 Task: Look for space in San Francisco, Philippines from 9th June, 2023 to 16th June, 2023 for 2 adults in price range Rs.8000 to Rs.16000. Place can be entire place with 2 bedrooms having 2 beds and 1 bathroom. Property type can be house, flat, guest house. Booking option can be shelf check-in. Required host language is English.
Action: Mouse pressed left at (553, 96)
Screenshot: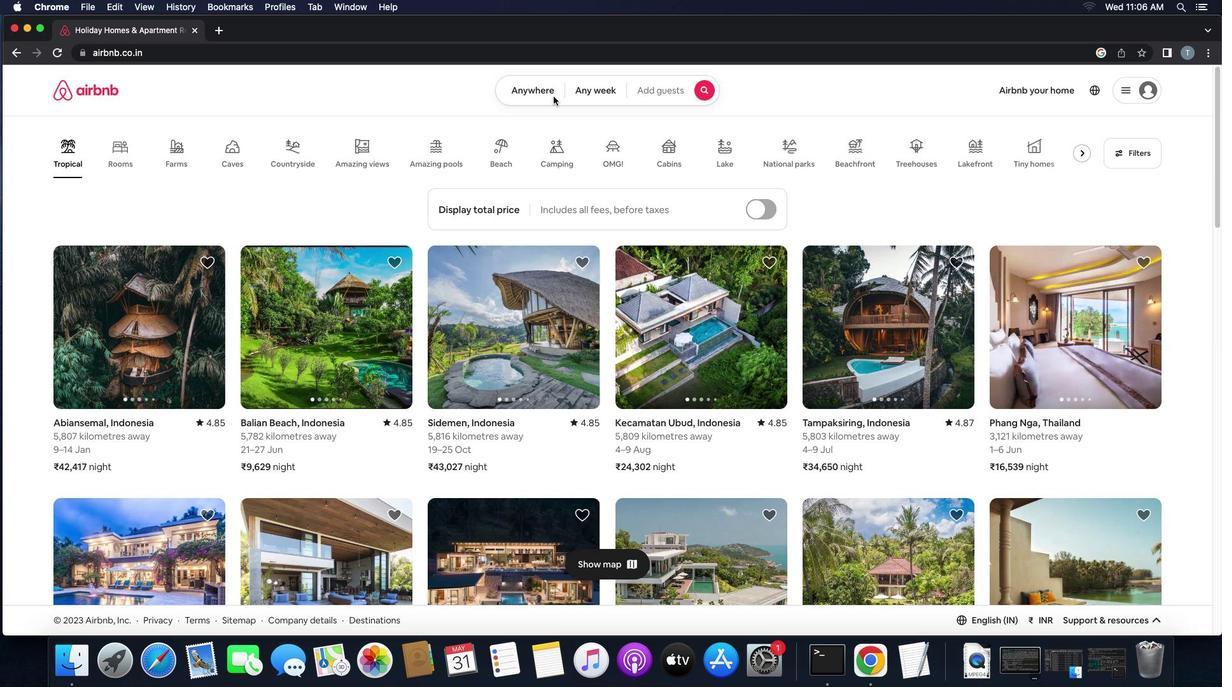 
Action: Mouse pressed left at (553, 96)
Screenshot: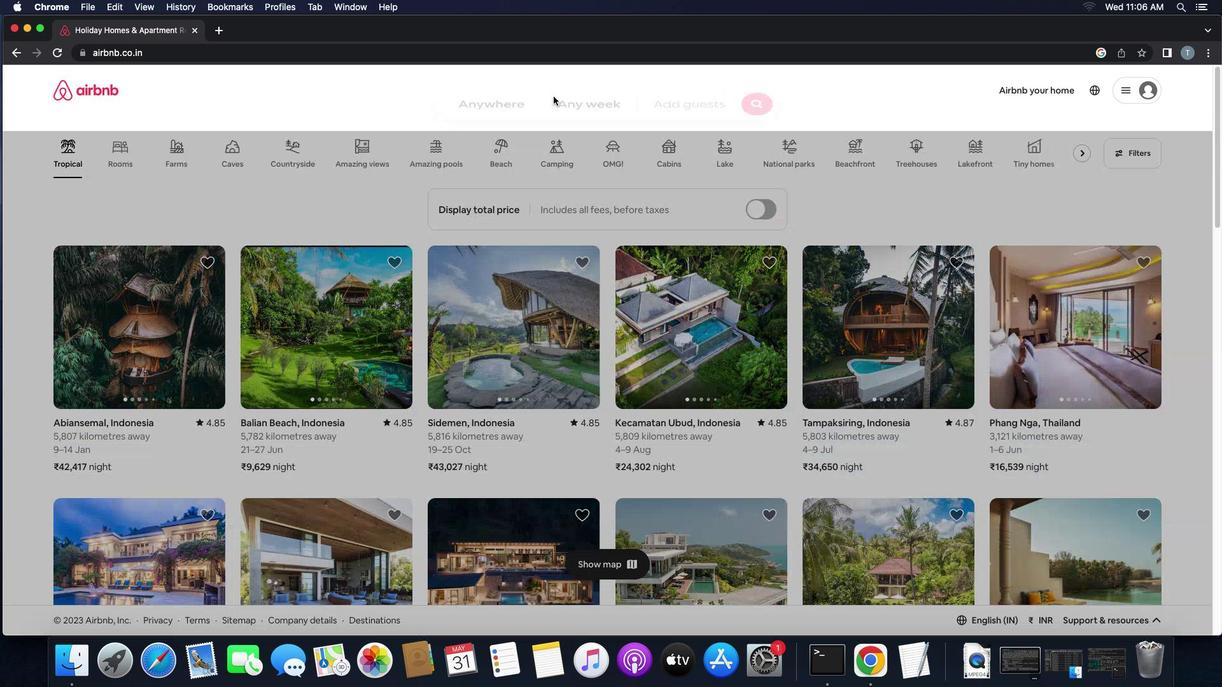 
Action: Mouse moved to (467, 142)
Screenshot: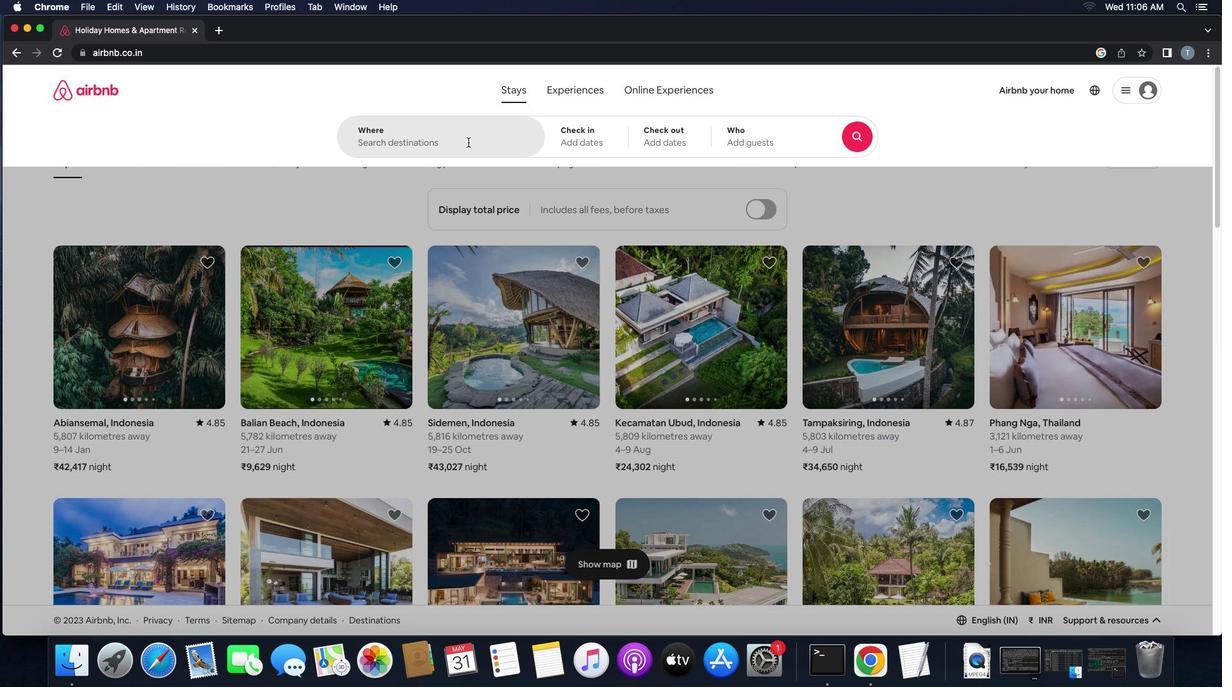 
Action: Mouse pressed left at (467, 142)
Screenshot: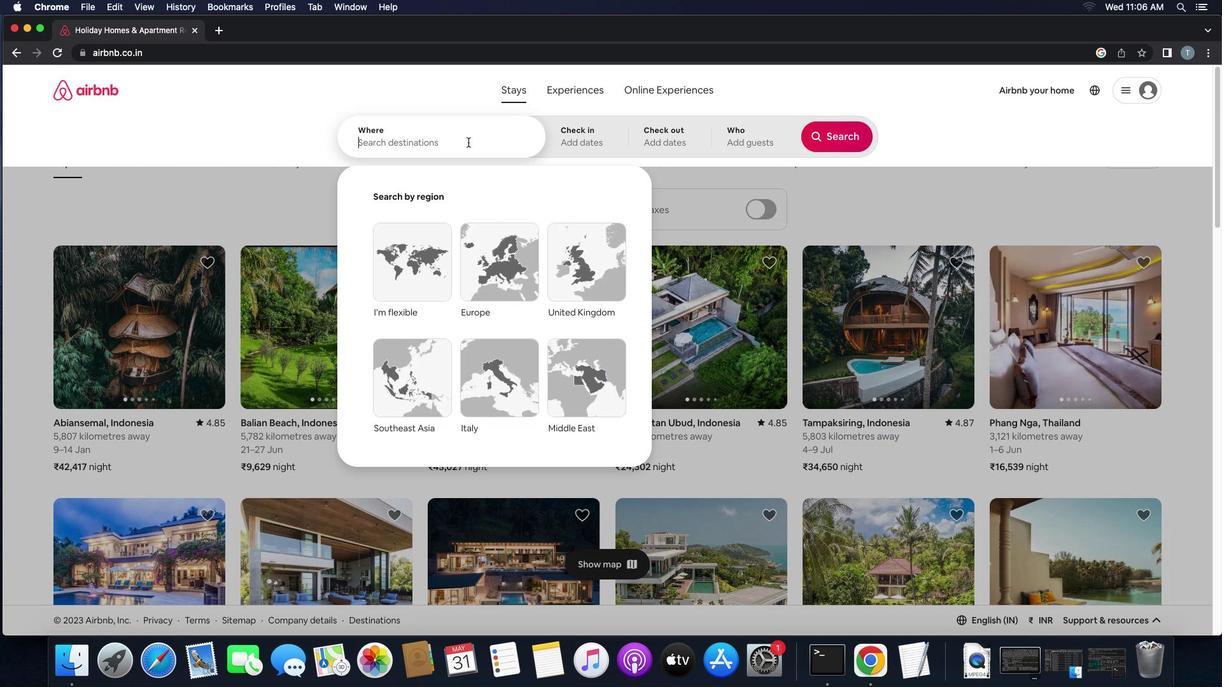 
Action: Key pressed Key.shift'S''a''n'Key.space'f''r''a''n''c''i''s''c''o'',''p''h''i''l''i''p''p''i''n''e''s'Key.enter
Screenshot: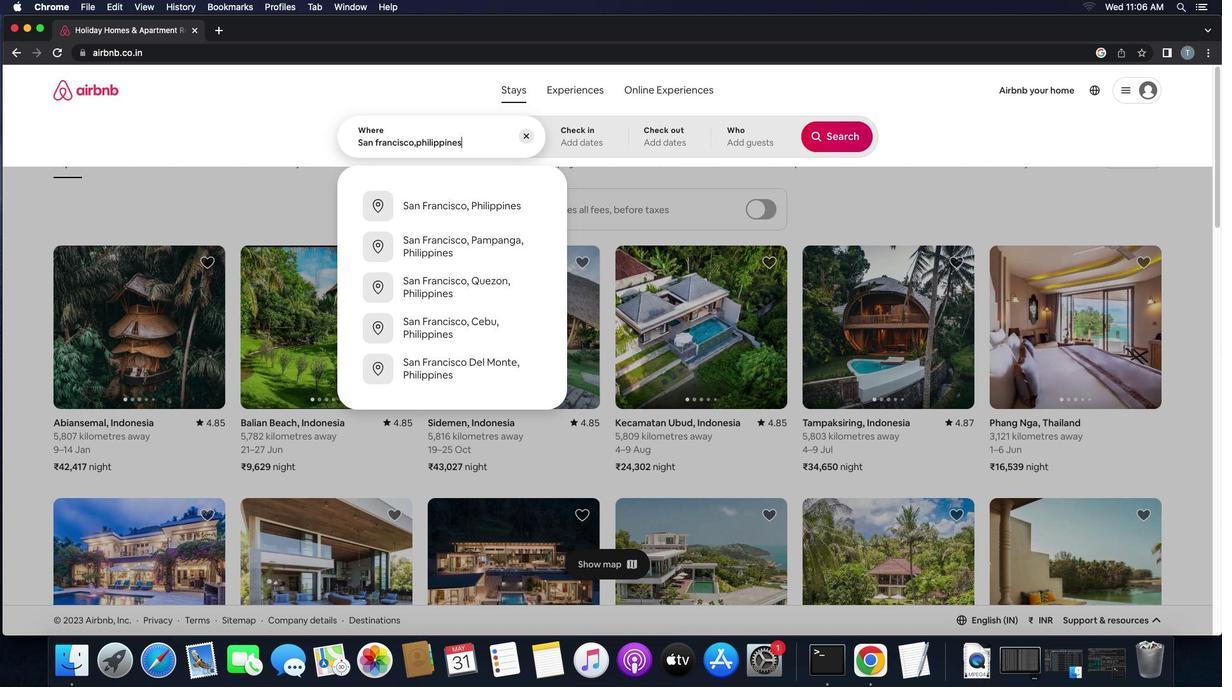 
Action: Mouse moved to (792, 319)
Screenshot: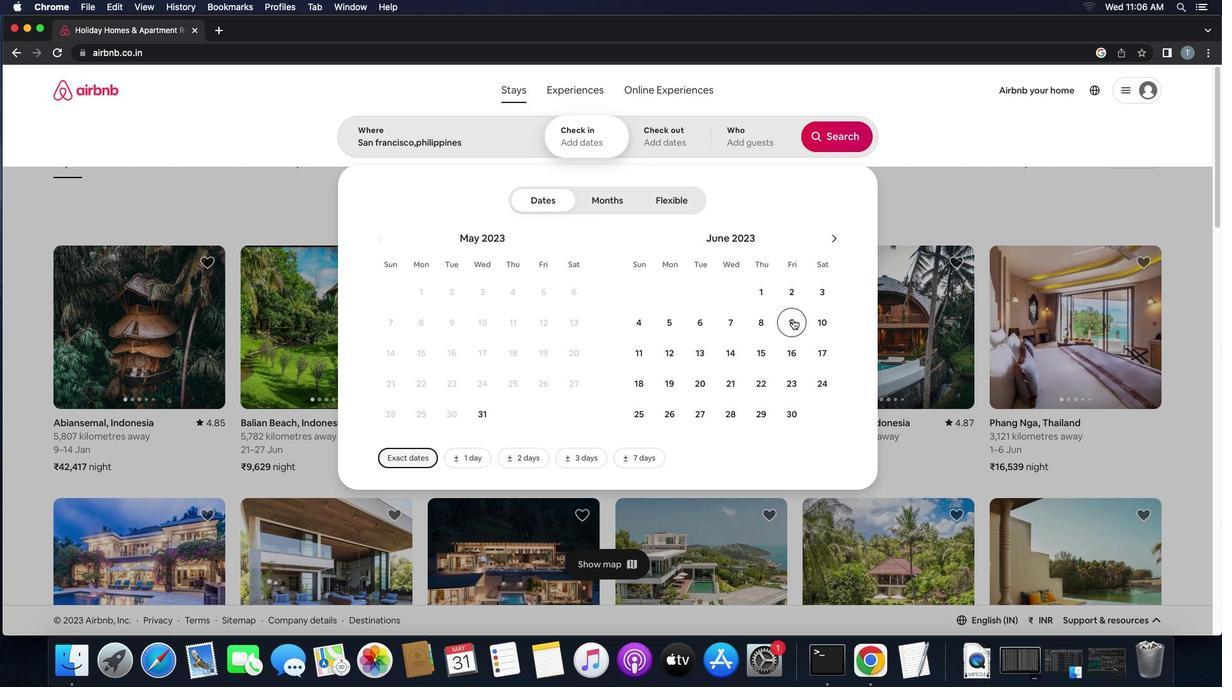 
Action: Mouse pressed left at (792, 319)
Screenshot: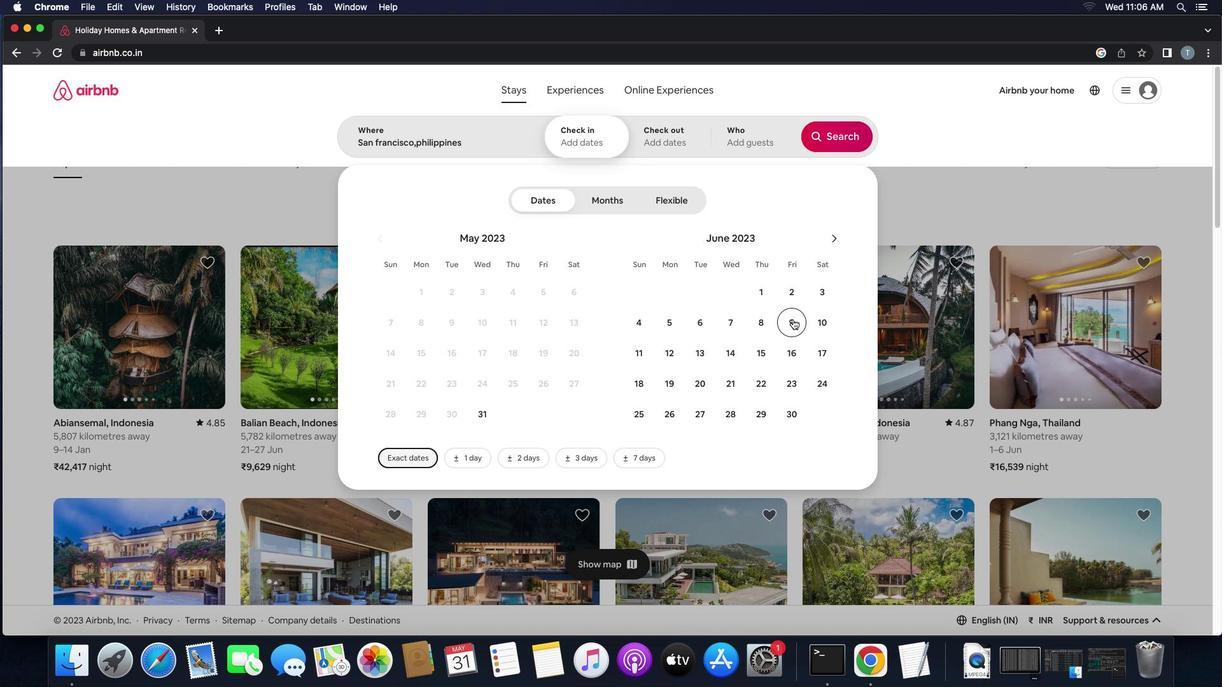 
Action: Mouse moved to (787, 351)
Screenshot: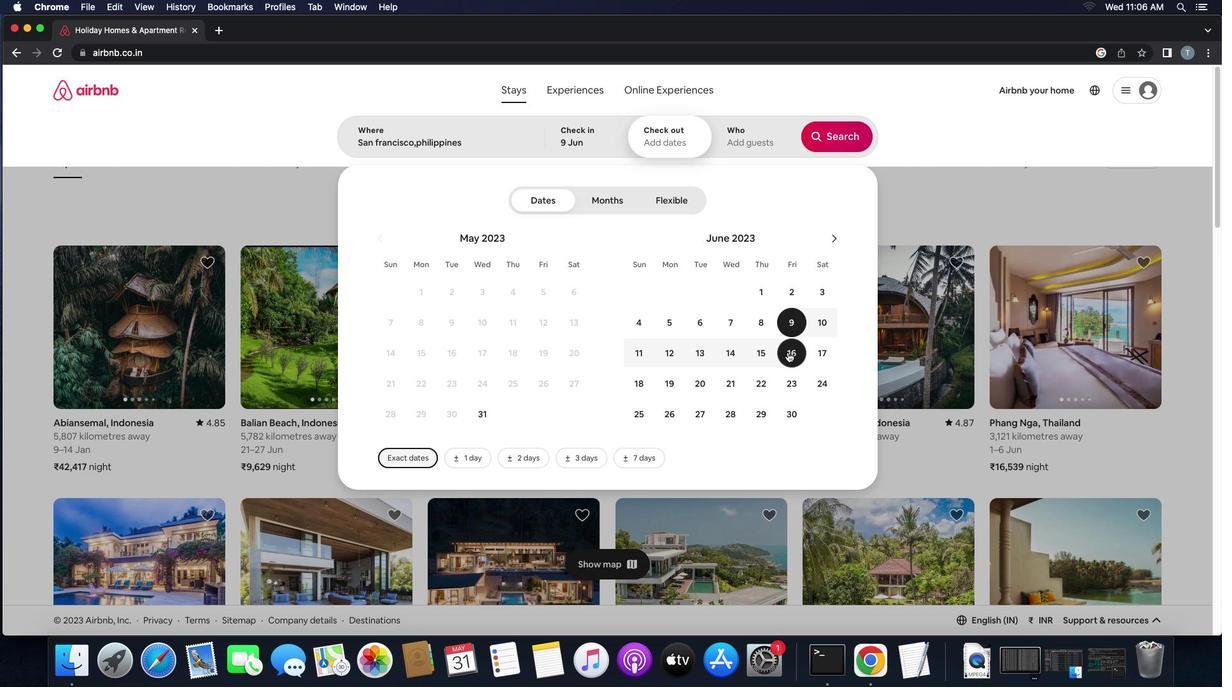 
Action: Mouse pressed left at (787, 351)
Screenshot: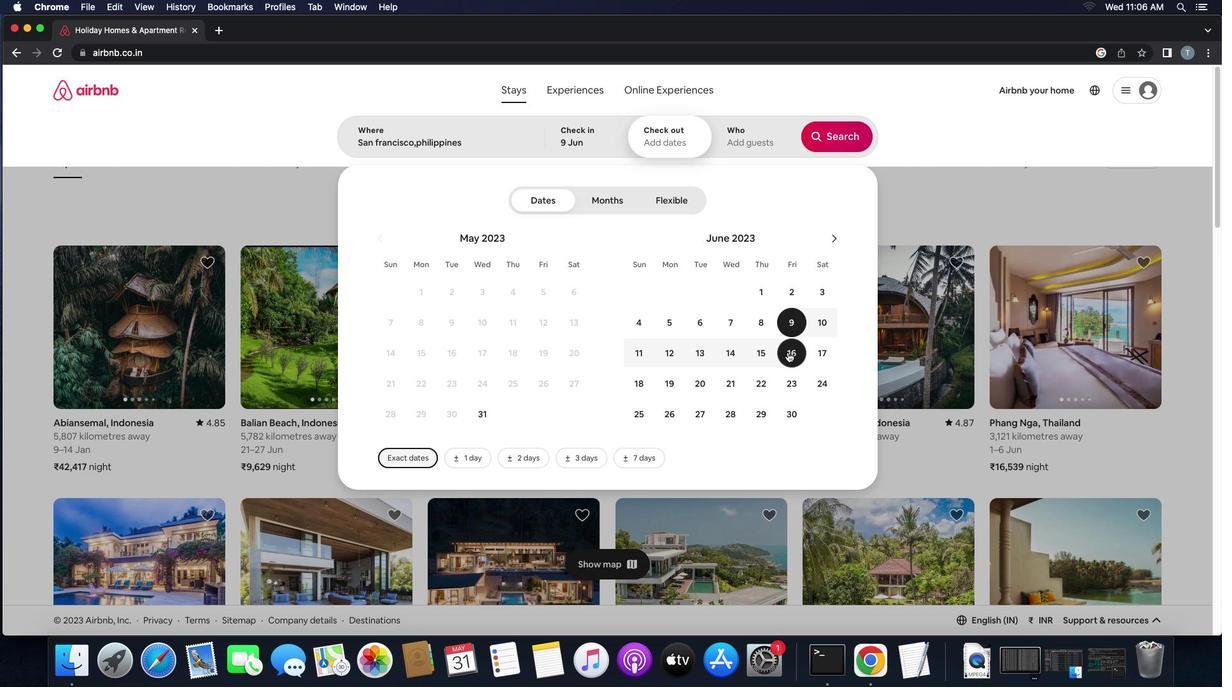
Action: Mouse moved to (749, 151)
Screenshot: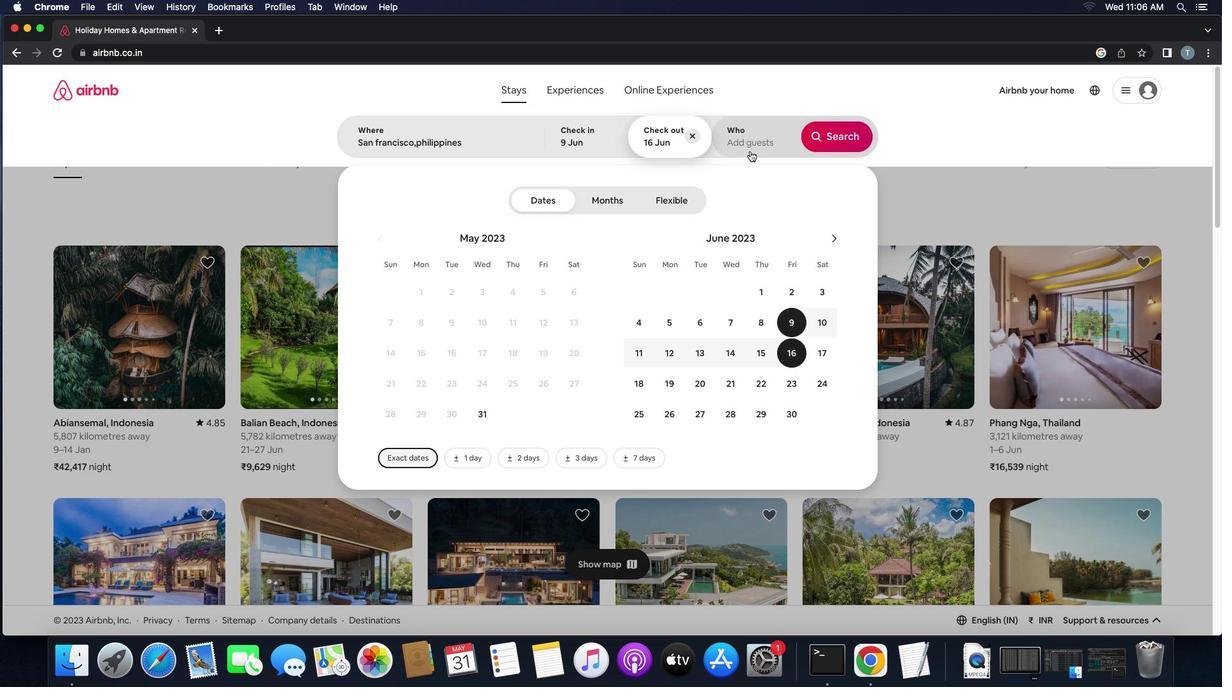 
Action: Mouse pressed left at (749, 151)
Screenshot: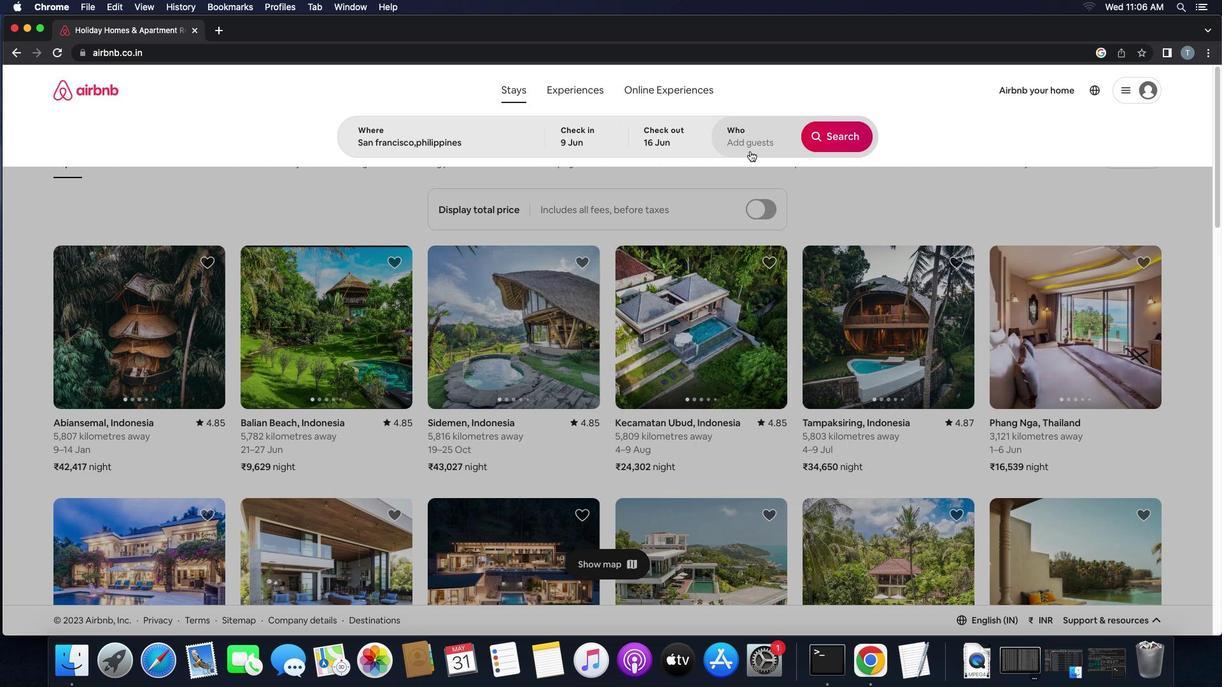 
Action: Mouse moved to (843, 203)
Screenshot: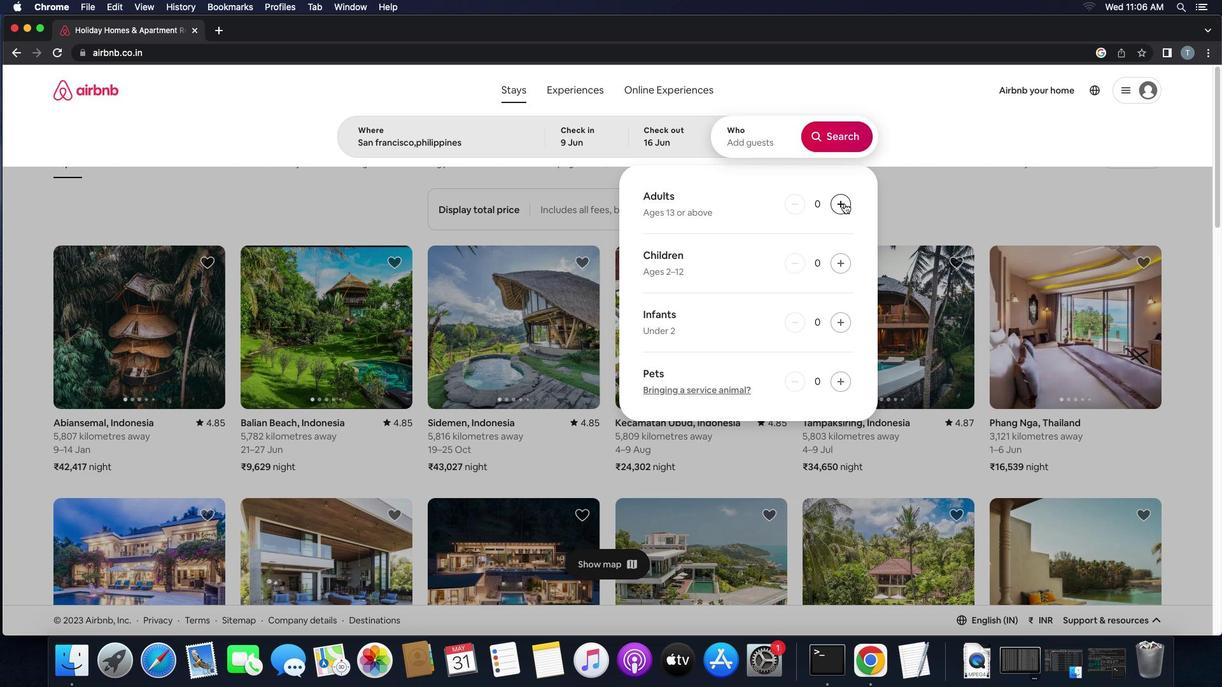 
Action: Mouse pressed left at (843, 203)
Screenshot: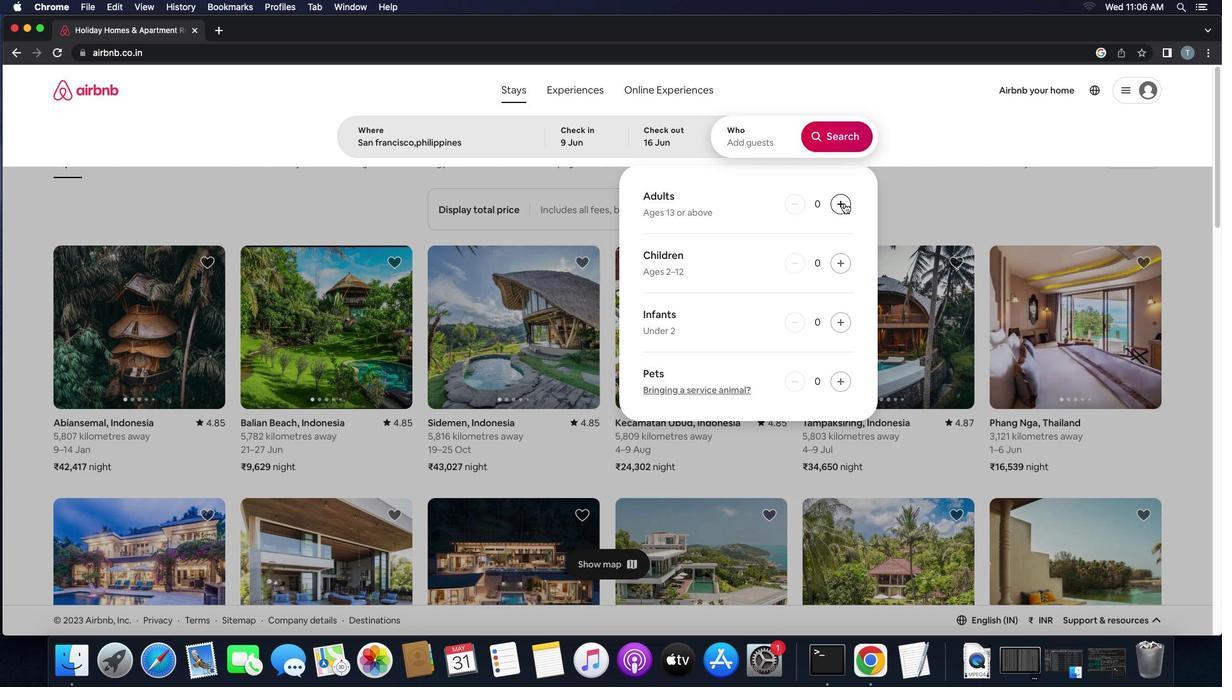 
Action: Mouse pressed left at (843, 203)
Screenshot: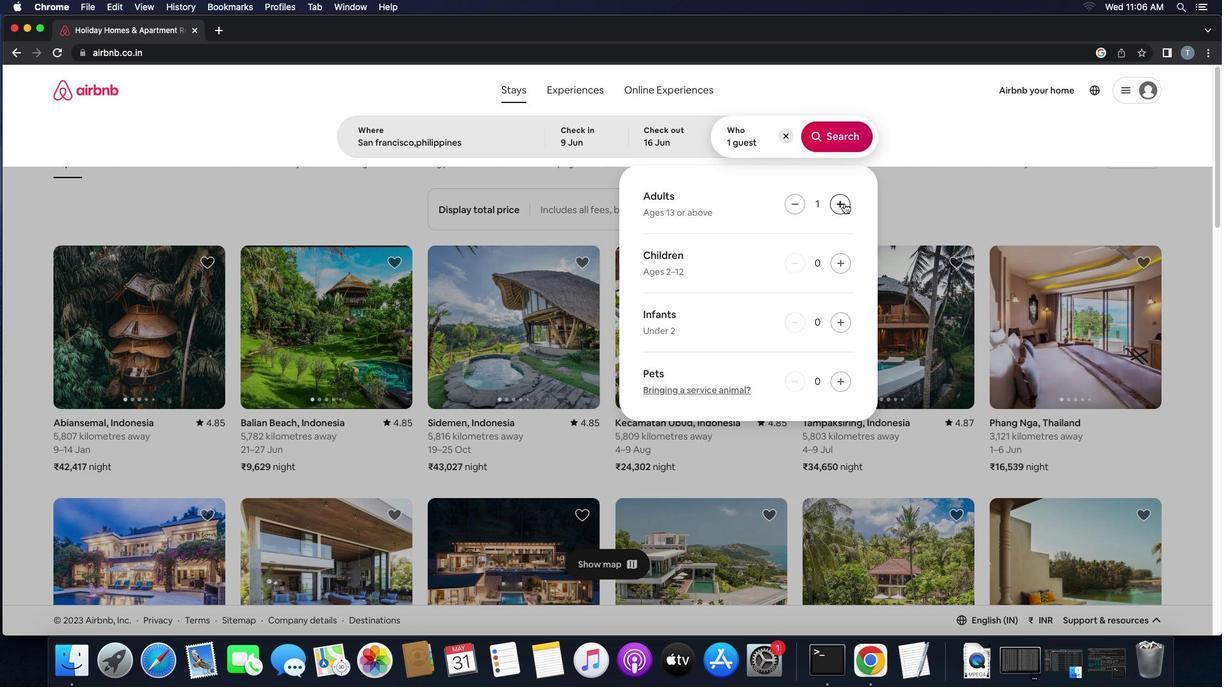 
Action: Mouse moved to (828, 141)
Screenshot: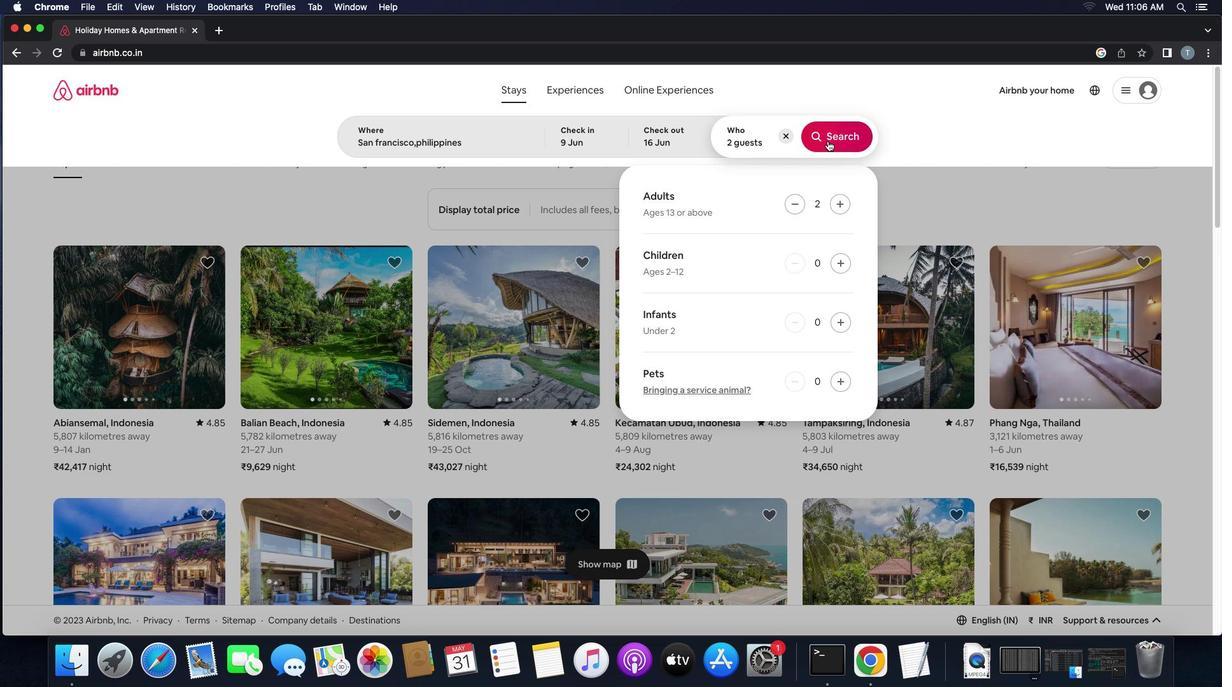 
Action: Mouse pressed left at (828, 141)
Screenshot: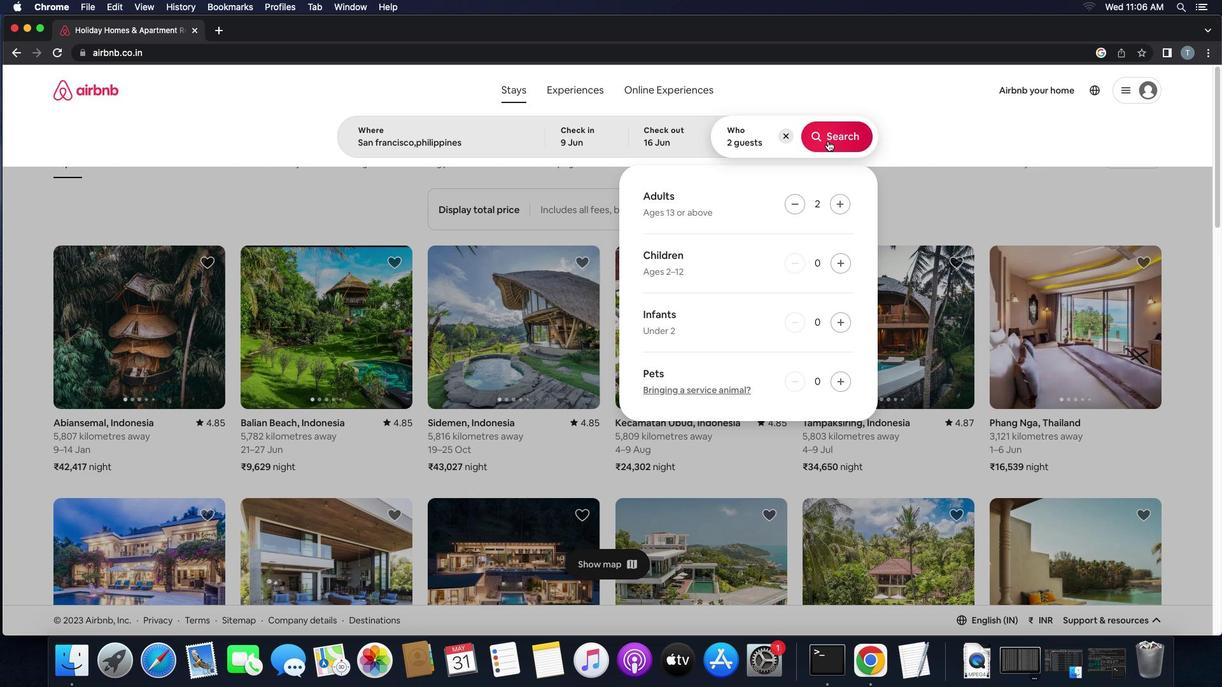 
Action: Mouse moved to (1165, 138)
Screenshot: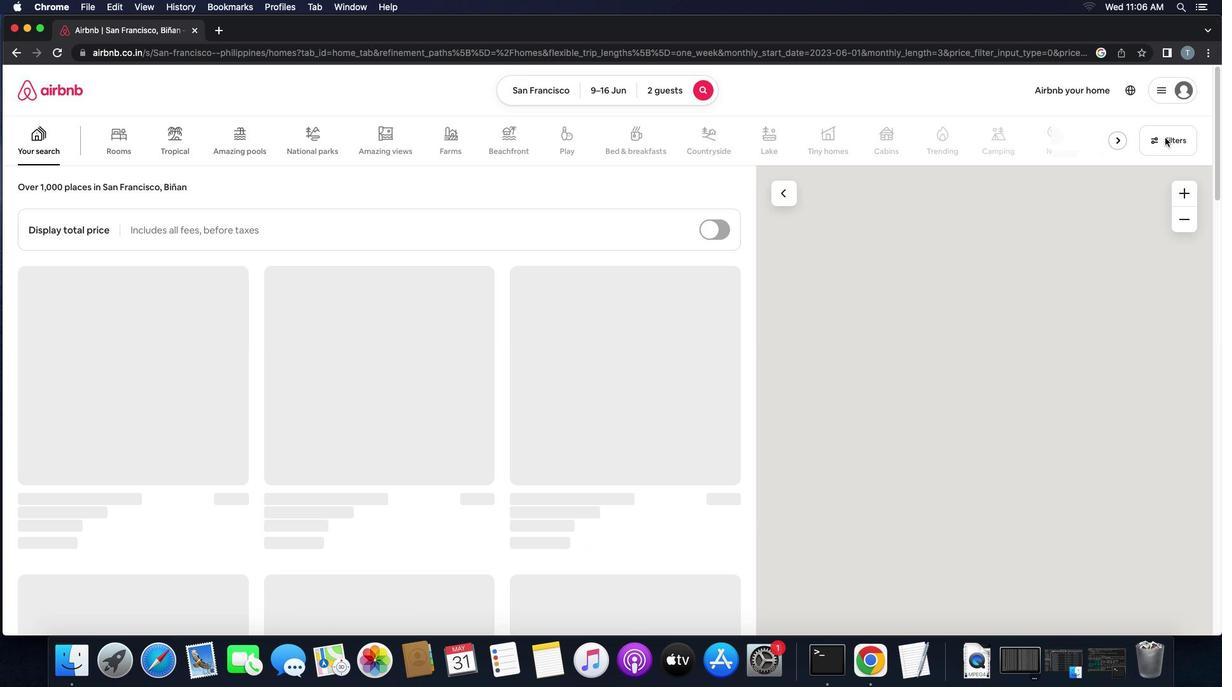 
Action: Mouse pressed left at (1165, 138)
Screenshot: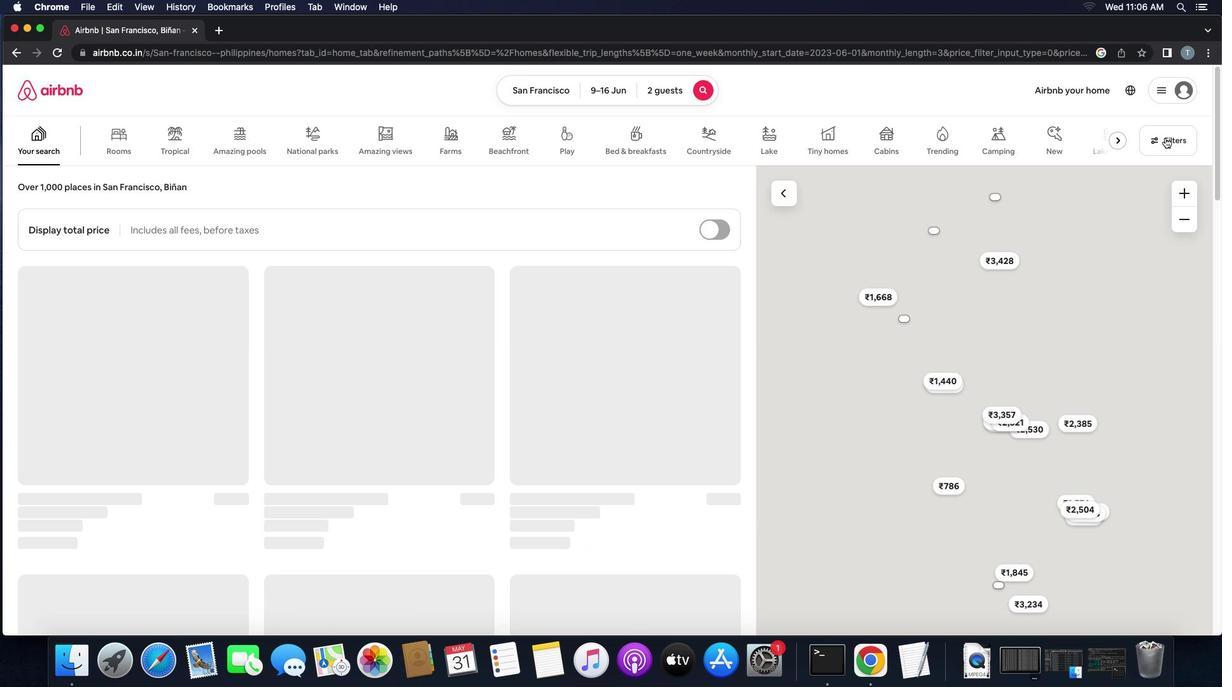 
Action: Mouse moved to (476, 297)
Screenshot: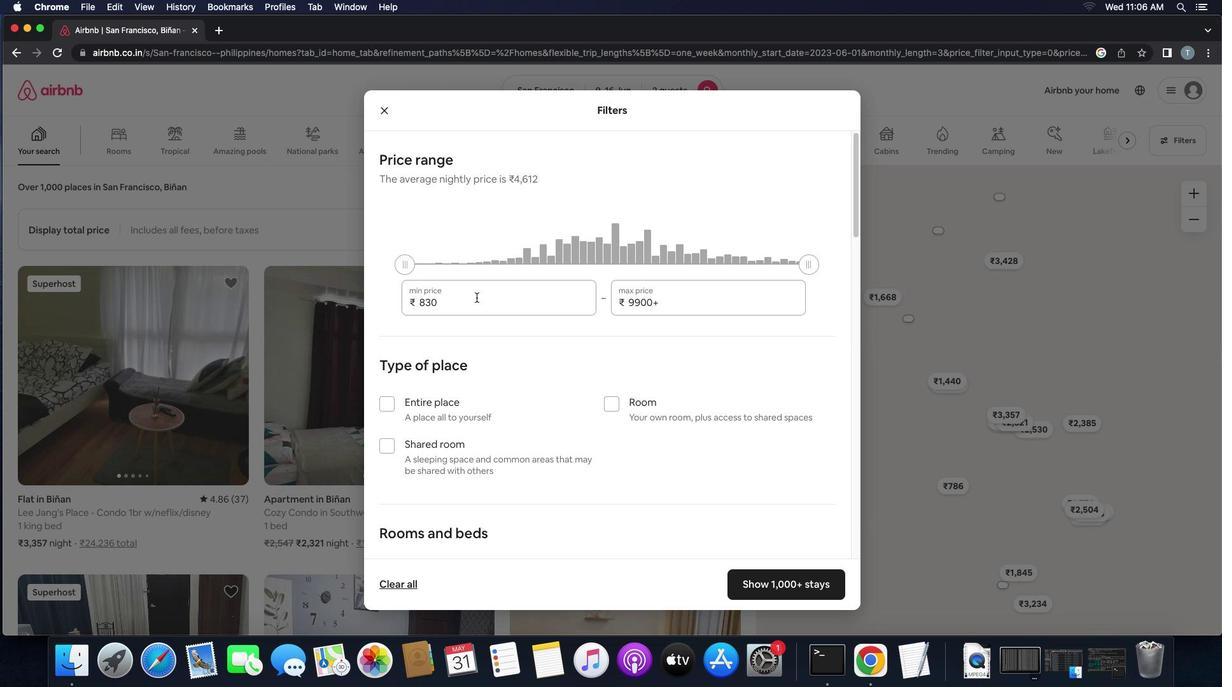 
Action: Mouse pressed left at (476, 297)
Screenshot: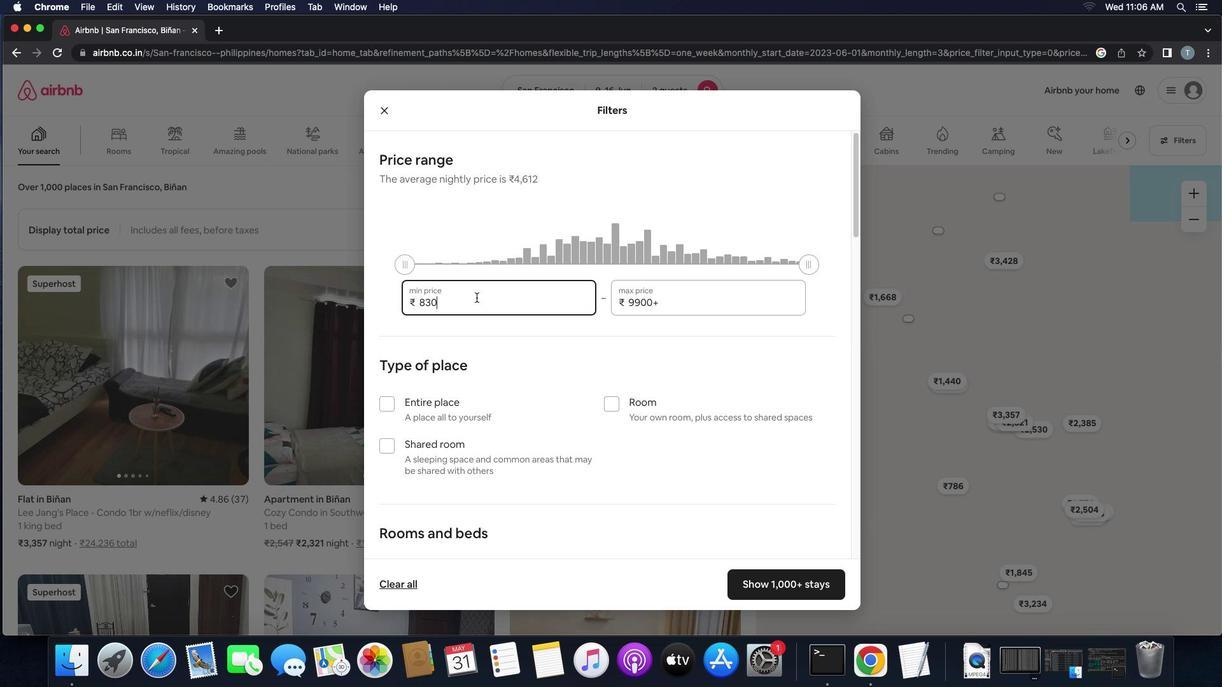 
Action: Mouse moved to (476, 299)
Screenshot: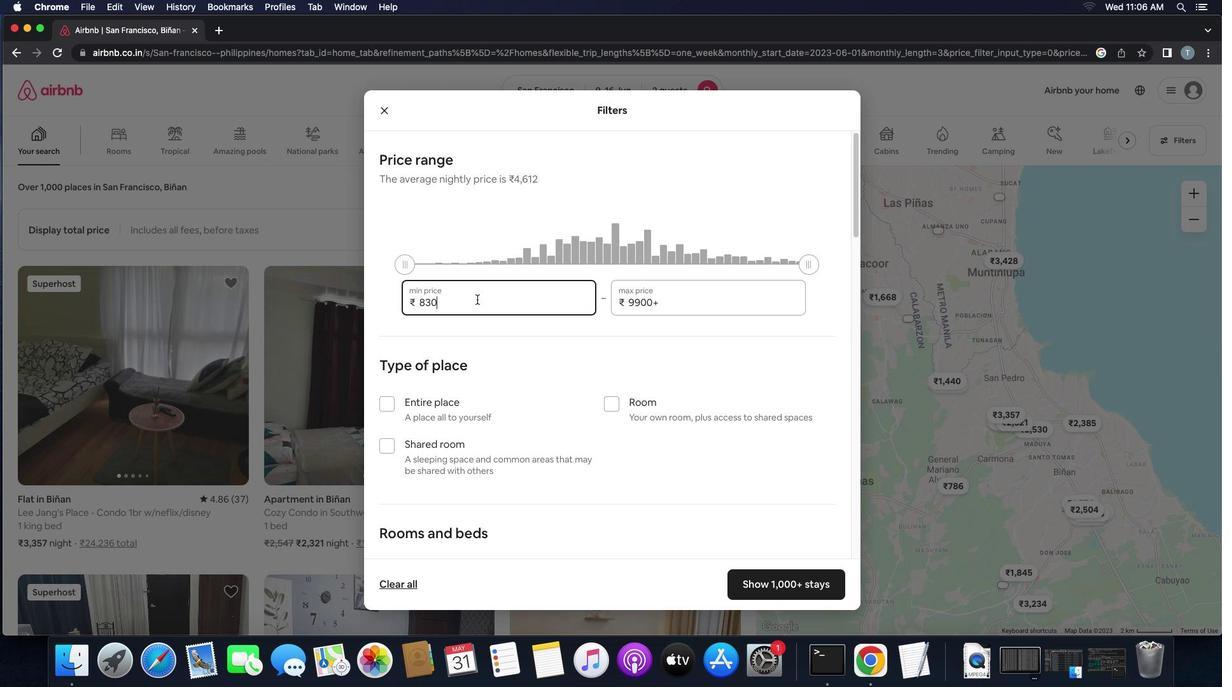 
Action: Key pressed Key.backspaceKey.backspaceKey.backspace'8''0''0''0'
Screenshot: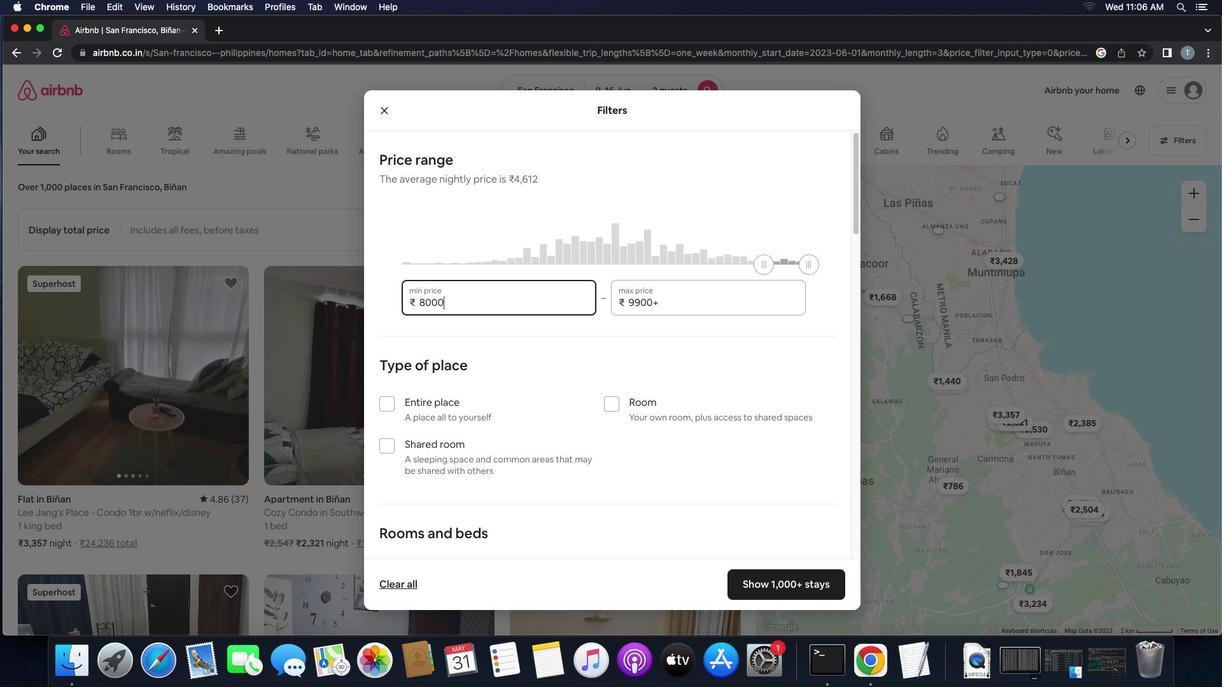 
Action: Mouse moved to (688, 299)
Screenshot: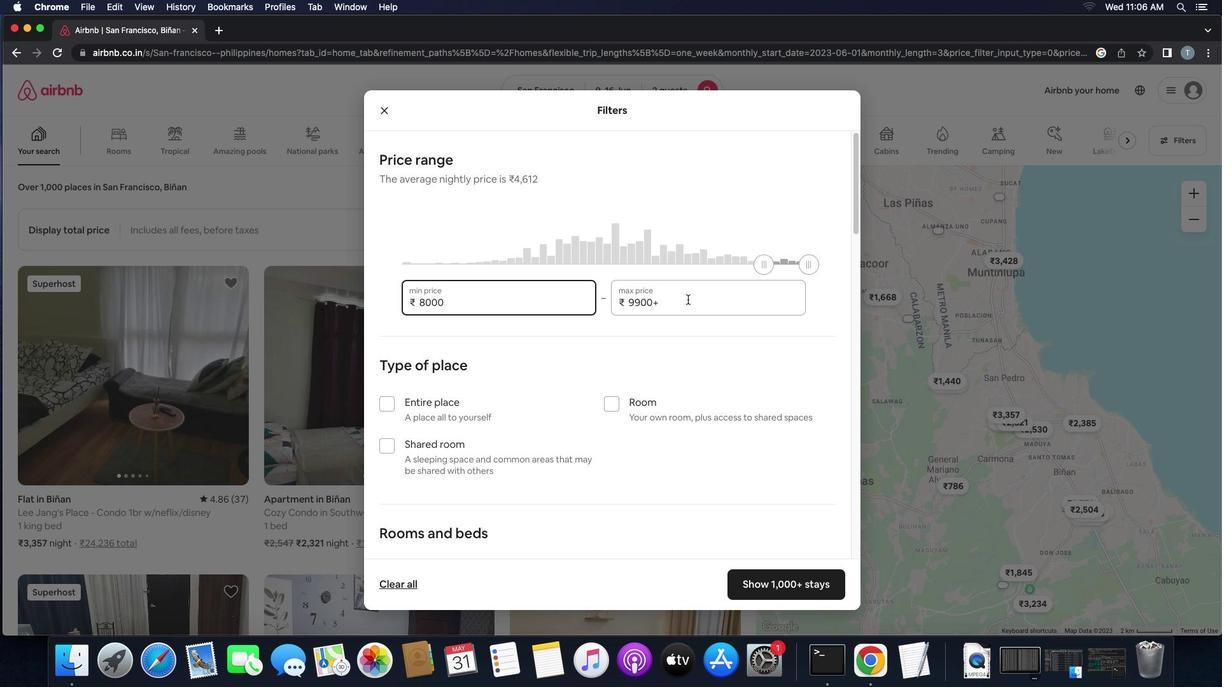 
Action: Mouse pressed left at (688, 299)
Screenshot: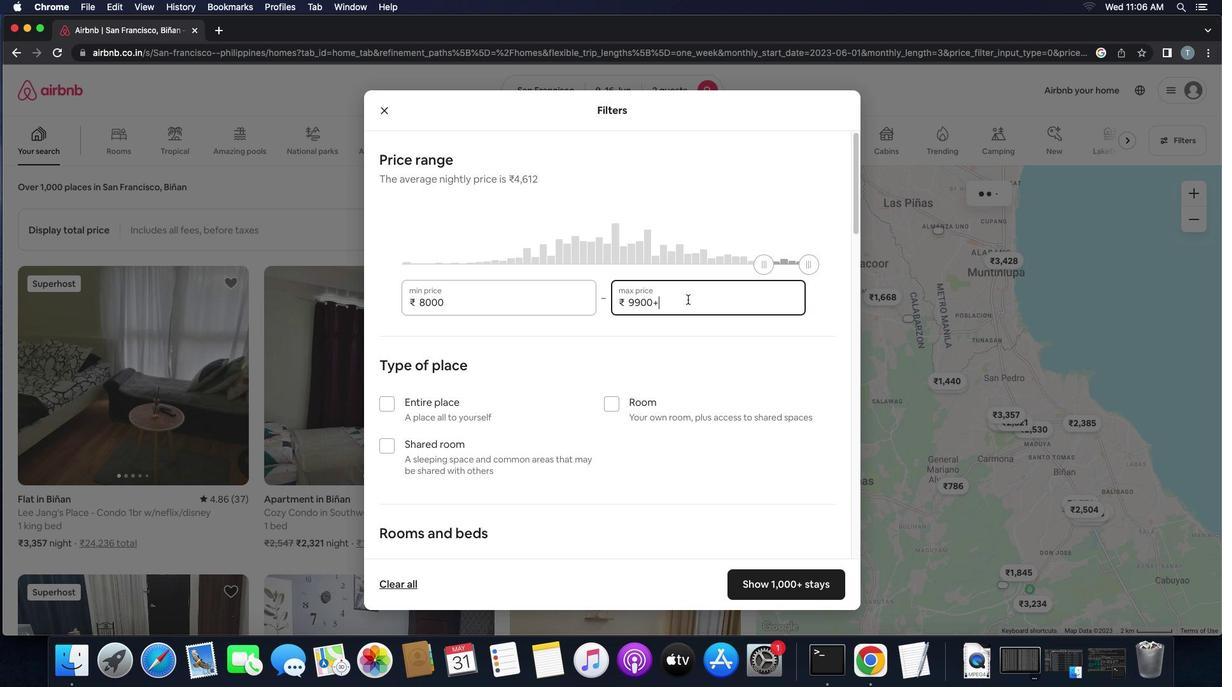 
Action: Key pressed Key.backspaceKey.backspaceKey.backspaceKey.backspaceKey.backspace'1''6''0''0''0'
Screenshot: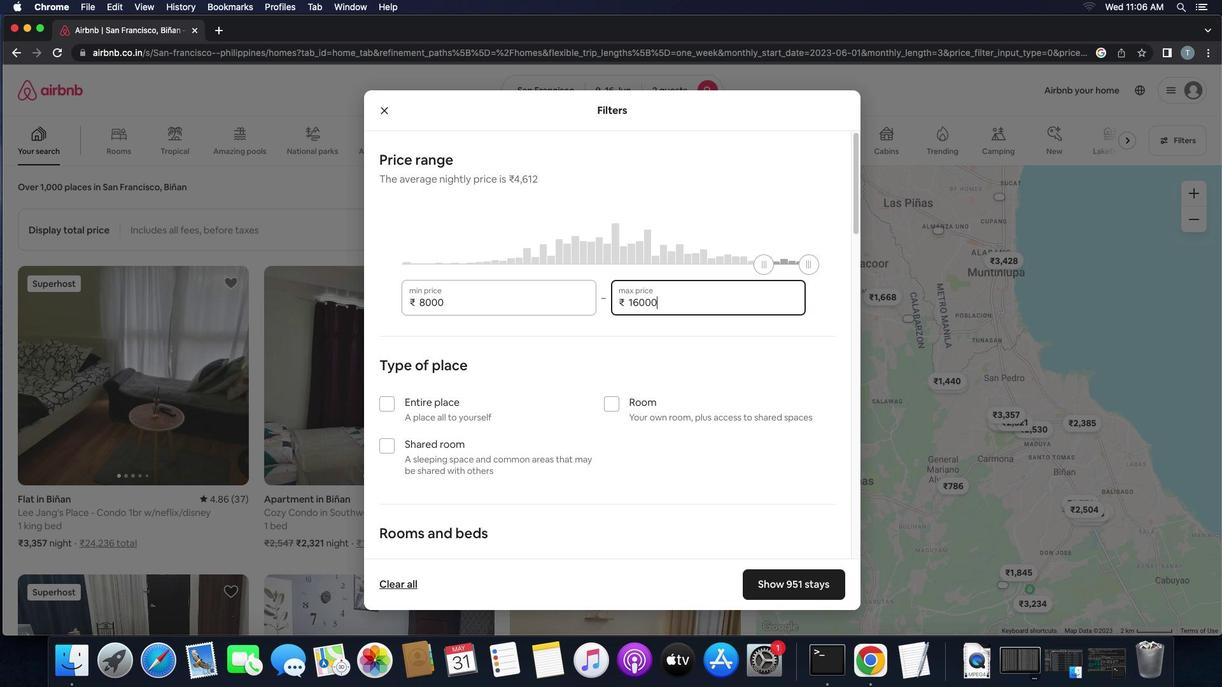 
Action: Mouse moved to (623, 397)
Screenshot: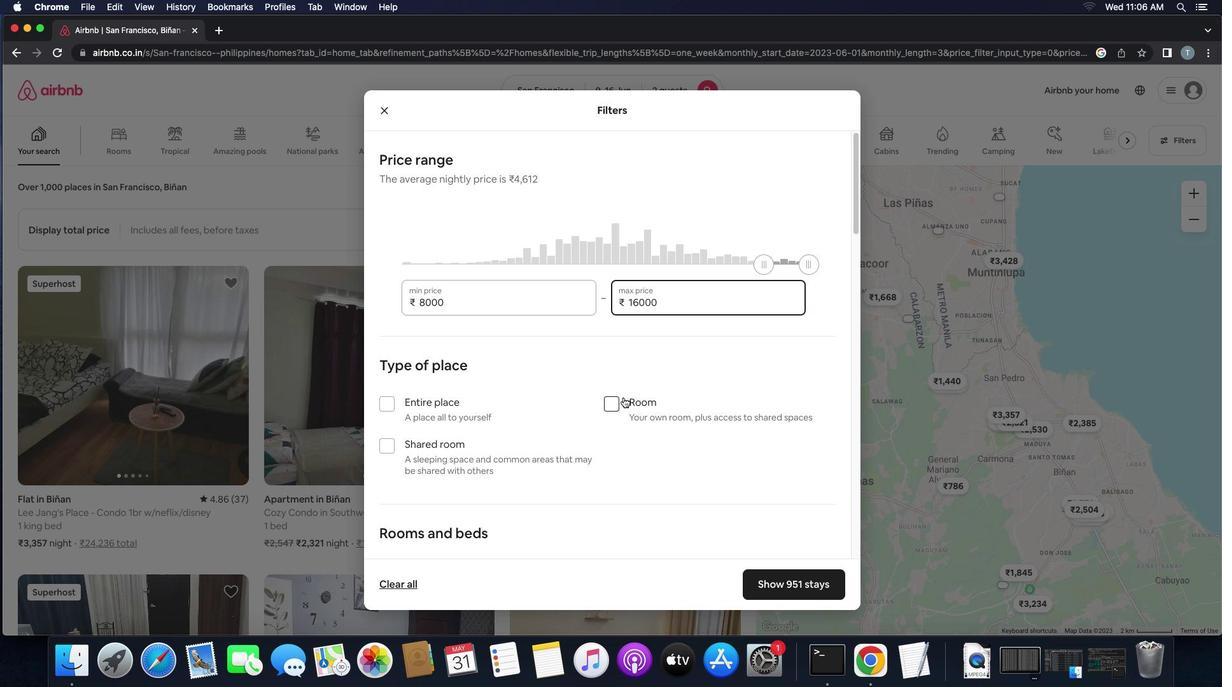 
Action: Mouse scrolled (623, 397) with delta (0, 0)
Screenshot: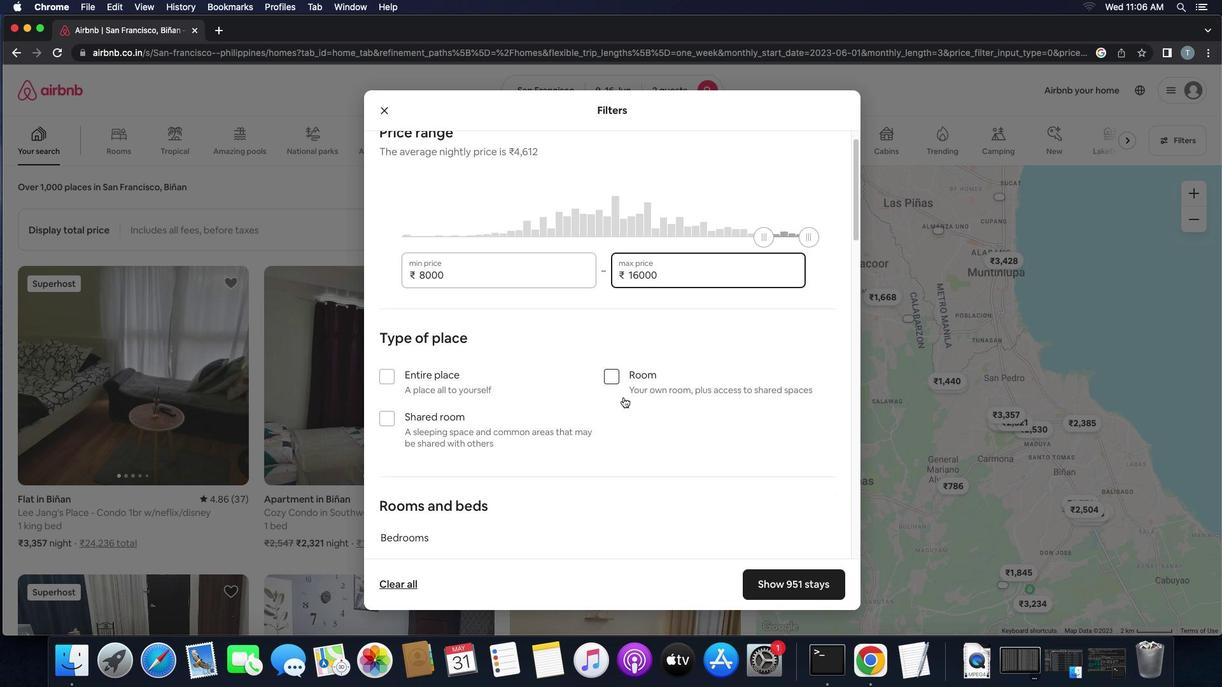 
Action: Mouse scrolled (623, 397) with delta (0, 0)
Screenshot: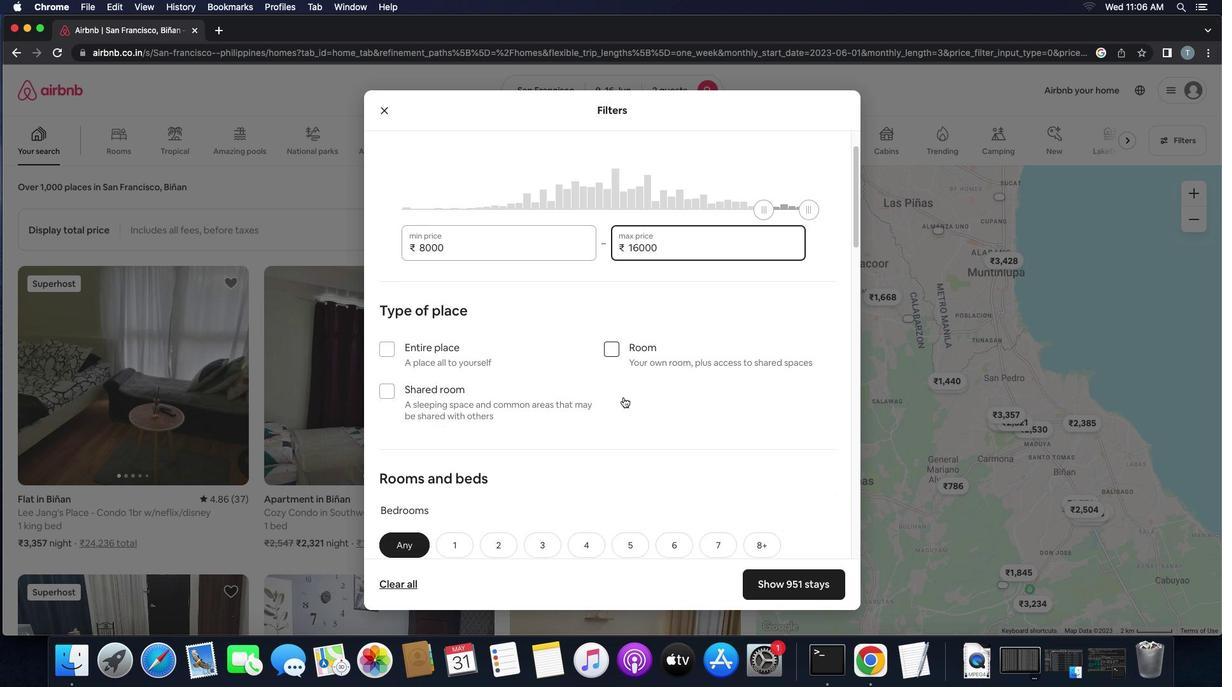 
Action: Mouse scrolled (623, 397) with delta (0, -1)
Screenshot: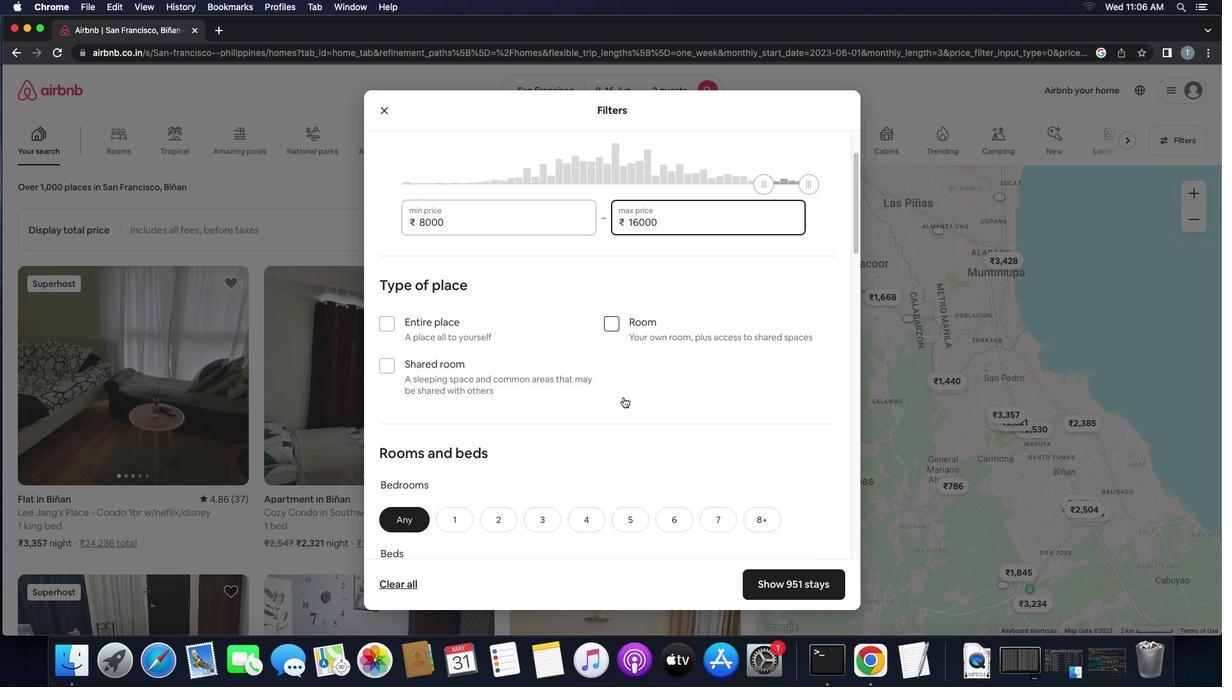 
Action: Mouse moved to (383, 305)
Screenshot: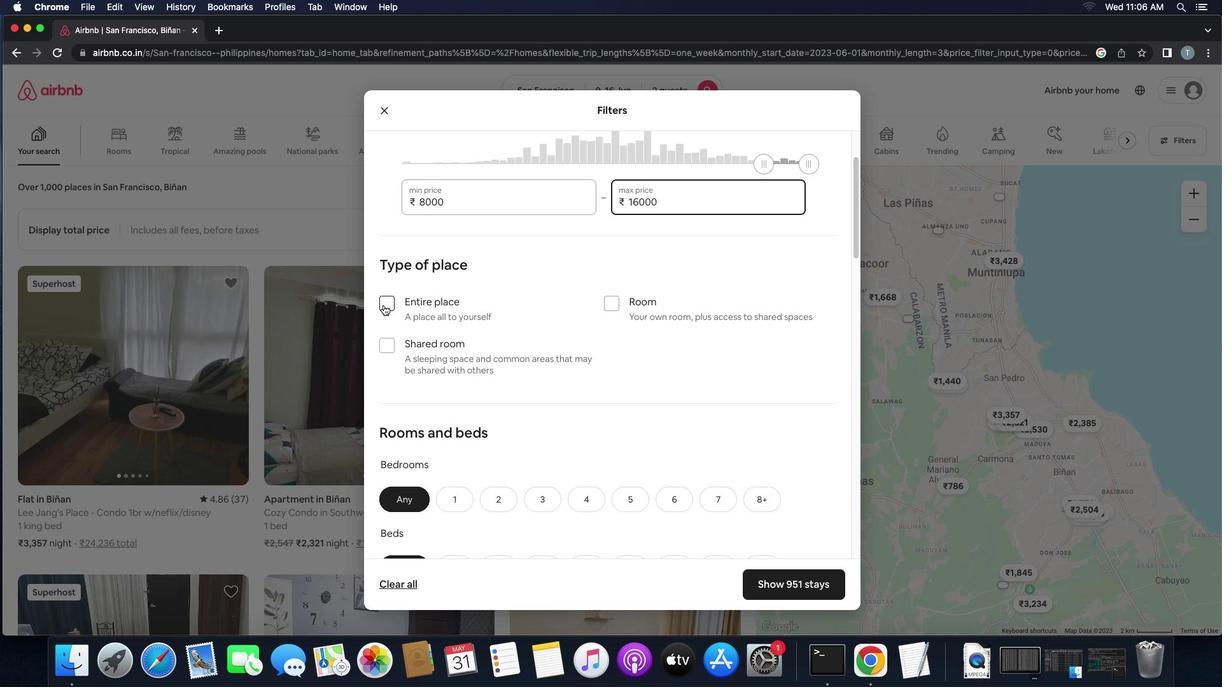 
Action: Mouse pressed left at (383, 305)
Screenshot: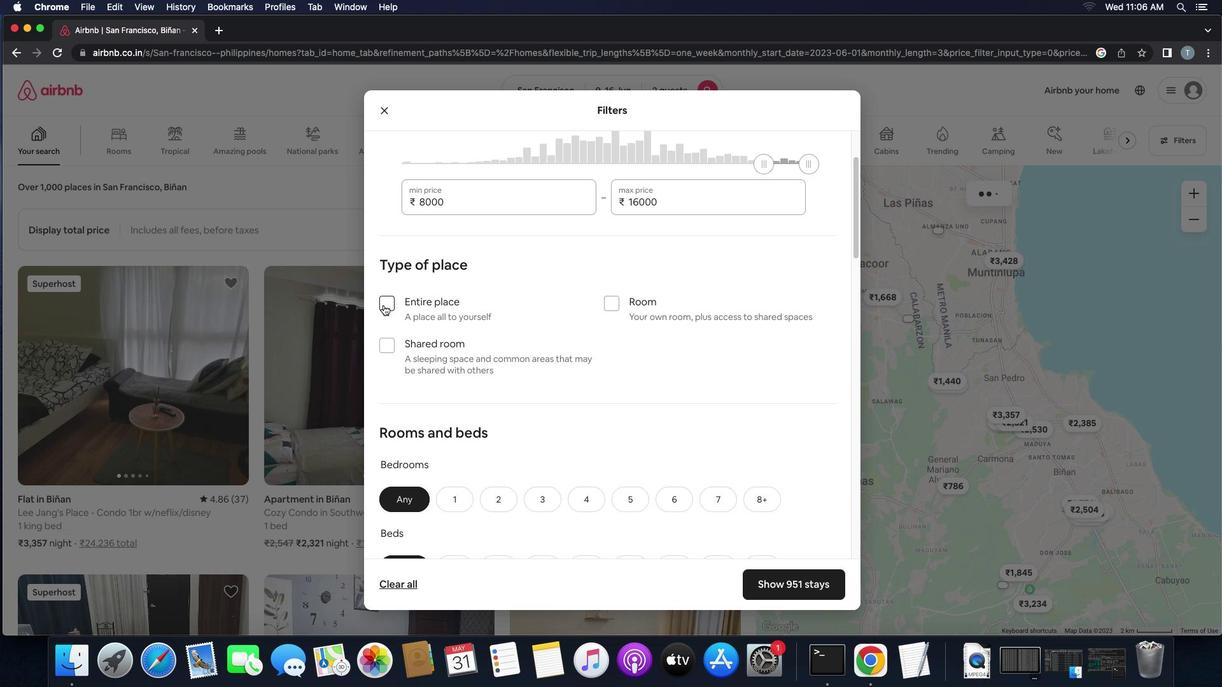 
Action: Mouse moved to (533, 331)
Screenshot: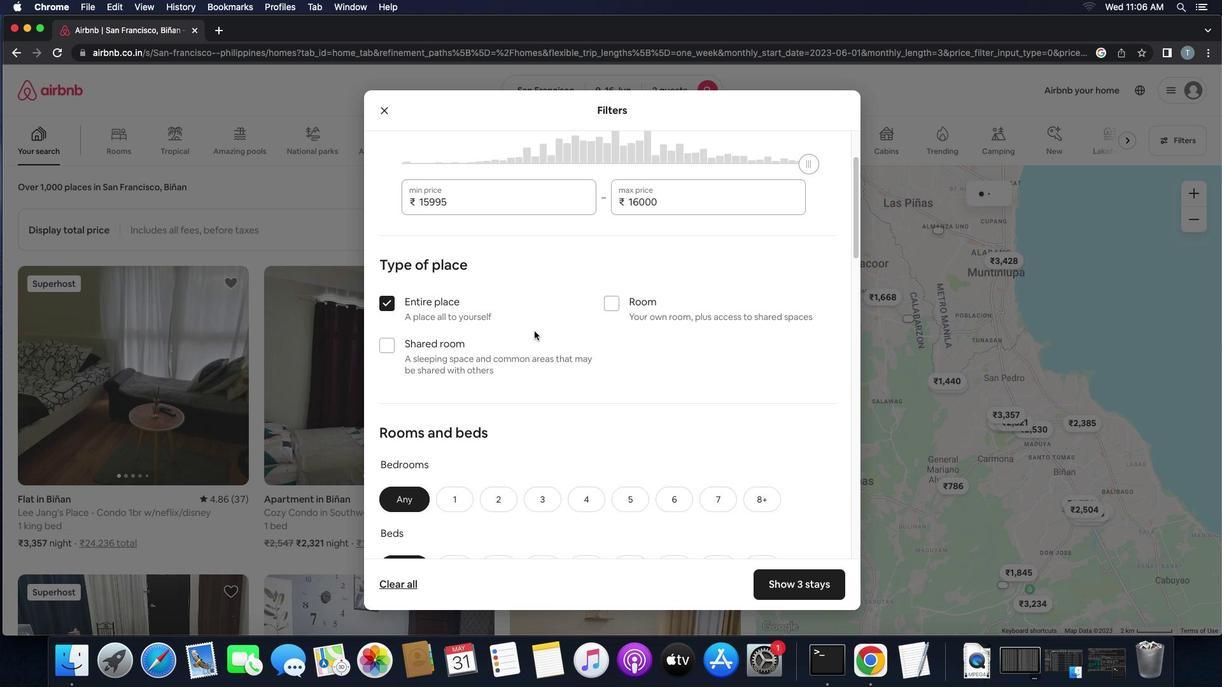 
Action: Mouse scrolled (533, 331) with delta (0, 0)
Screenshot: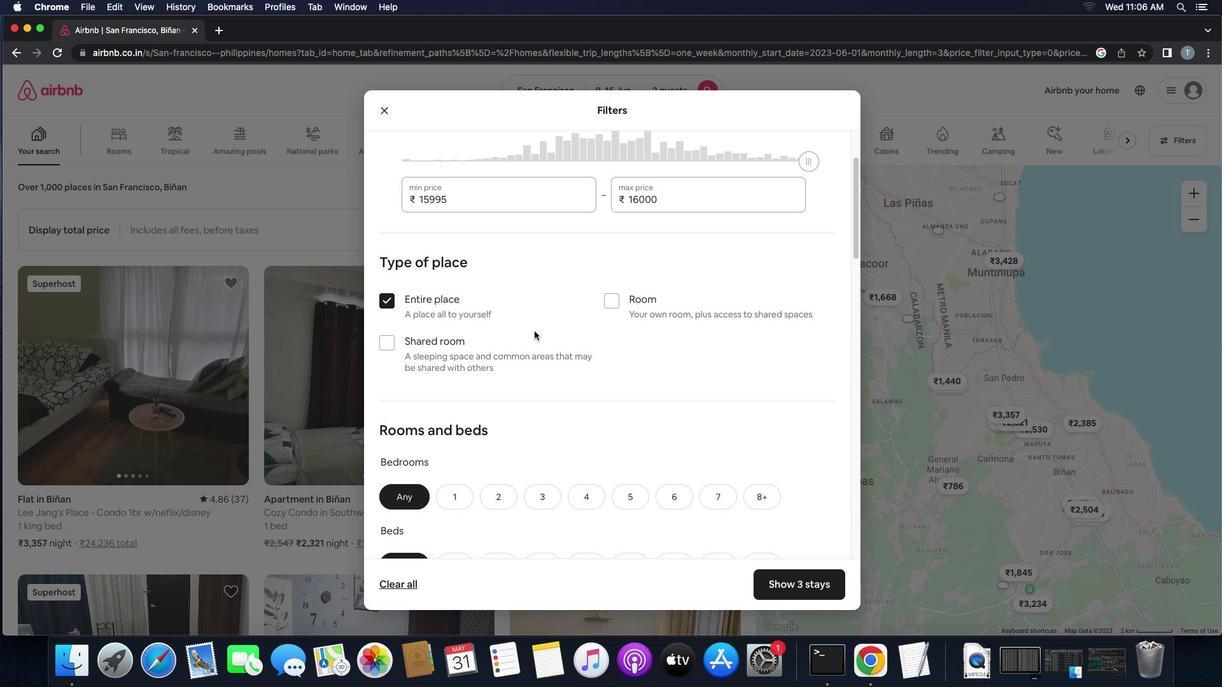 
Action: Mouse scrolled (533, 331) with delta (0, 0)
Screenshot: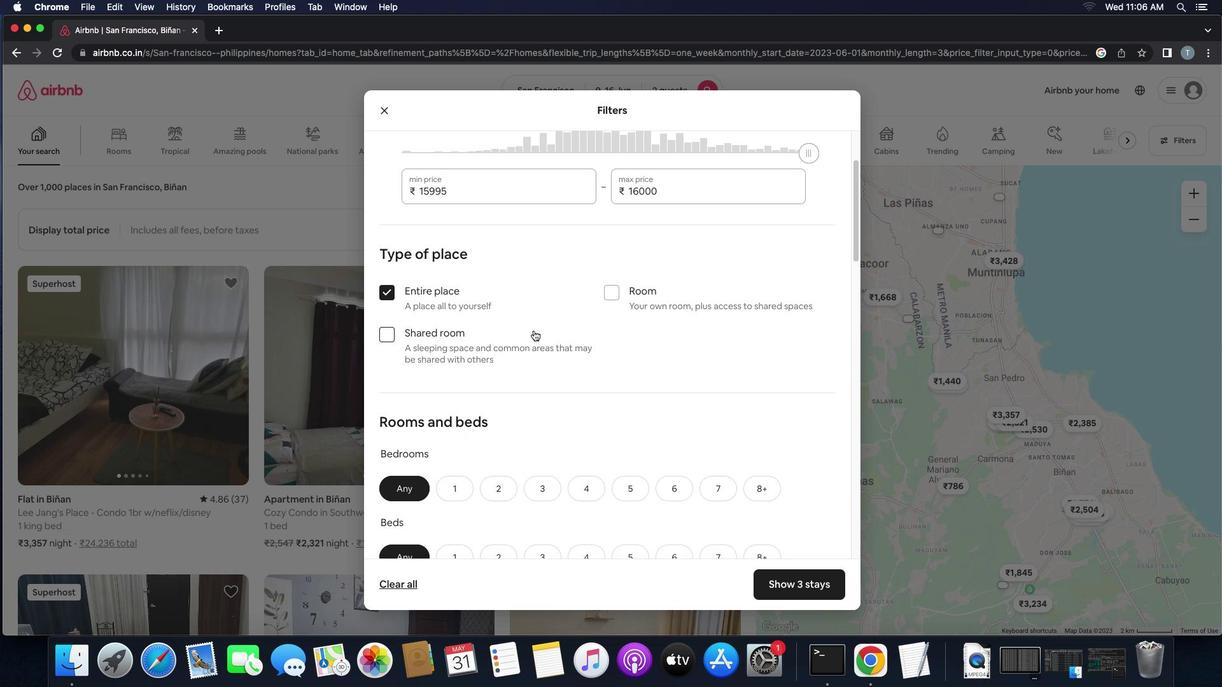 
Action: Mouse moved to (533, 330)
Screenshot: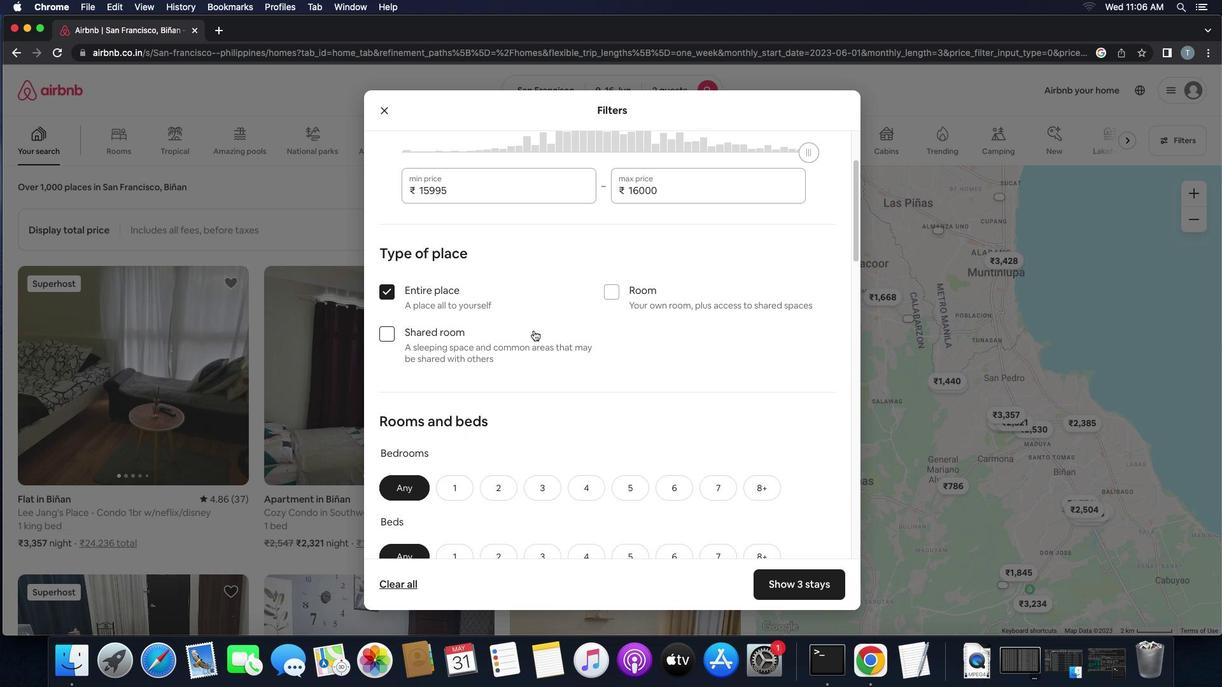 
Action: Mouse scrolled (533, 330) with delta (0, 0)
Screenshot: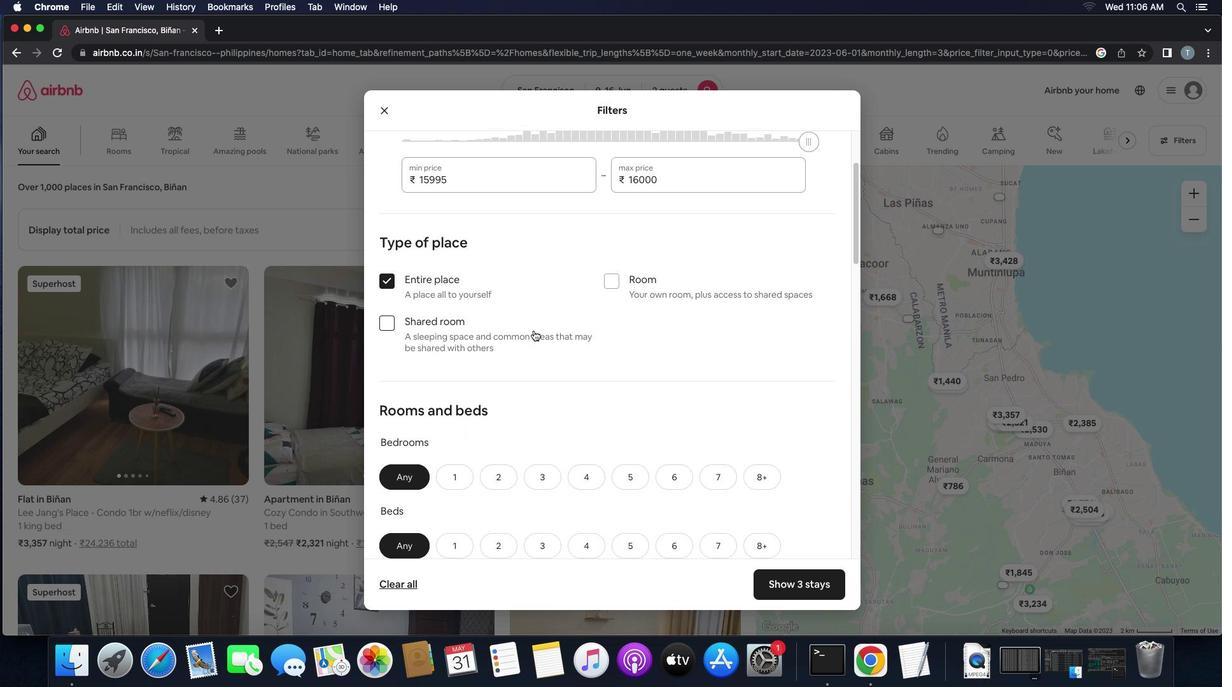 
Action: Mouse scrolled (533, 330) with delta (0, 0)
Screenshot: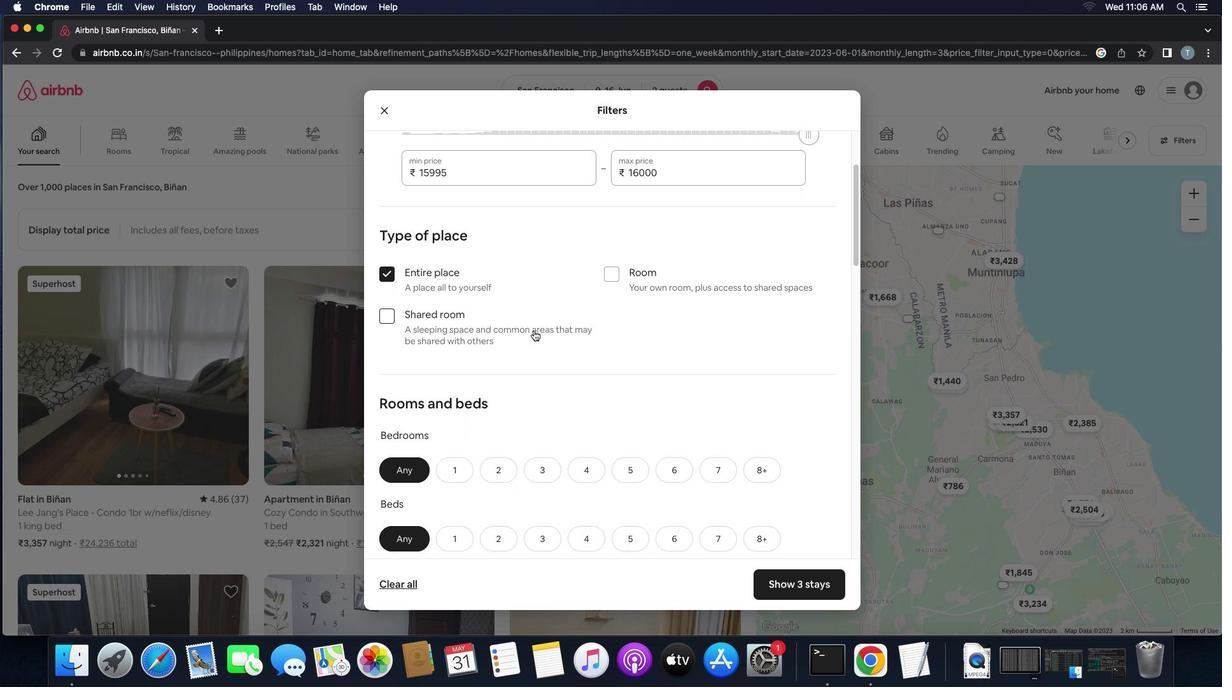 
Action: Mouse scrolled (533, 330) with delta (0, 0)
Screenshot: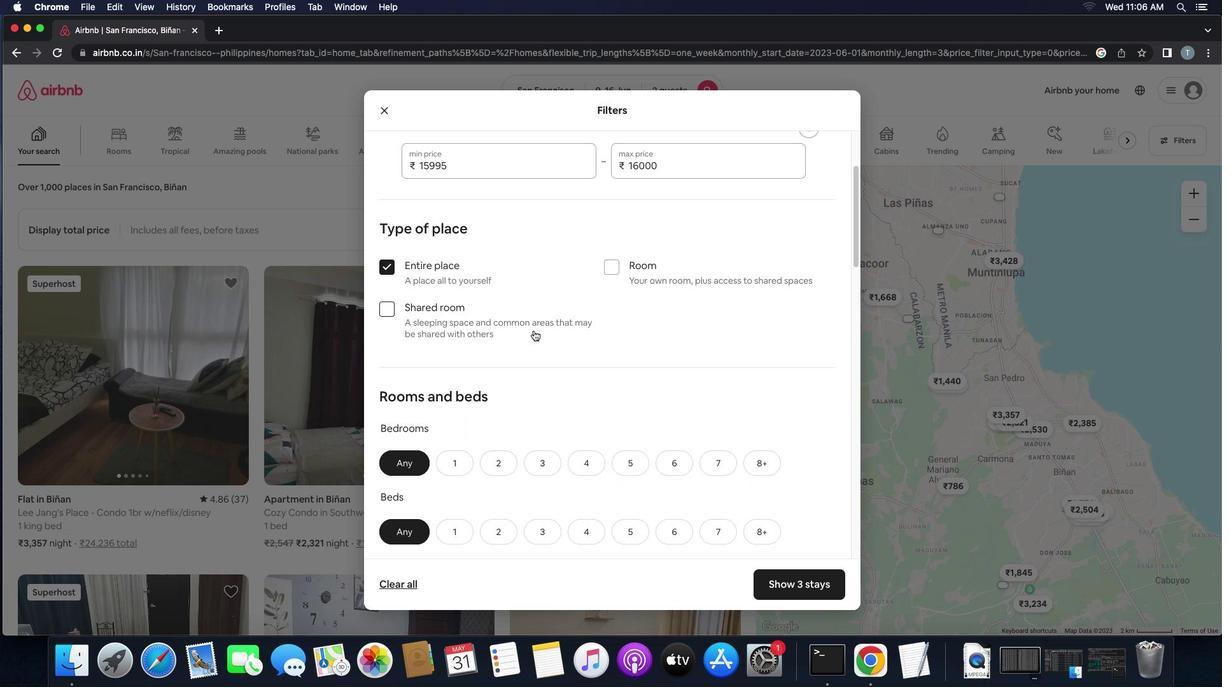 
Action: Mouse scrolled (533, 330) with delta (0, 0)
Screenshot: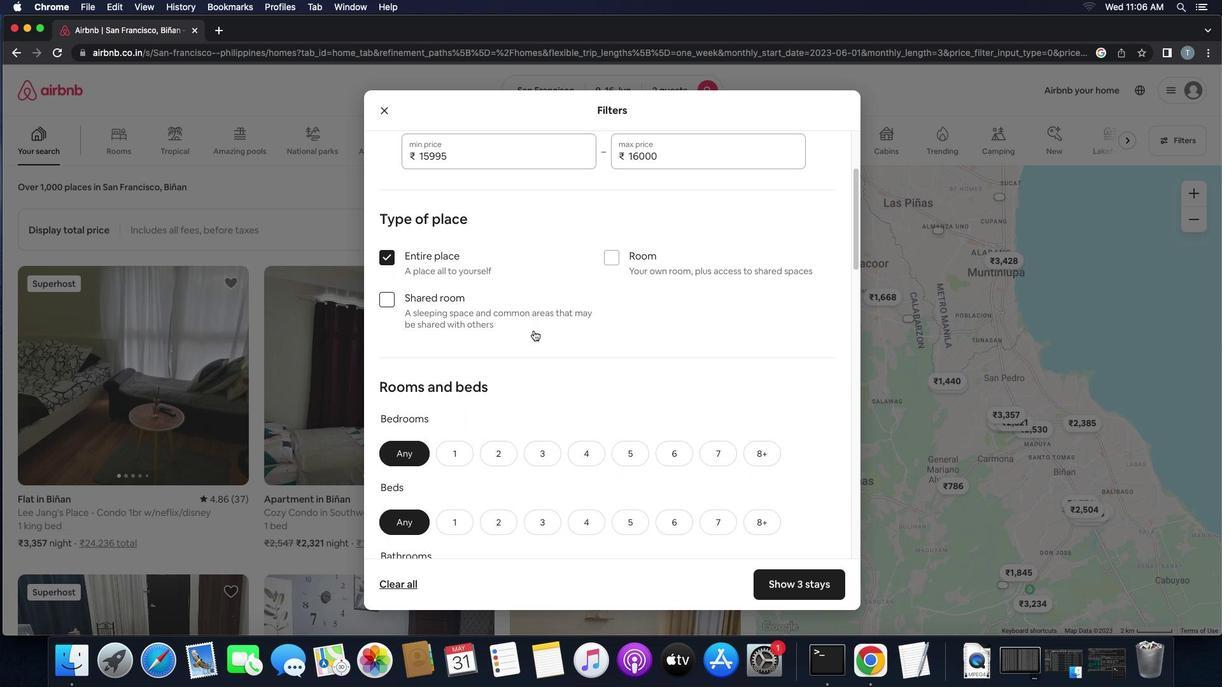 
Action: Mouse scrolled (533, 330) with delta (0, 0)
Screenshot: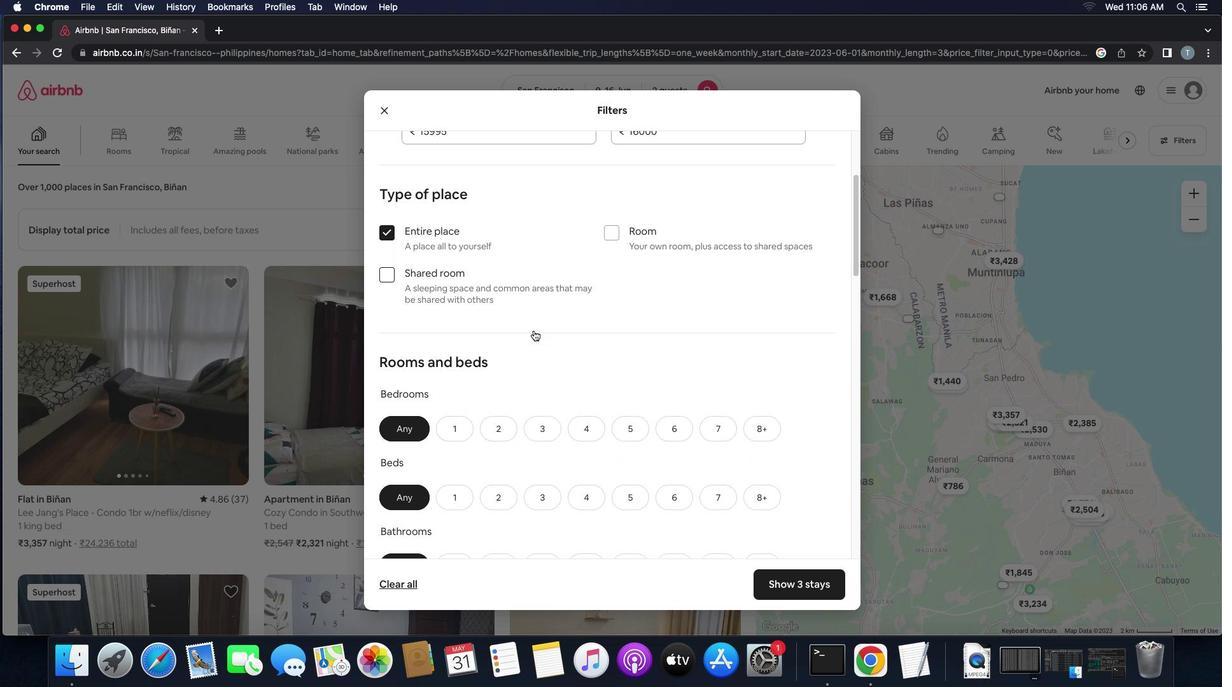 
Action: Mouse scrolled (533, 330) with delta (0, 0)
Screenshot: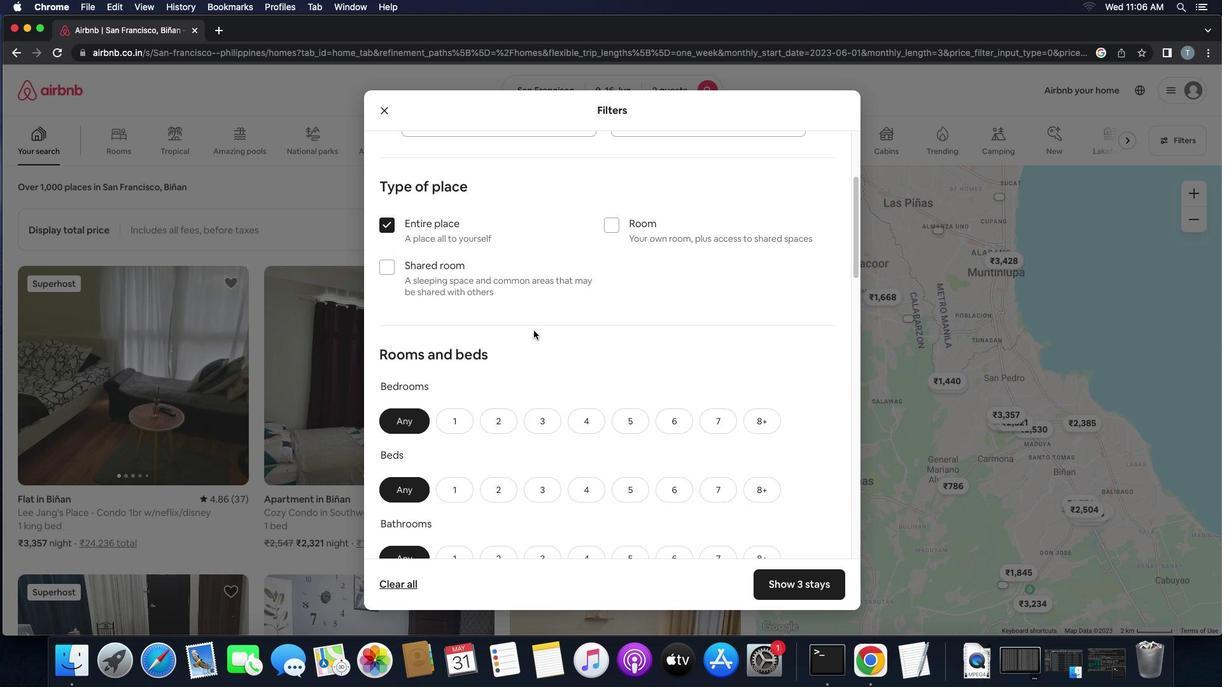 
Action: Mouse scrolled (533, 330) with delta (0, 0)
Screenshot: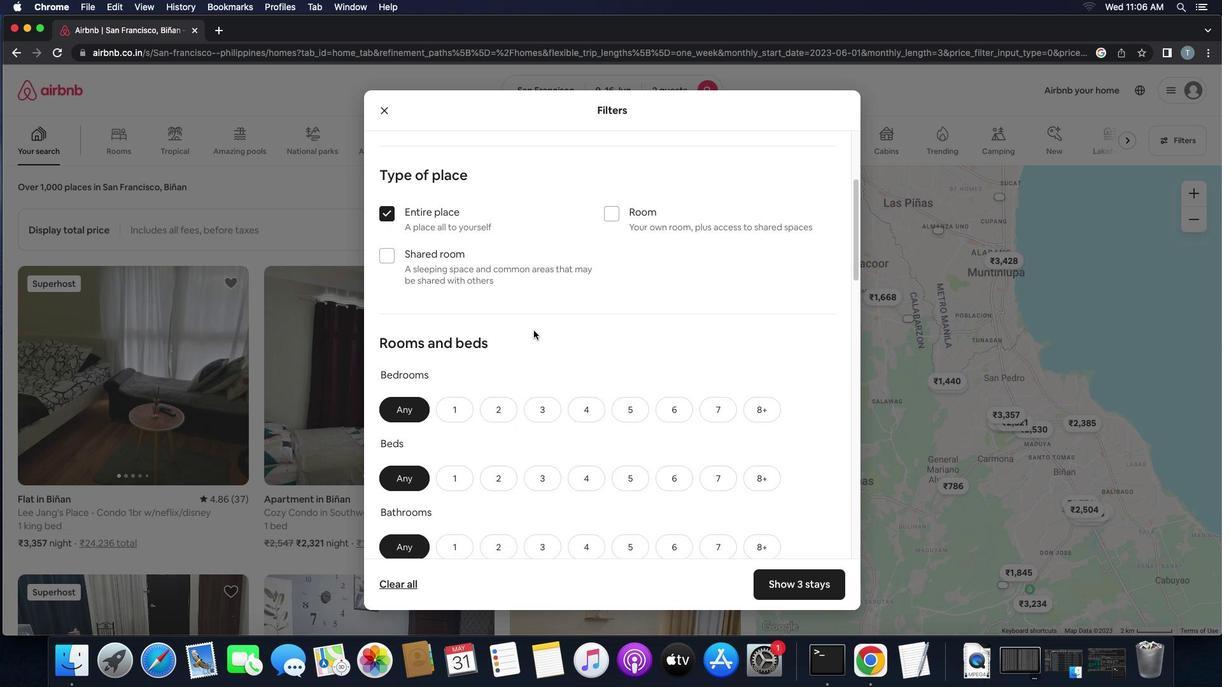 
Action: Mouse scrolled (533, 330) with delta (0, 0)
Screenshot: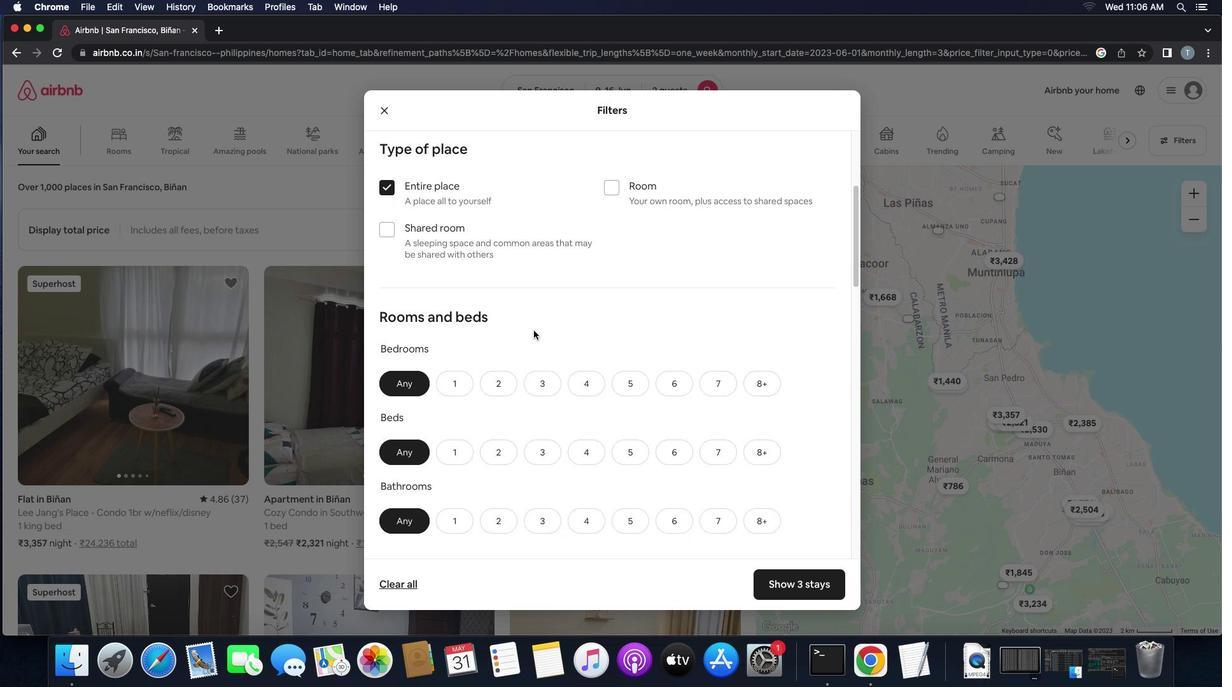 
Action: Mouse scrolled (533, 330) with delta (0, 0)
Screenshot: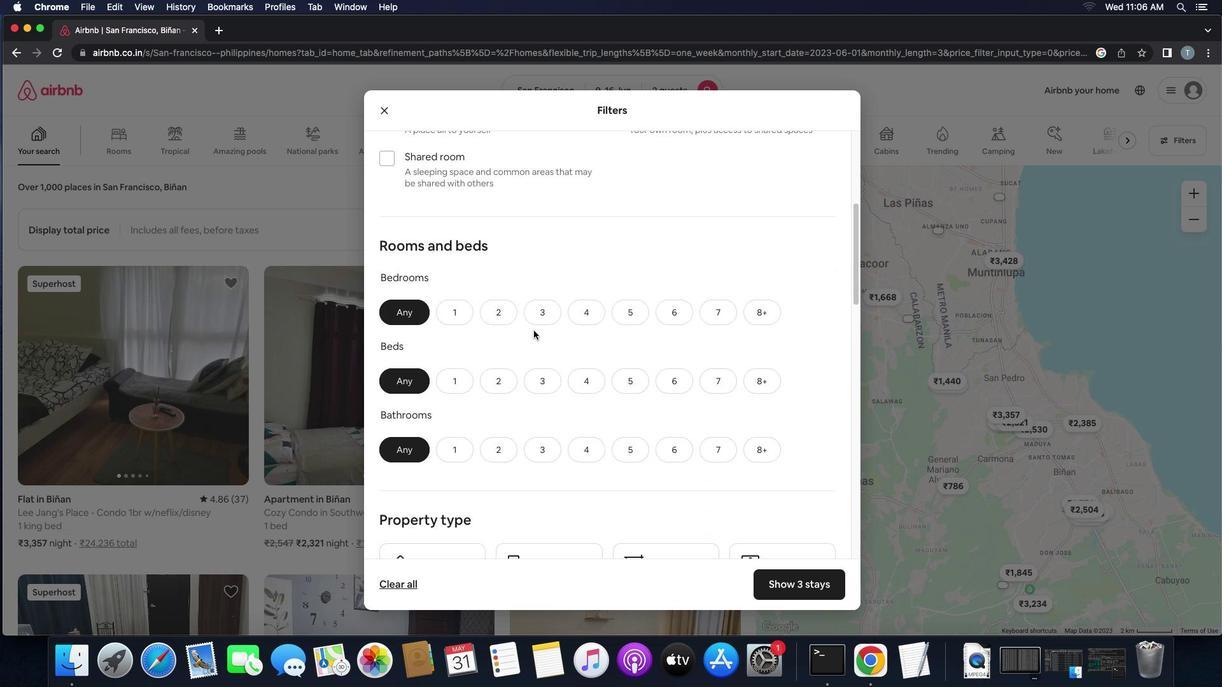 
Action: Mouse scrolled (533, 330) with delta (0, 0)
Screenshot: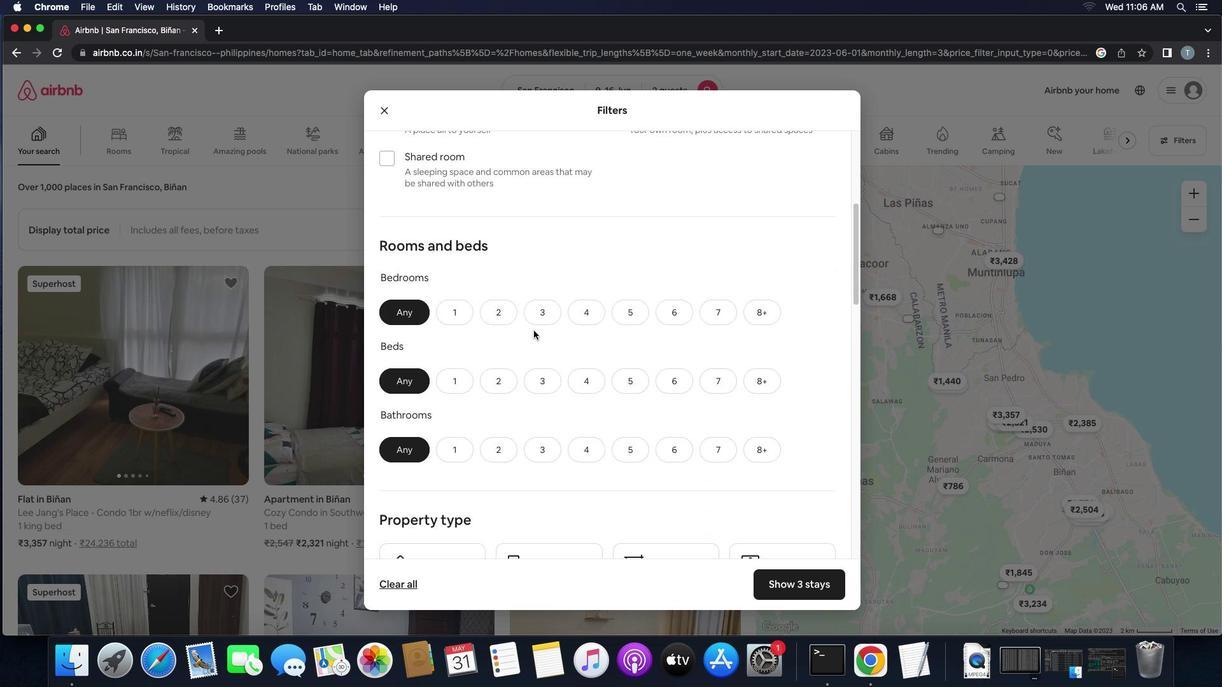 
Action: Mouse scrolled (533, 330) with delta (0, -1)
Screenshot: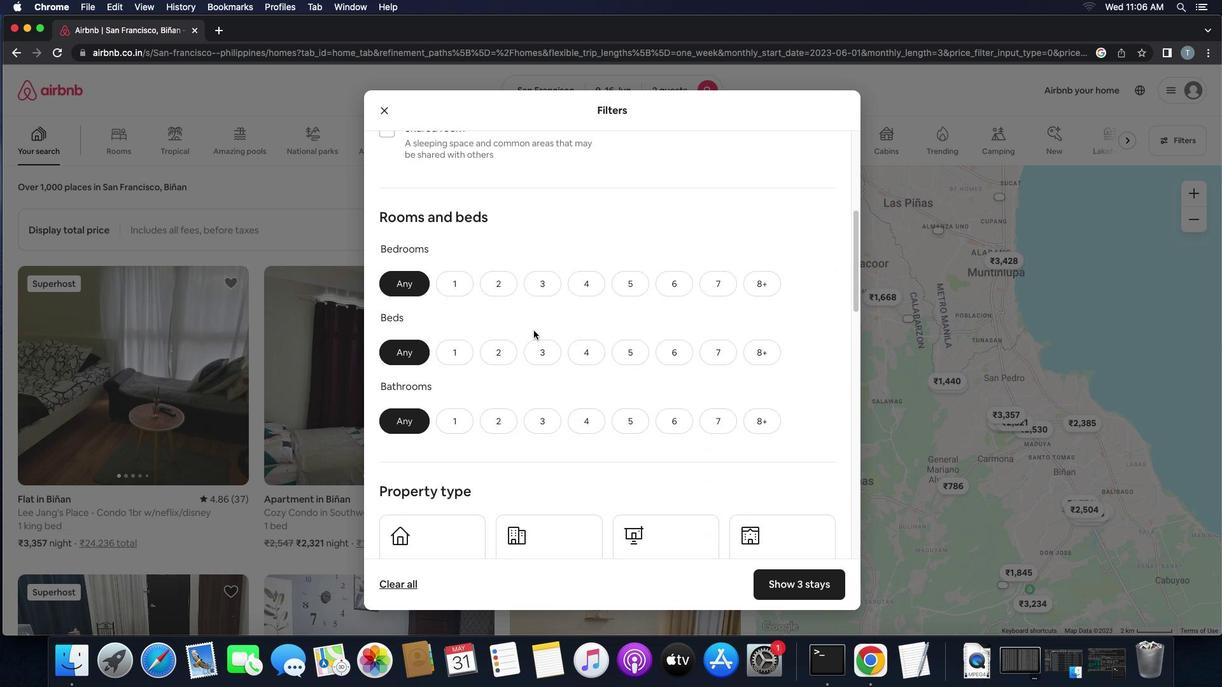 
Action: Mouse moved to (497, 275)
Screenshot: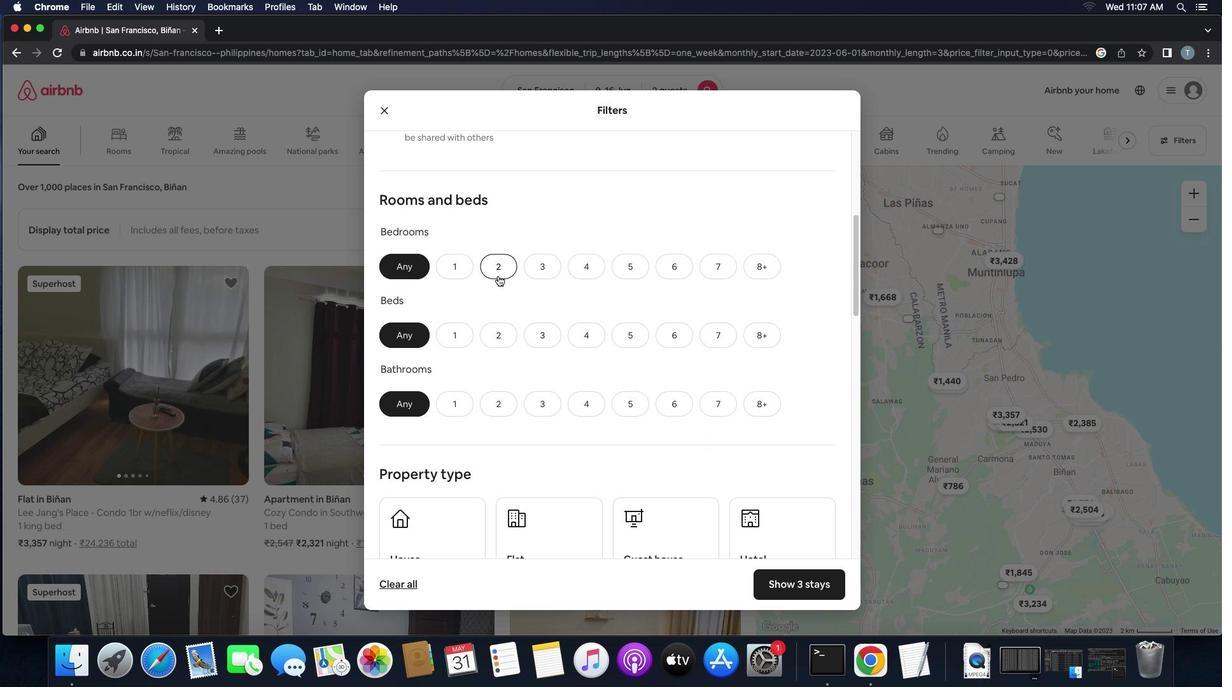 
Action: Mouse pressed left at (497, 275)
Screenshot: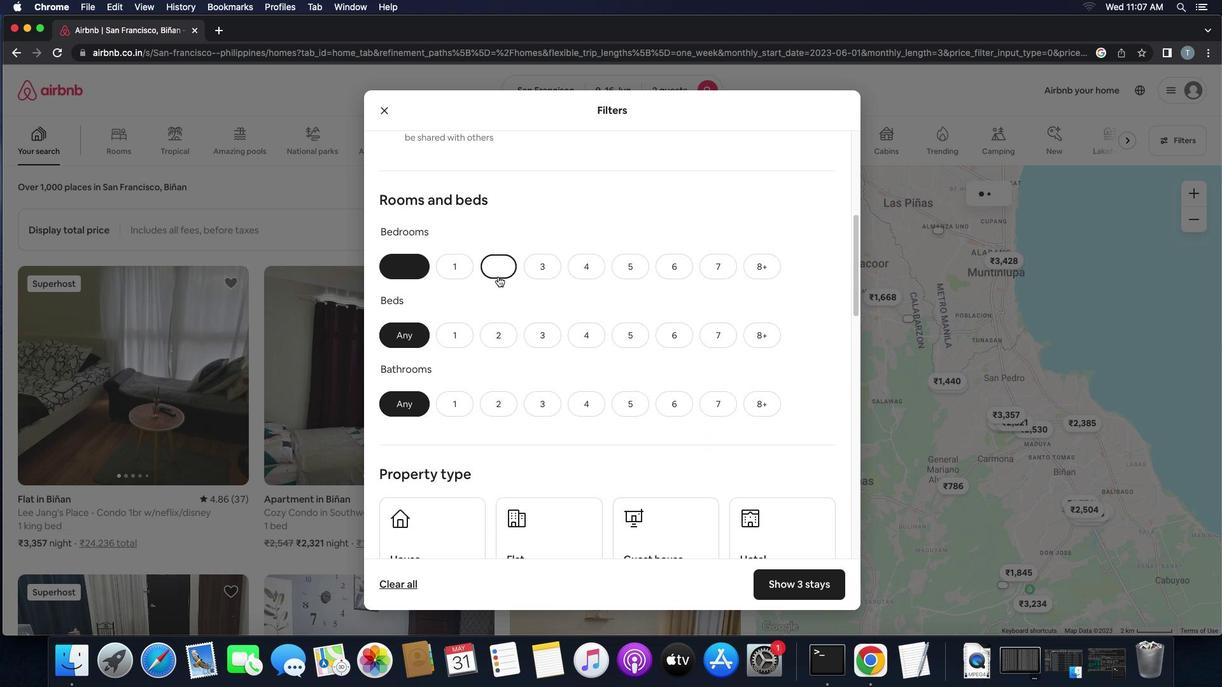 
Action: Mouse moved to (499, 334)
Screenshot: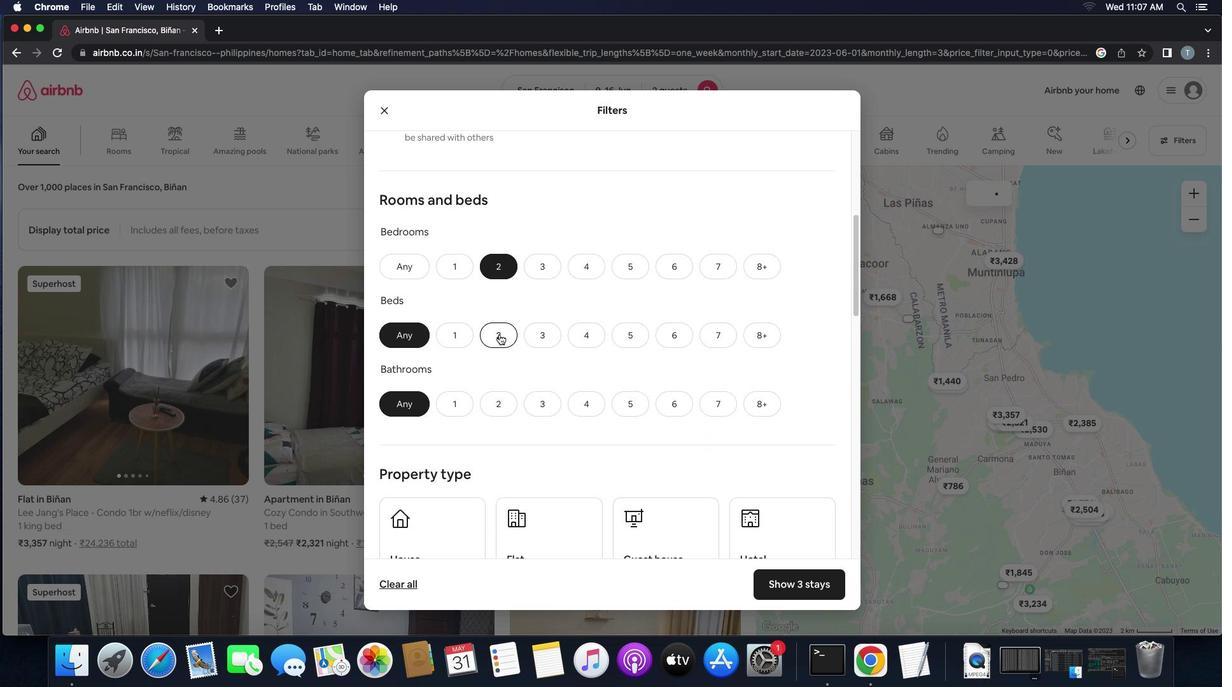 
Action: Mouse pressed left at (499, 334)
Screenshot: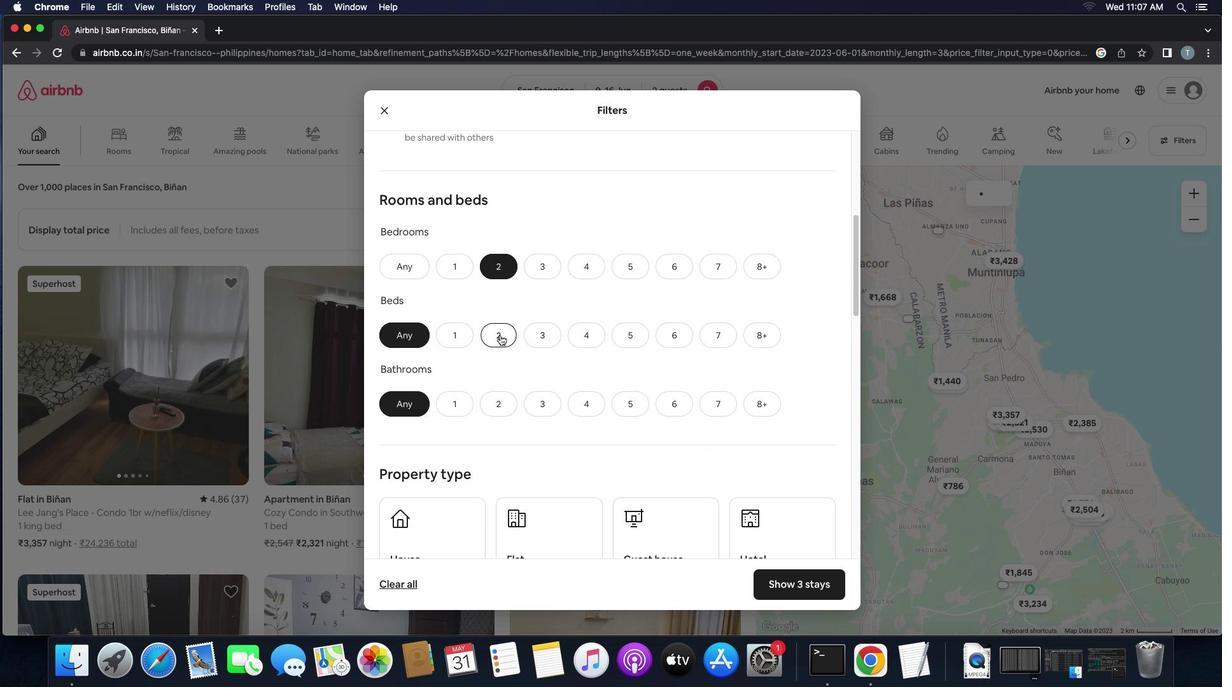 
Action: Mouse moved to (525, 335)
Screenshot: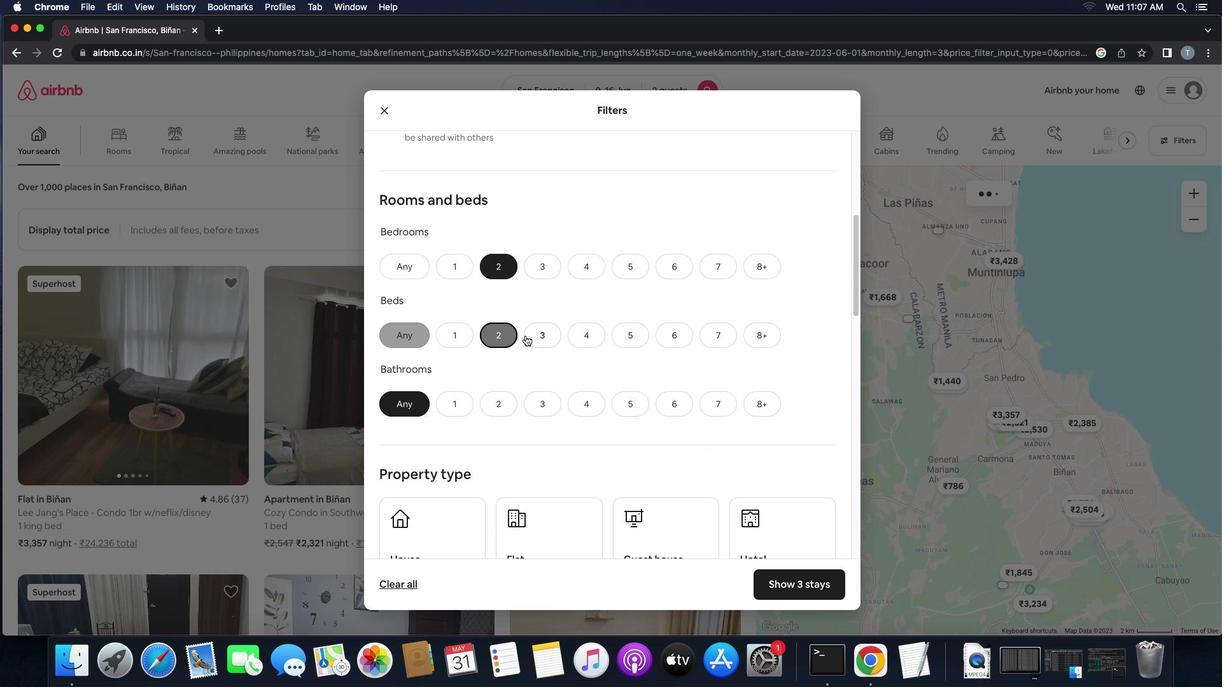
Action: Mouse scrolled (525, 335) with delta (0, 0)
Screenshot: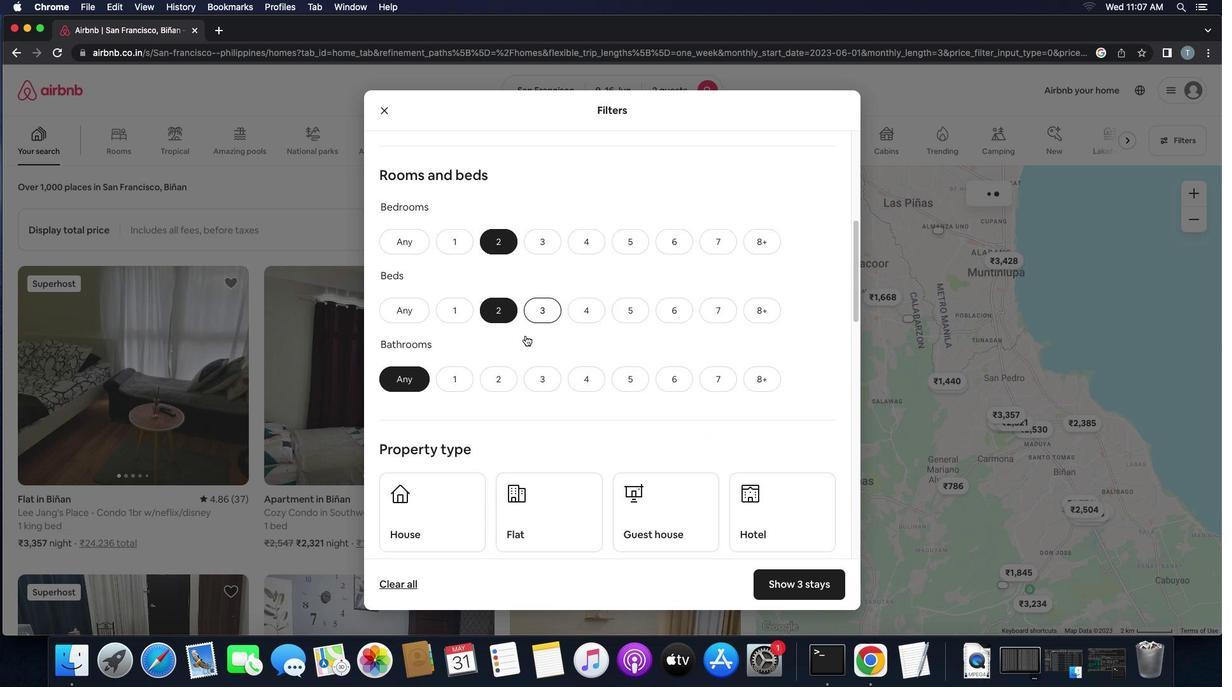 
Action: Mouse scrolled (525, 335) with delta (0, 0)
Screenshot: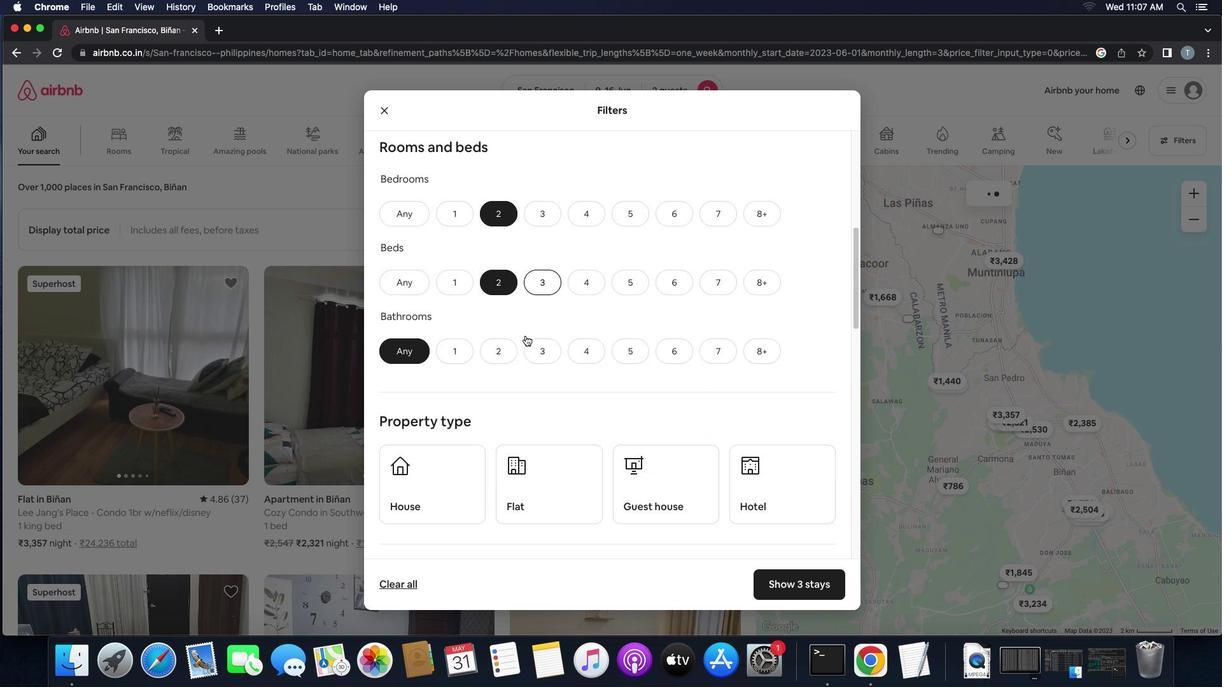 
Action: Mouse scrolled (525, 335) with delta (0, -1)
Screenshot: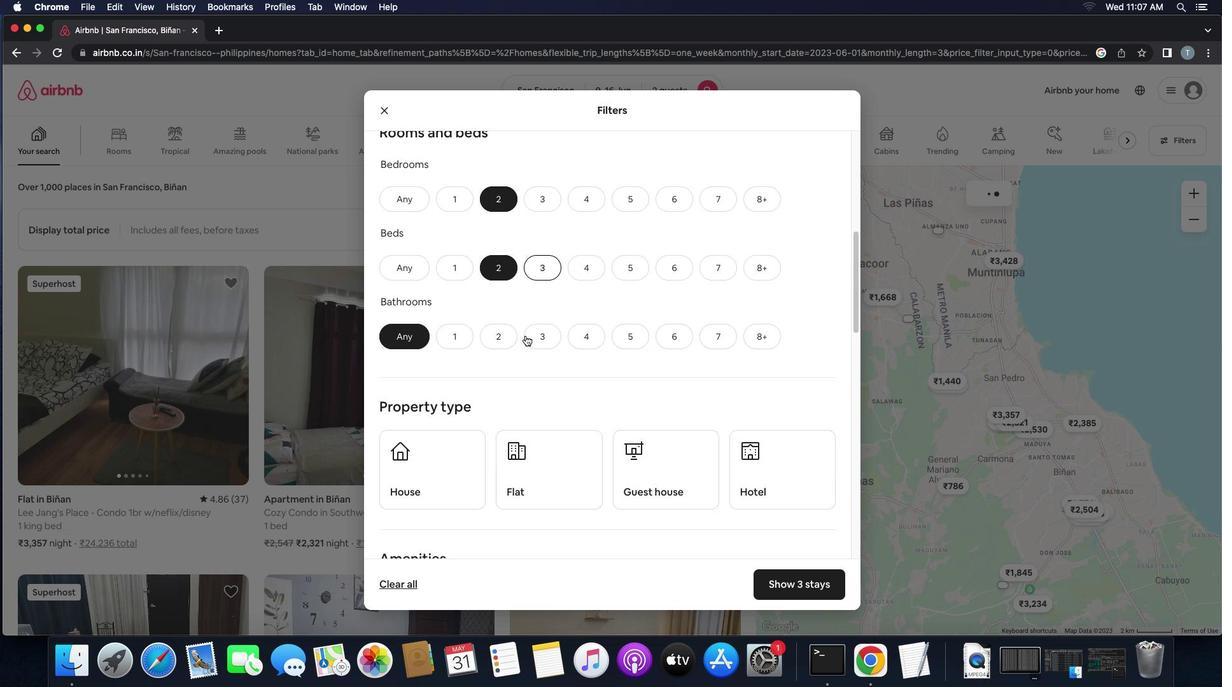 
Action: Mouse moved to (457, 308)
Screenshot: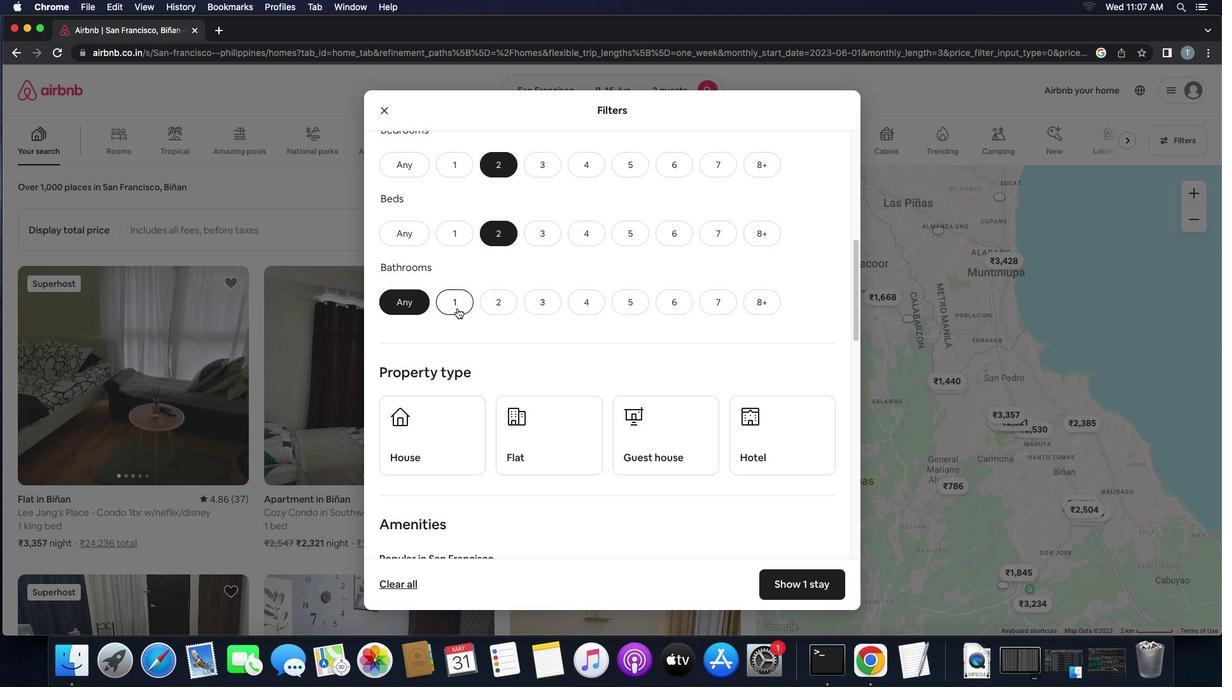 
Action: Mouse pressed left at (457, 308)
Screenshot: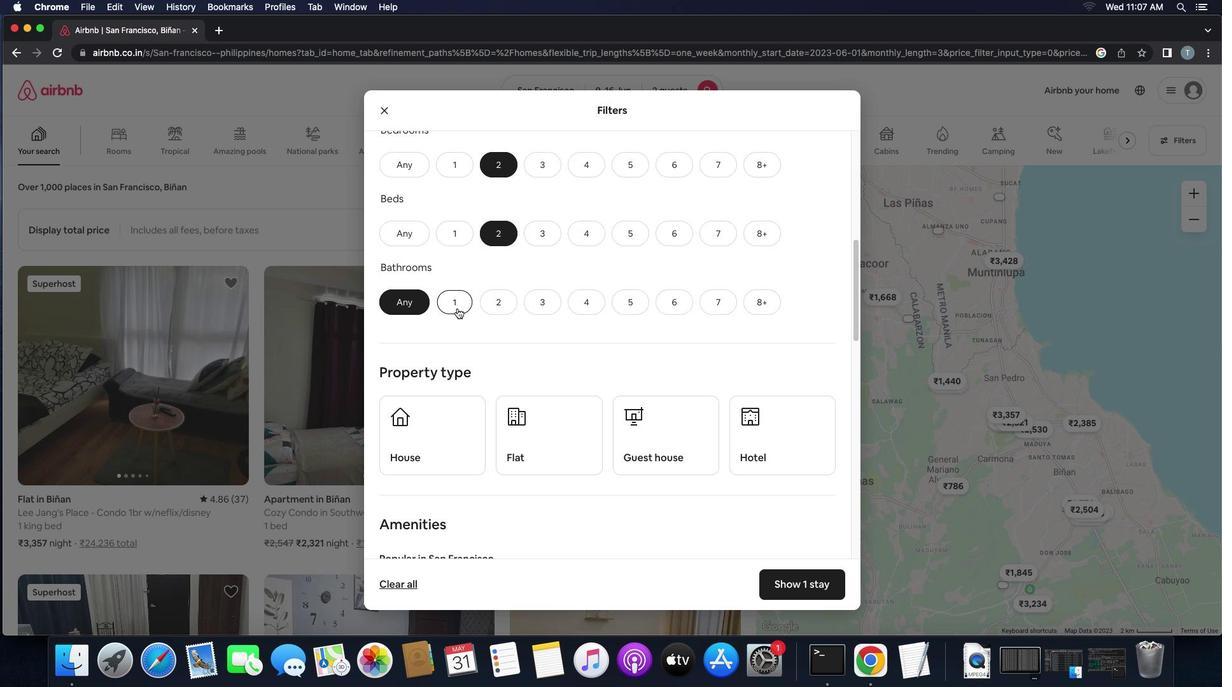 
Action: Mouse moved to (618, 355)
Screenshot: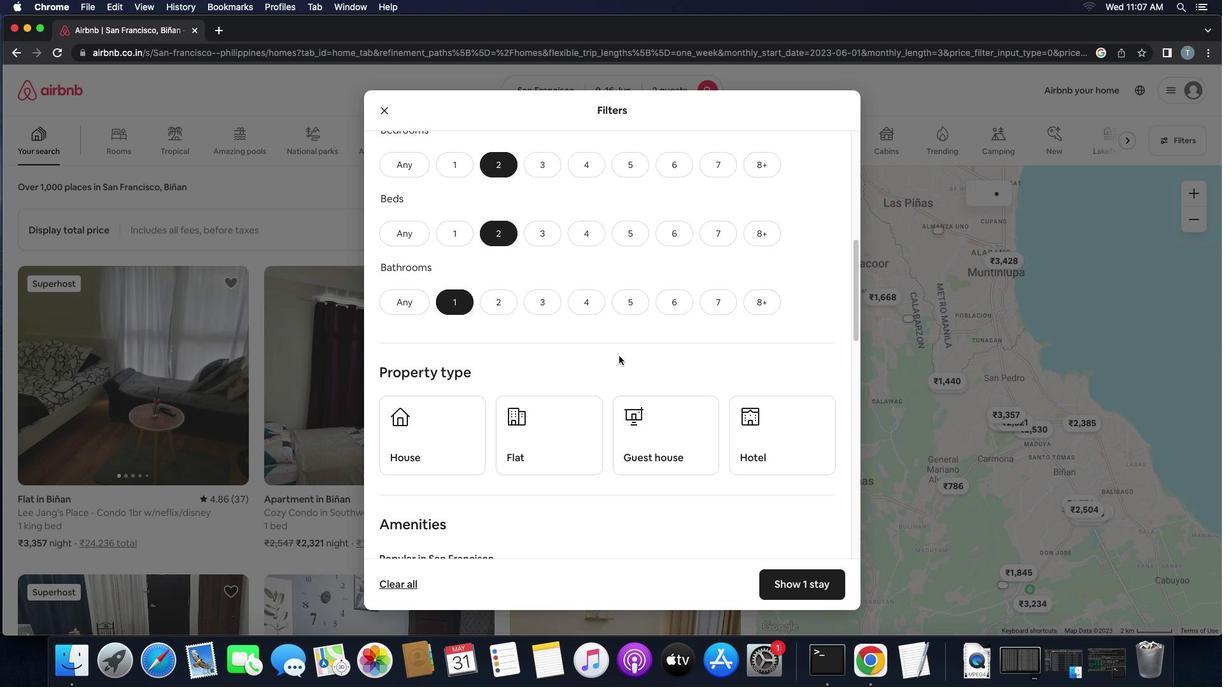 
Action: Mouse scrolled (618, 355) with delta (0, 0)
Screenshot: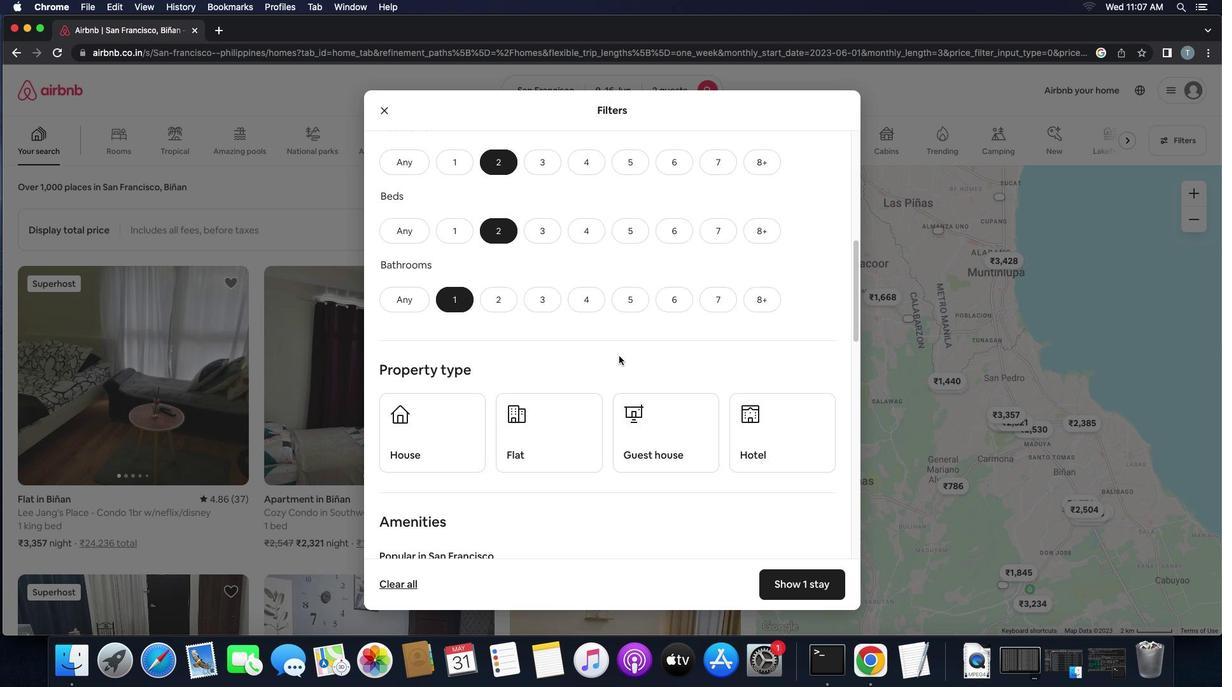 
Action: Mouse scrolled (618, 355) with delta (0, 0)
Screenshot: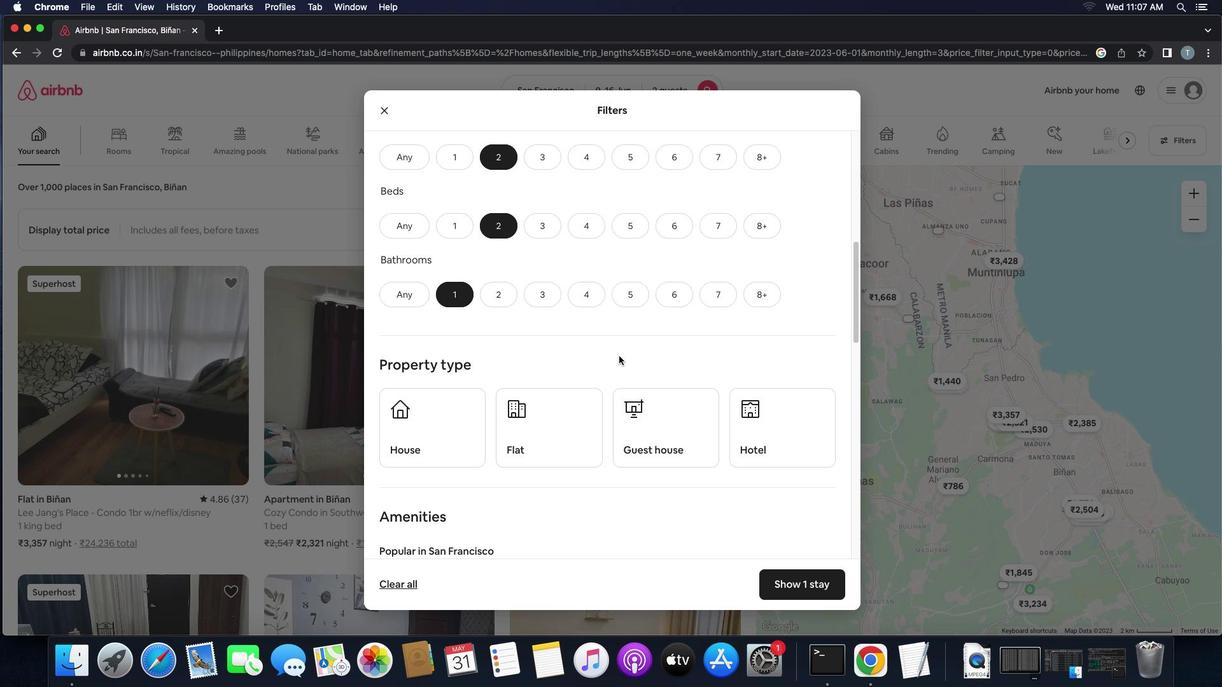 
Action: Mouse scrolled (618, 355) with delta (0, 0)
Screenshot: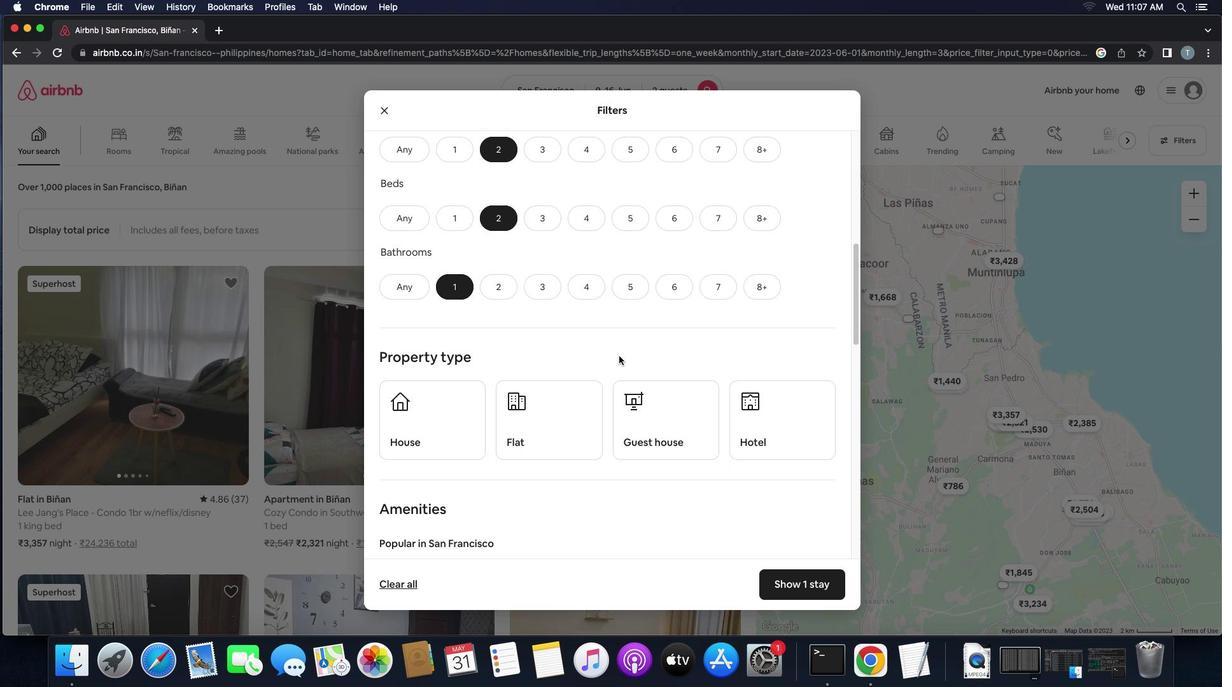 
Action: Mouse scrolled (618, 355) with delta (0, 0)
Screenshot: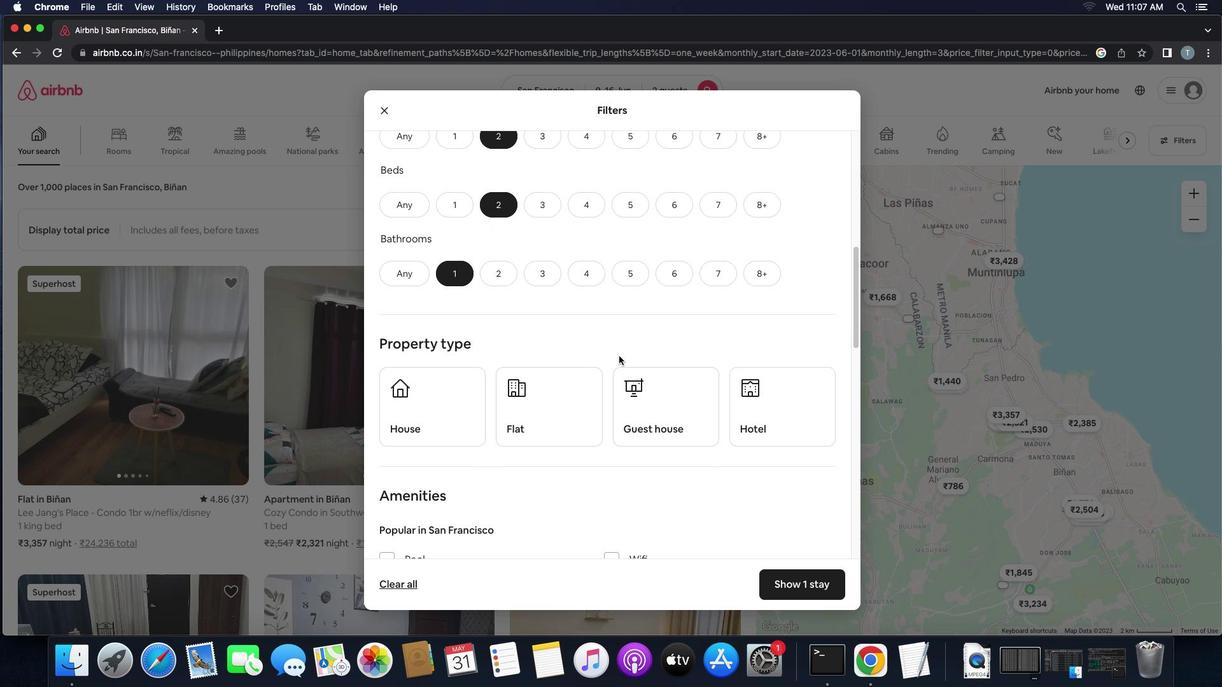 
Action: Mouse scrolled (618, 355) with delta (0, 0)
Screenshot: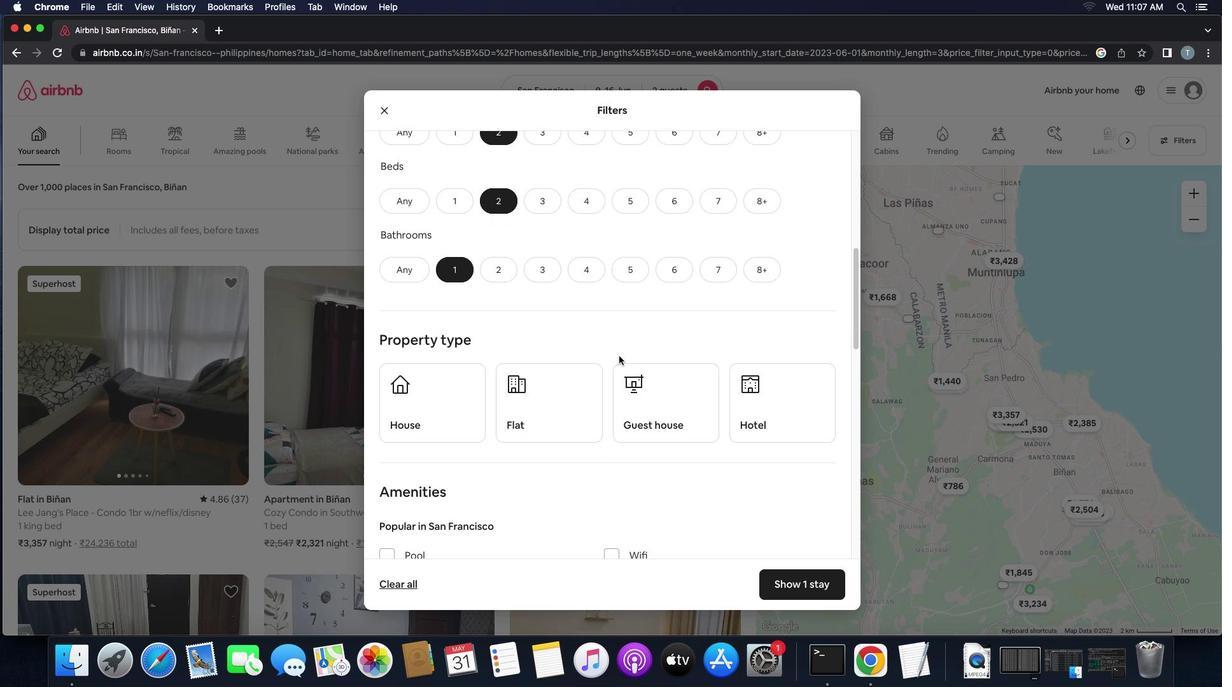 
Action: Mouse scrolled (618, 355) with delta (0, 0)
Screenshot: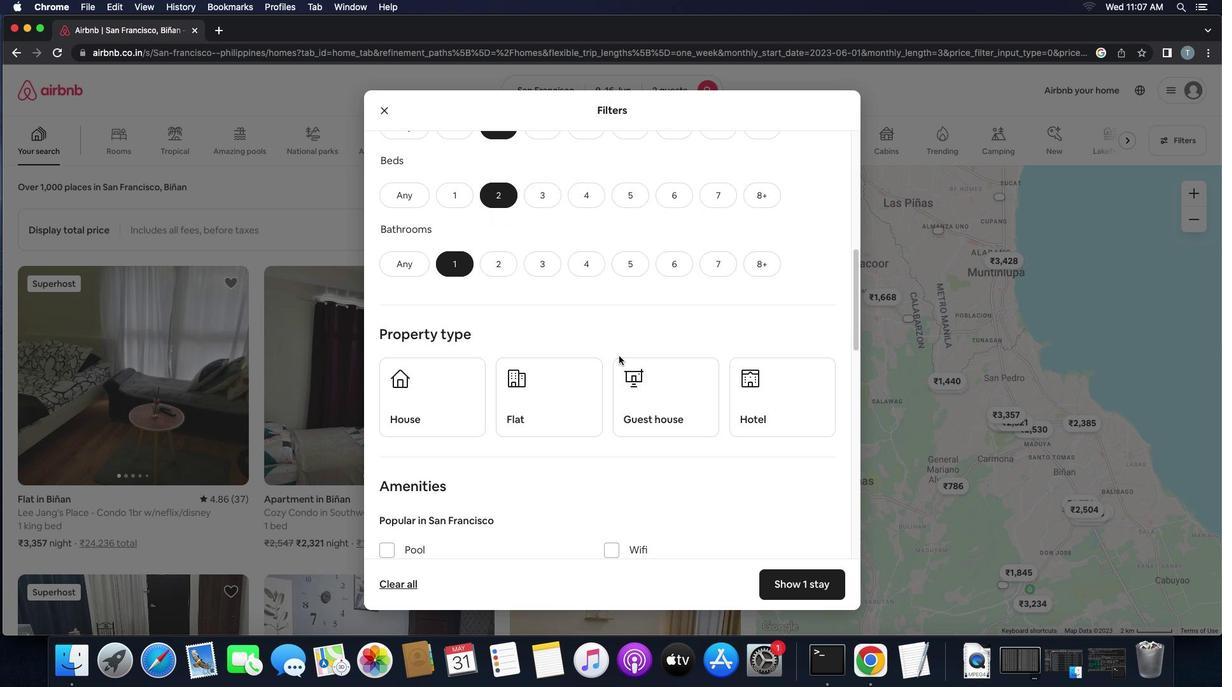 
Action: Mouse scrolled (618, 355) with delta (0, 0)
Screenshot: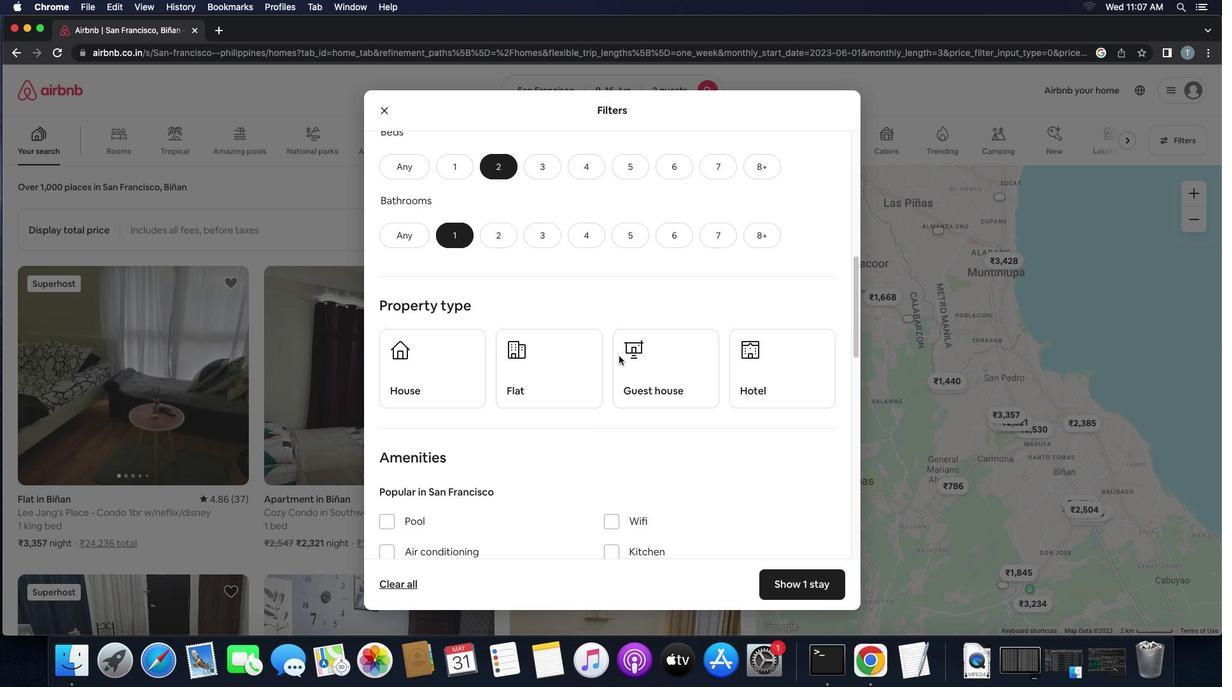 
Action: Mouse scrolled (618, 355) with delta (0, 0)
Screenshot: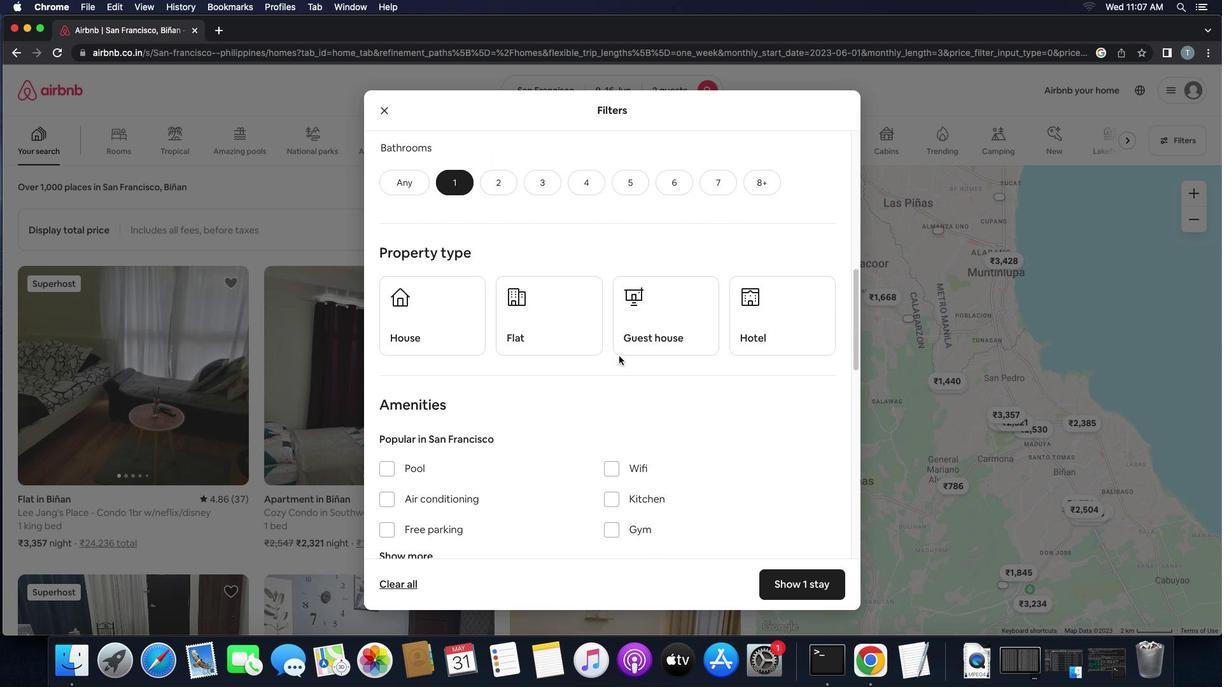 
Action: Mouse scrolled (618, 355) with delta (0, -1)
Screenshot: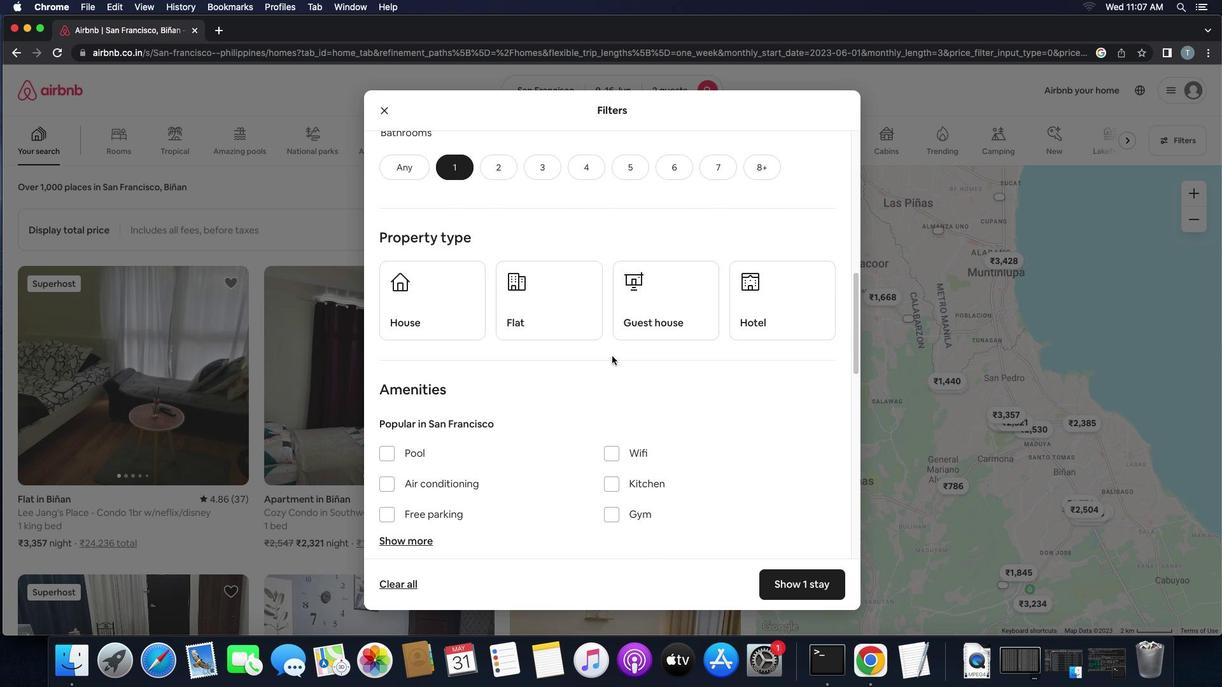 
Action: Mouse moved to (456, 295)
Screenshot: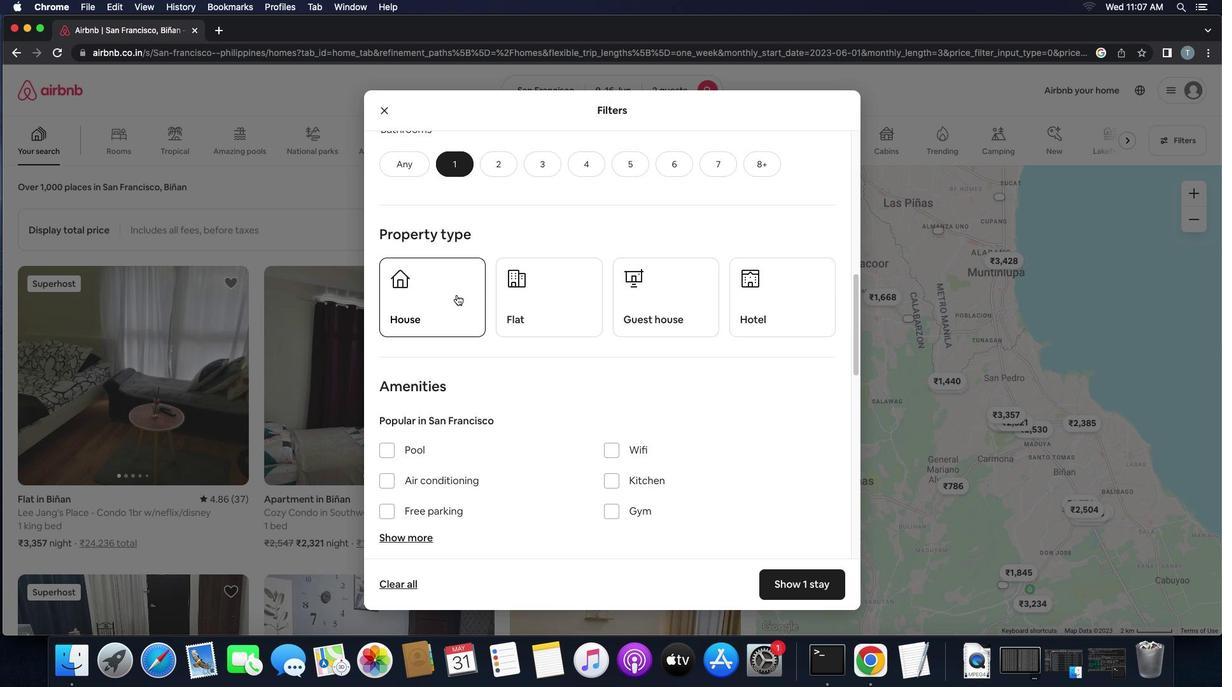 
Action: Mouse pressed left at (456, 295)
Screenshot: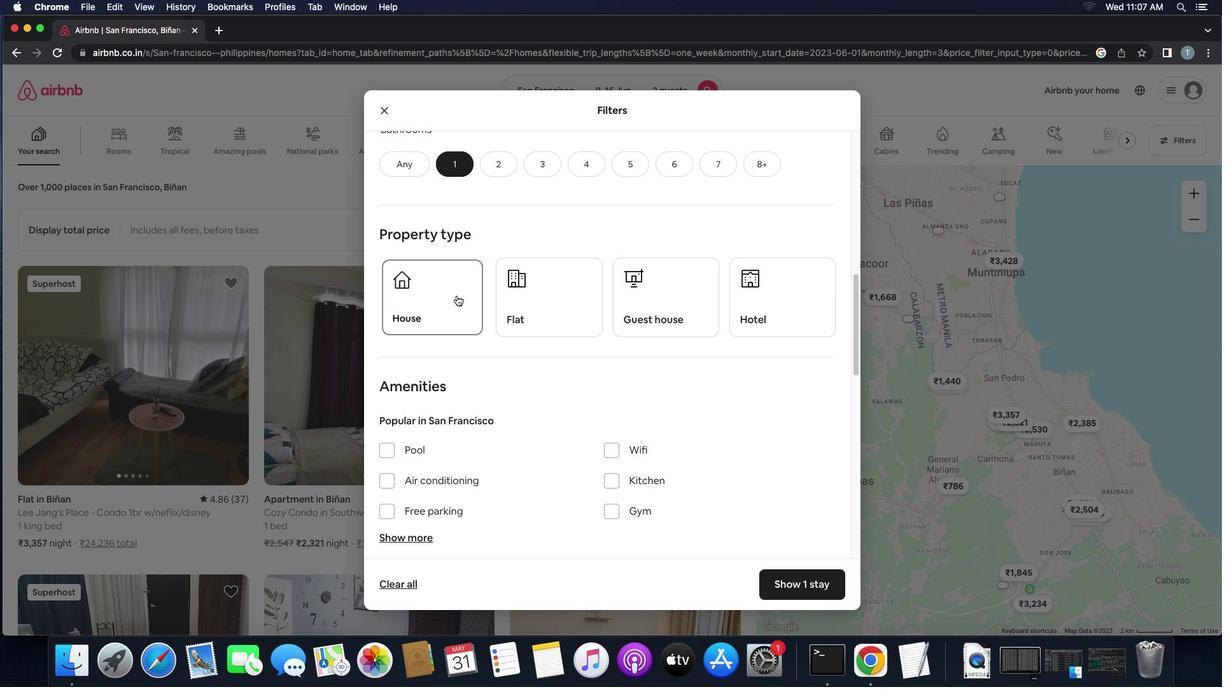 
Action: Mouse moved to (518, 306)
Screenshot: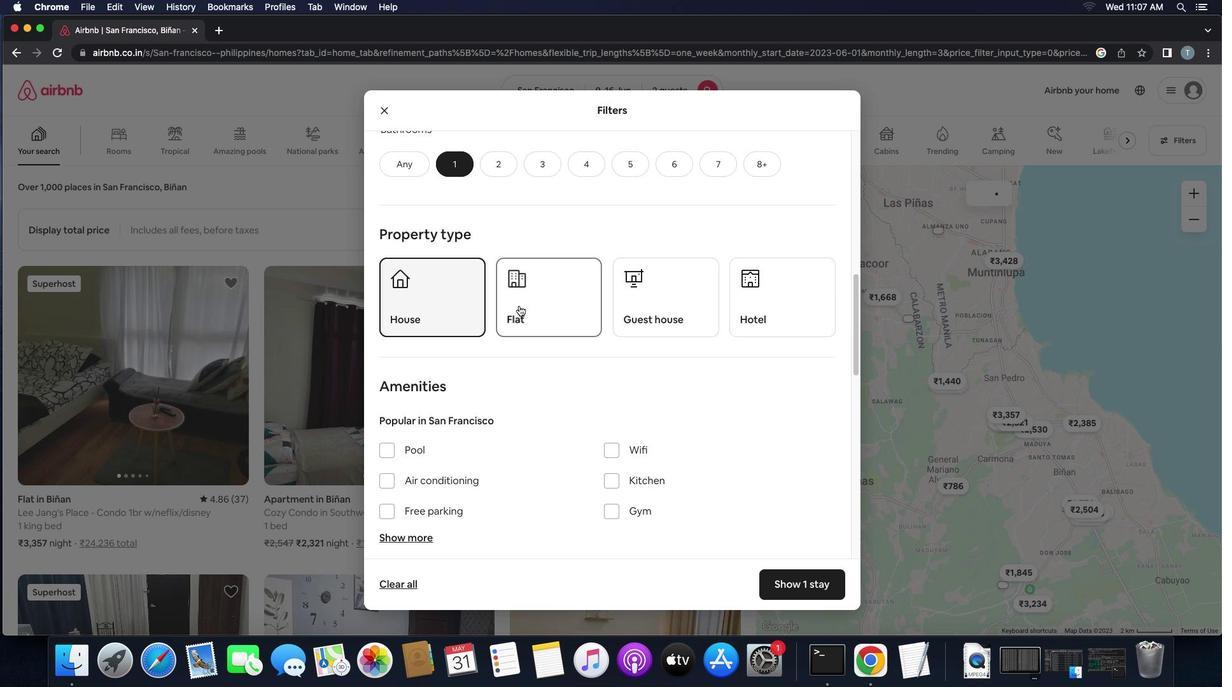 
Action: Mouse pressed left at (518, 306)
Screenshot: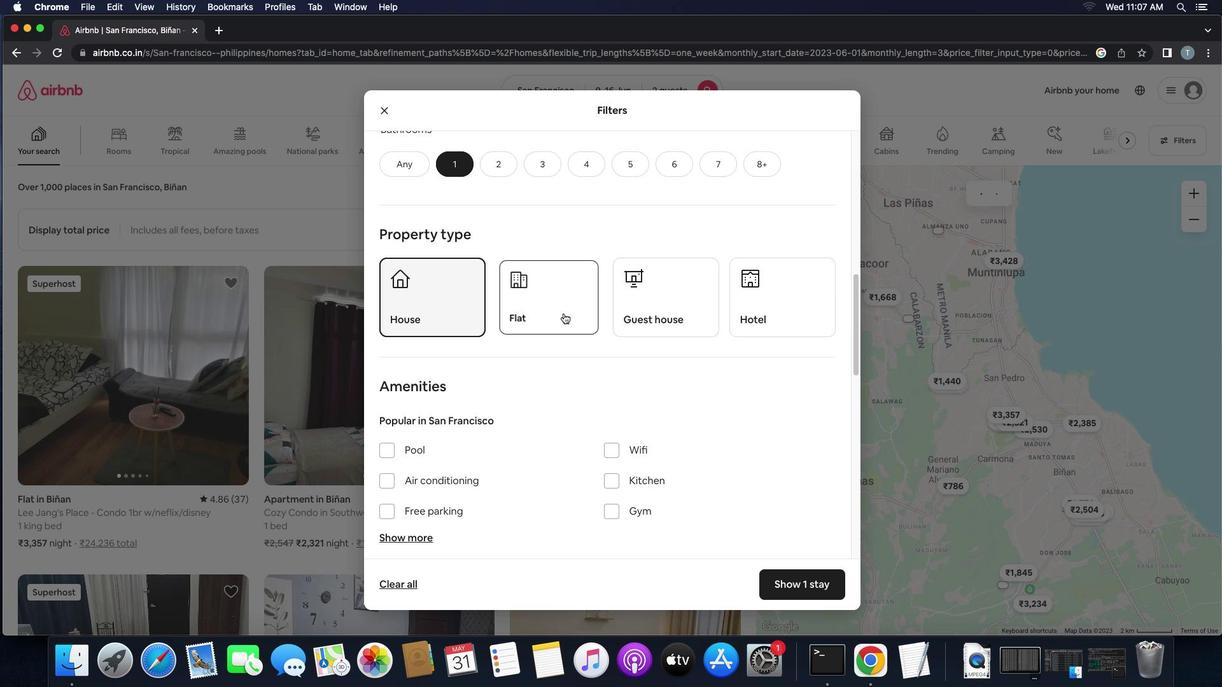 
Action: Mouse moved to (665, 320)
Screenshot: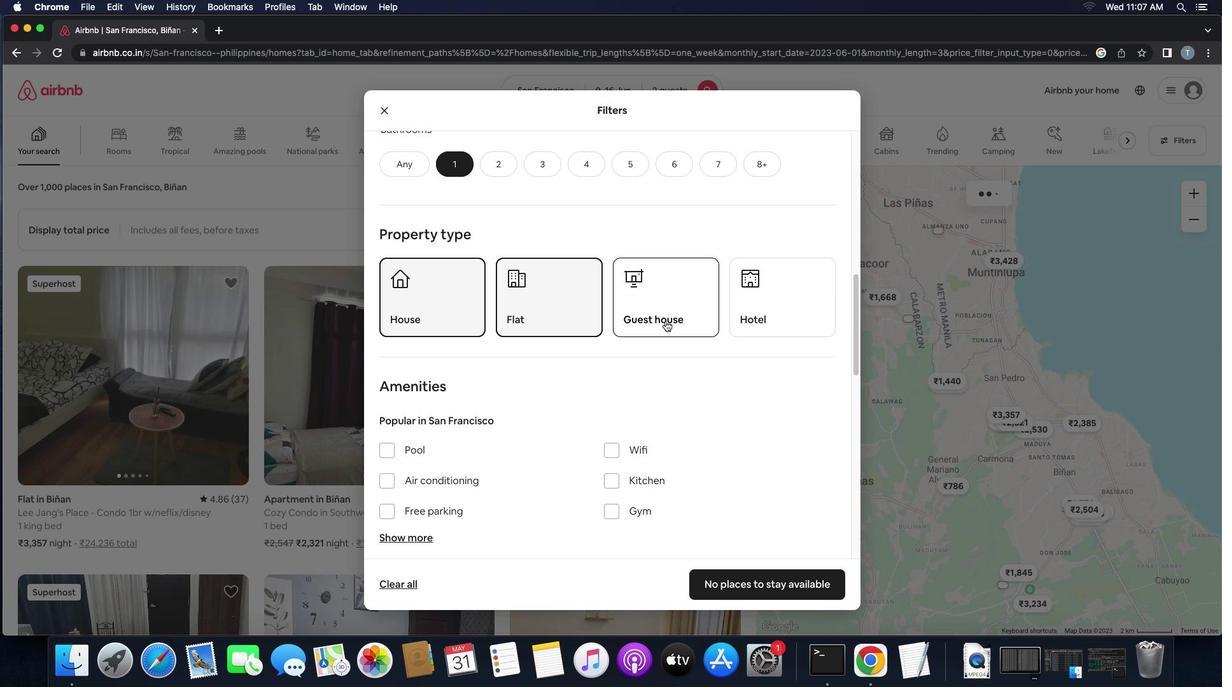 
Action: Mouse pressed left at (665, 320)
Screenshot: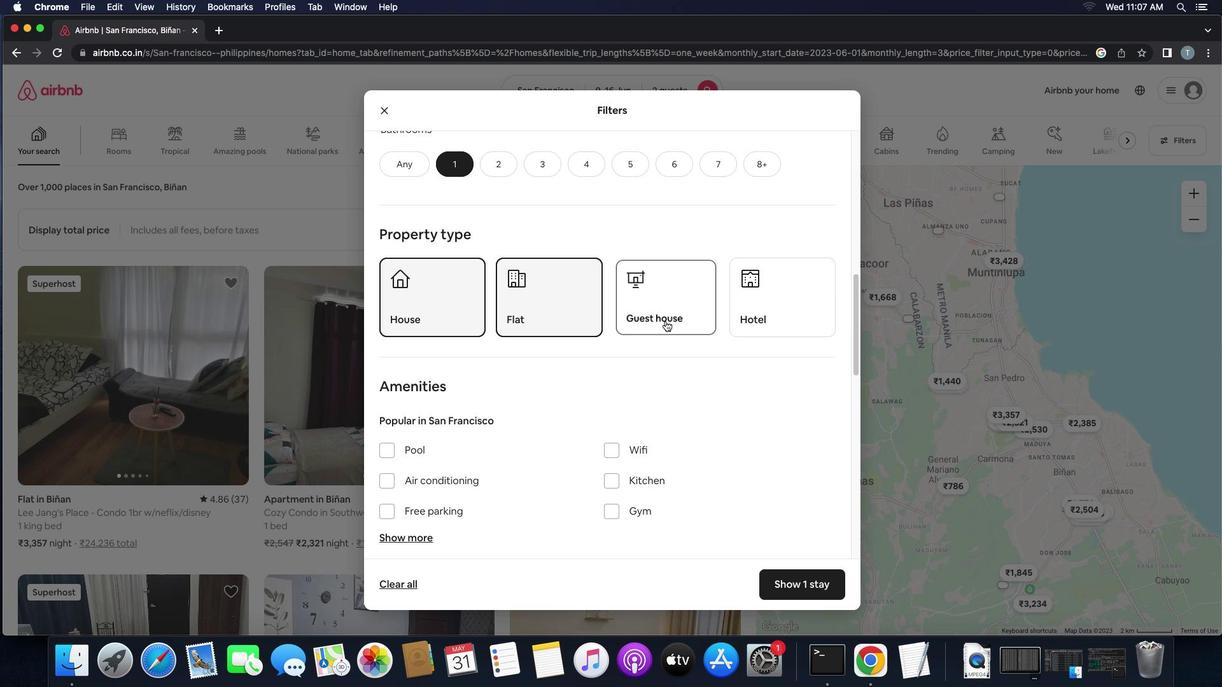 
Action: Mouse moved to (609, 378)
Screenshot: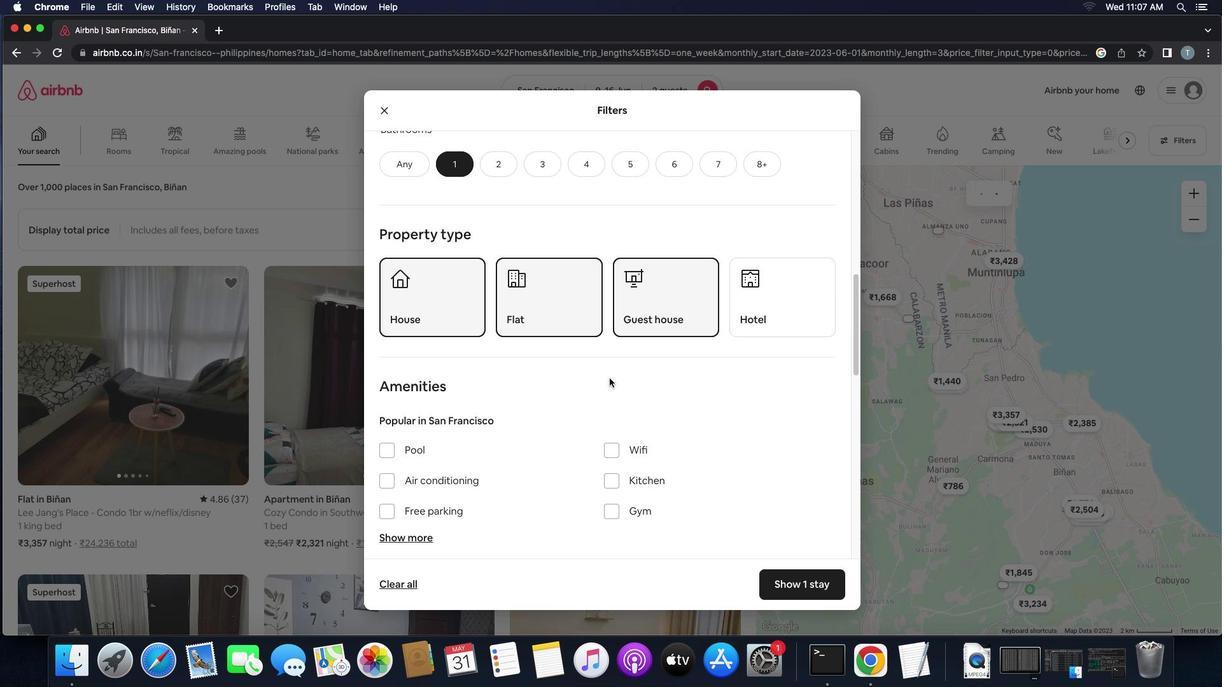 
Action: Mouse scrolled (609, 378) with delta (0, 0)
Screenshot: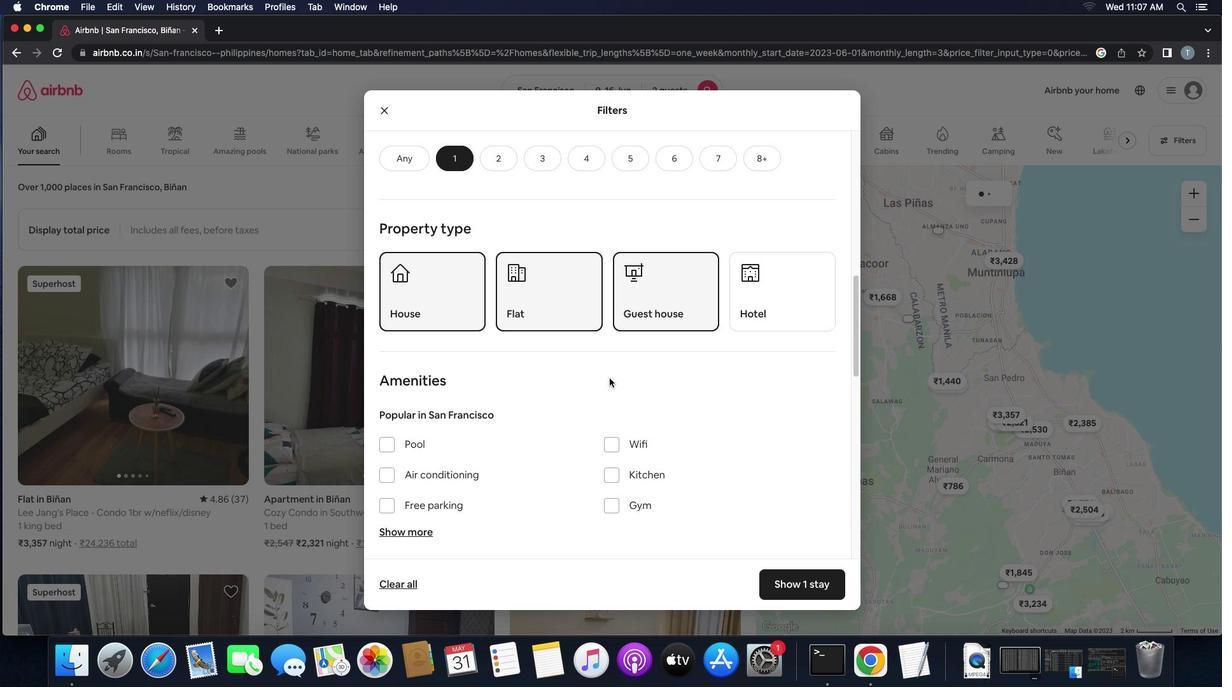 
Action: Mouse scrolled (609, 378) with delta (0, 0)
Screenshot: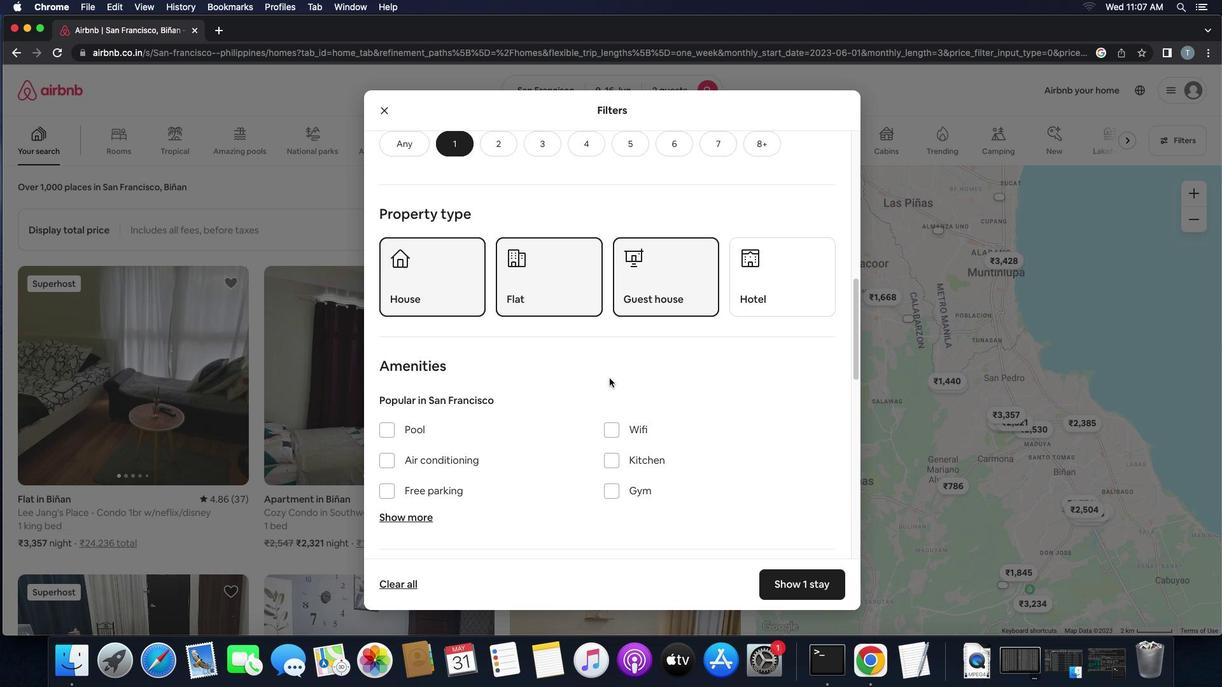 
Action: Mouse scrolled (609, 378) with delta (0, 0)
Screenshot: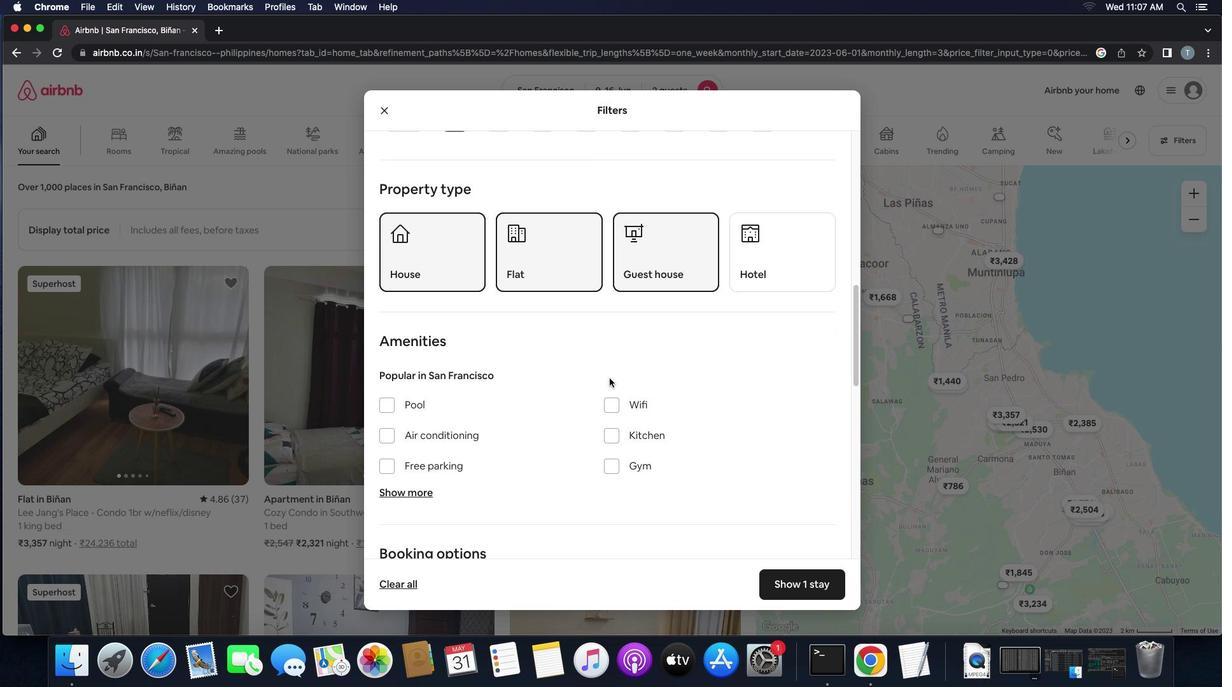 
Action: Mouse scrolled (609, 378) with delta (0, 0)
Screenshot: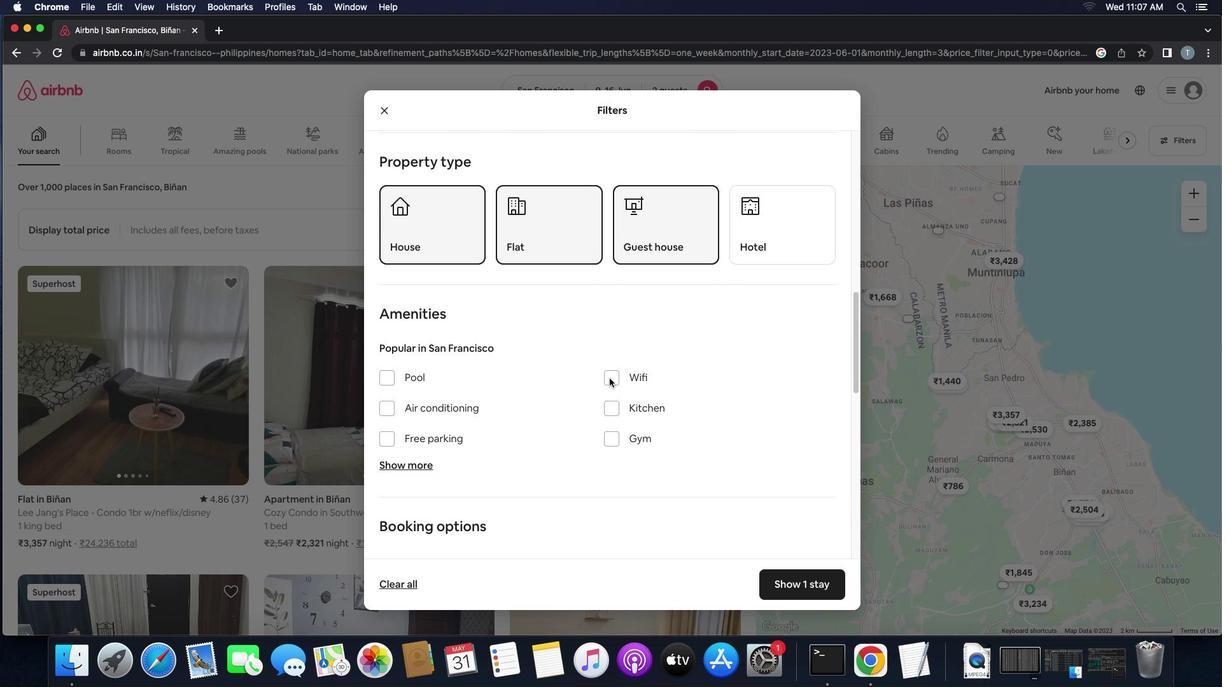 
Action: Mouse scrolled (609, 378) with delta (0, 0)
Screenshot: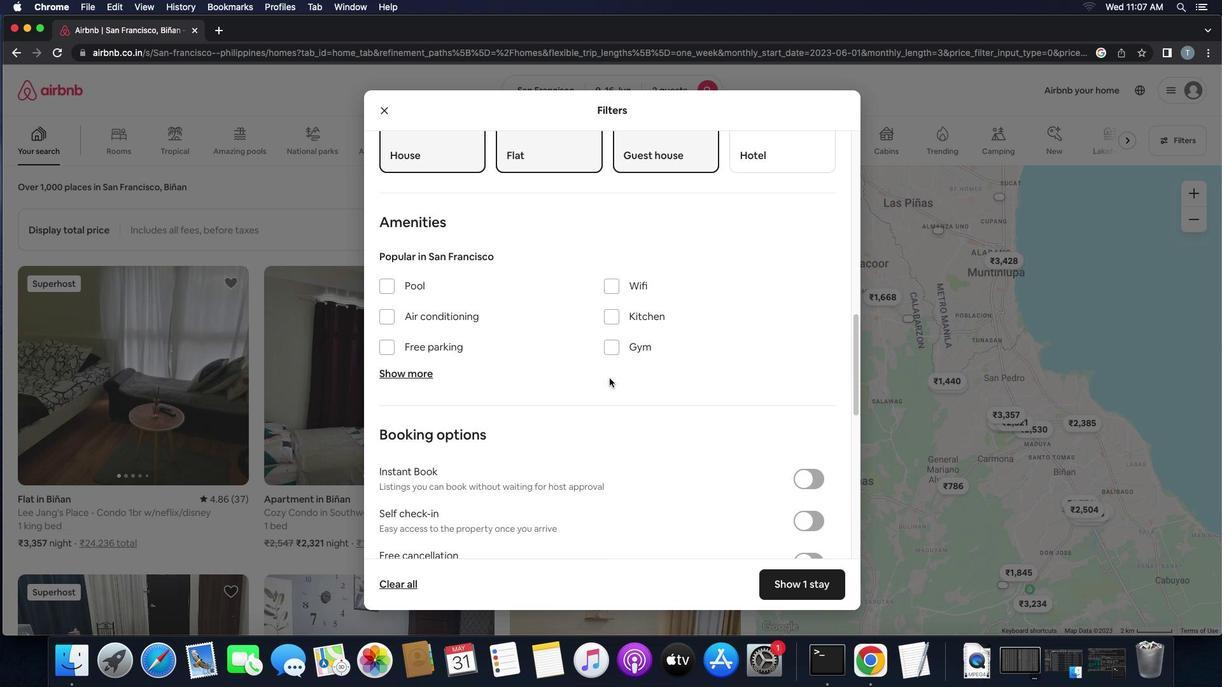 
Action: Mouse scrolled (609, 378) with delta (0, -1)
Screenshot: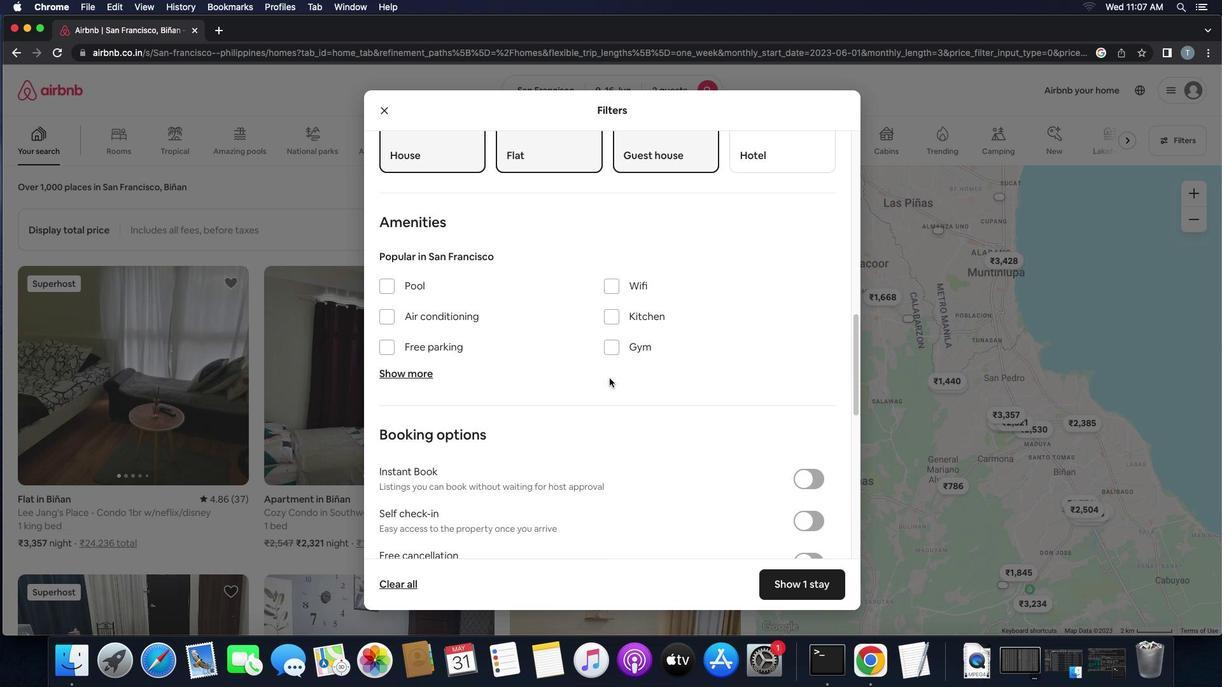 
Action: Mouse scrolled (609, 378) with delta (0, -2)
Screenshot: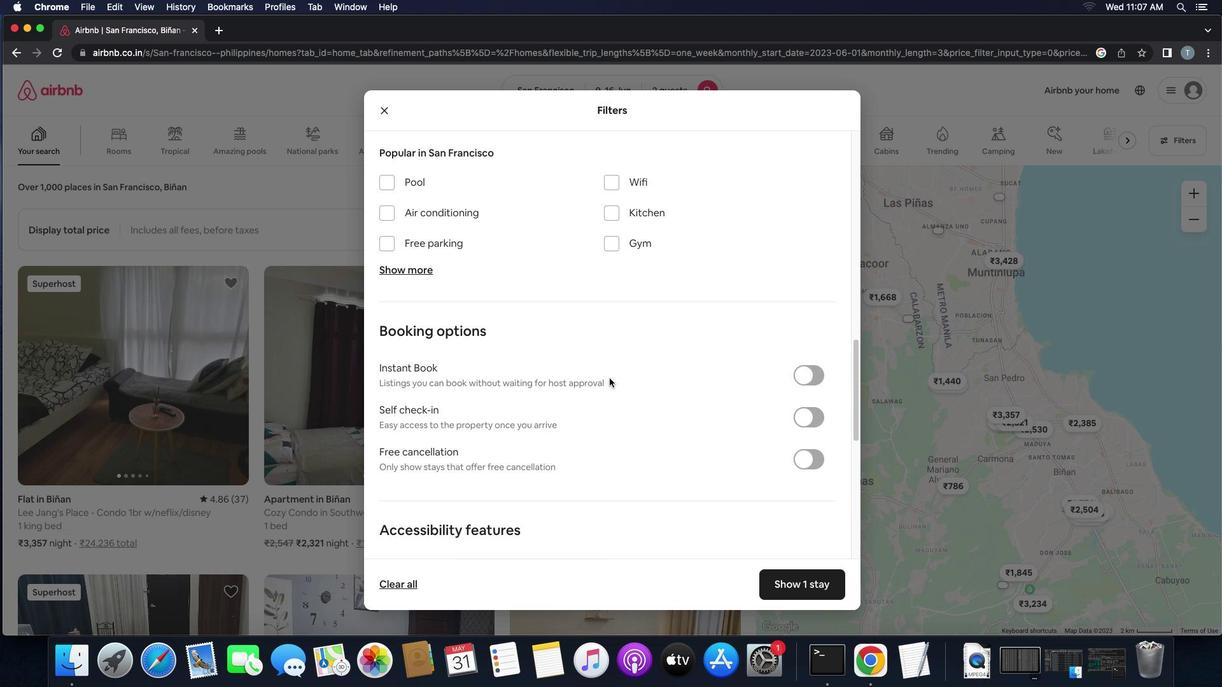 
Action: Mouse scrolled (609, 378) with delta (0, 0)
Screenshot: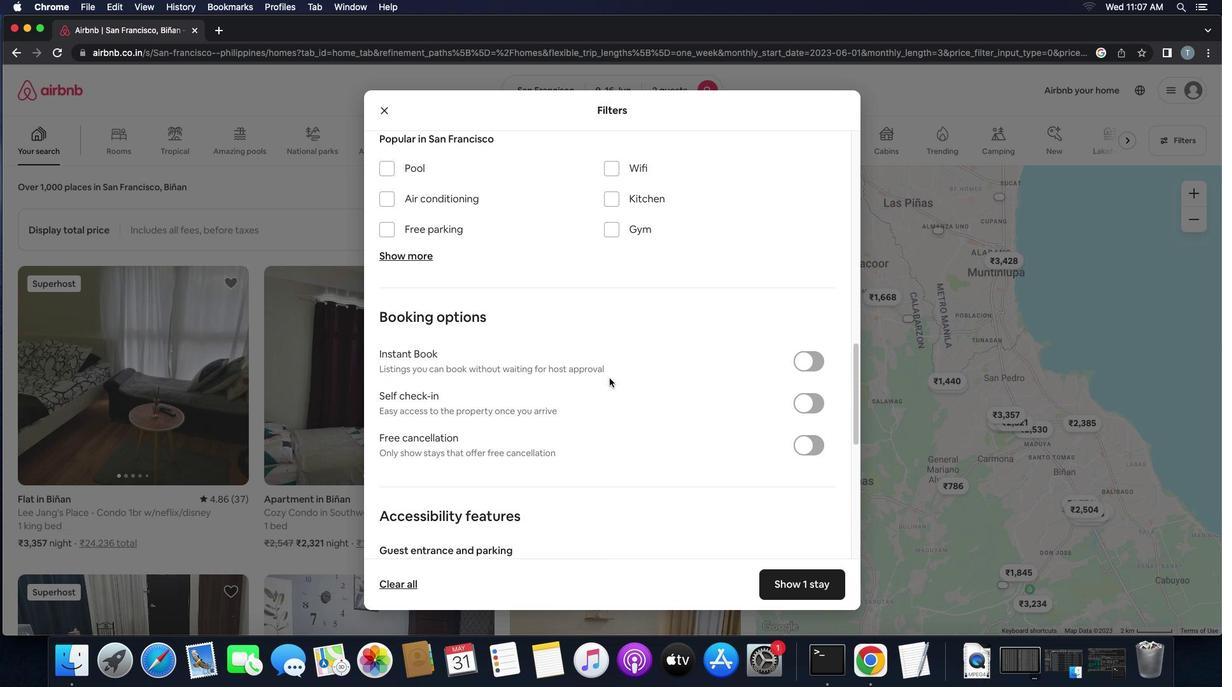 
Action: Mouse scrolled (609, 378) with delta (0, 0)
Screenshot: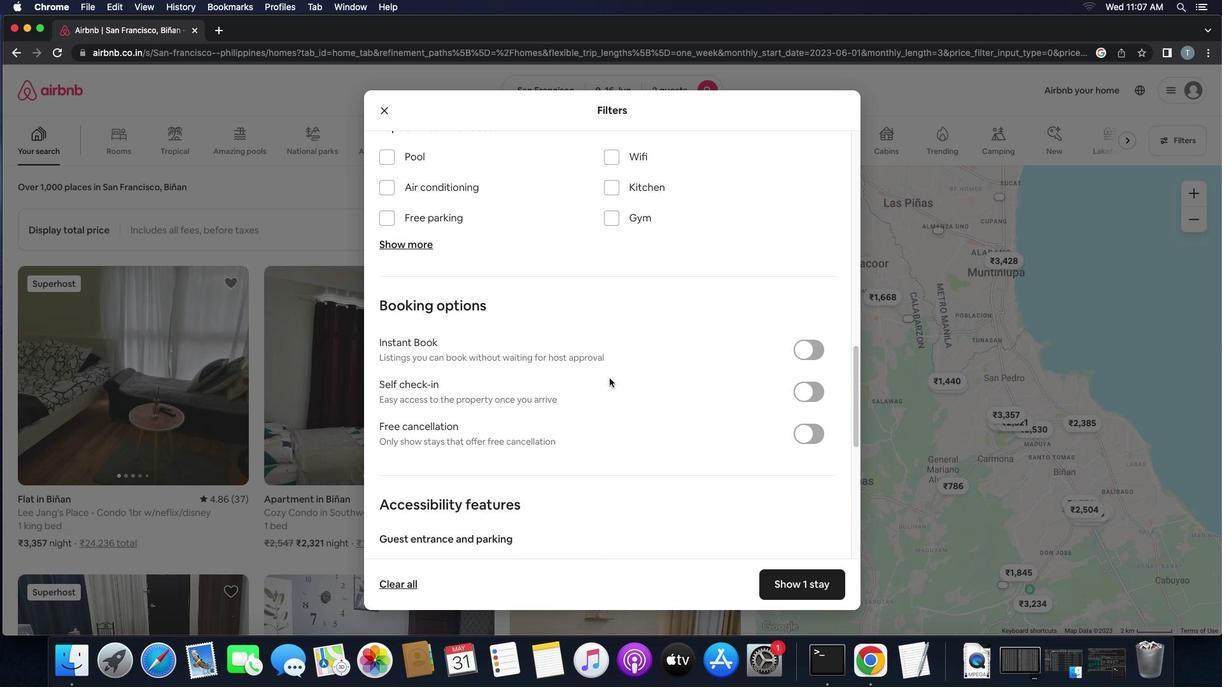 
Action: Mouse scrolled (609, 378) with delta (0, -1)
Screenshot: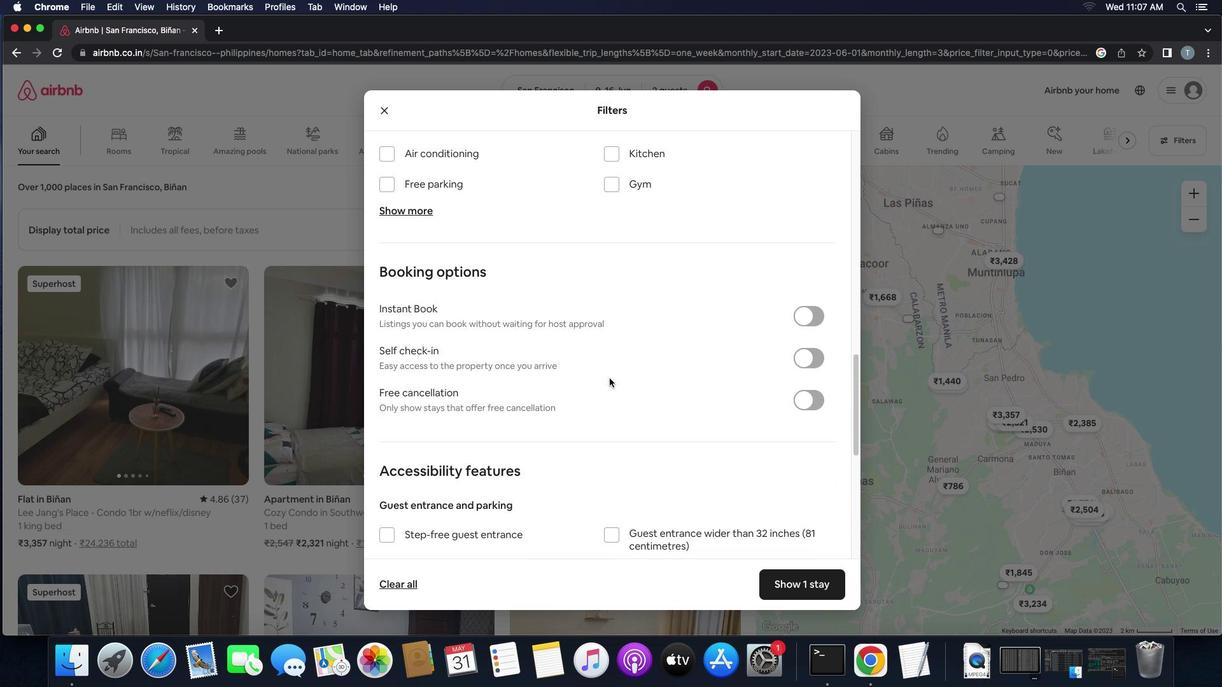 
Action: Mouse moved to (800, 337)
Screenshot: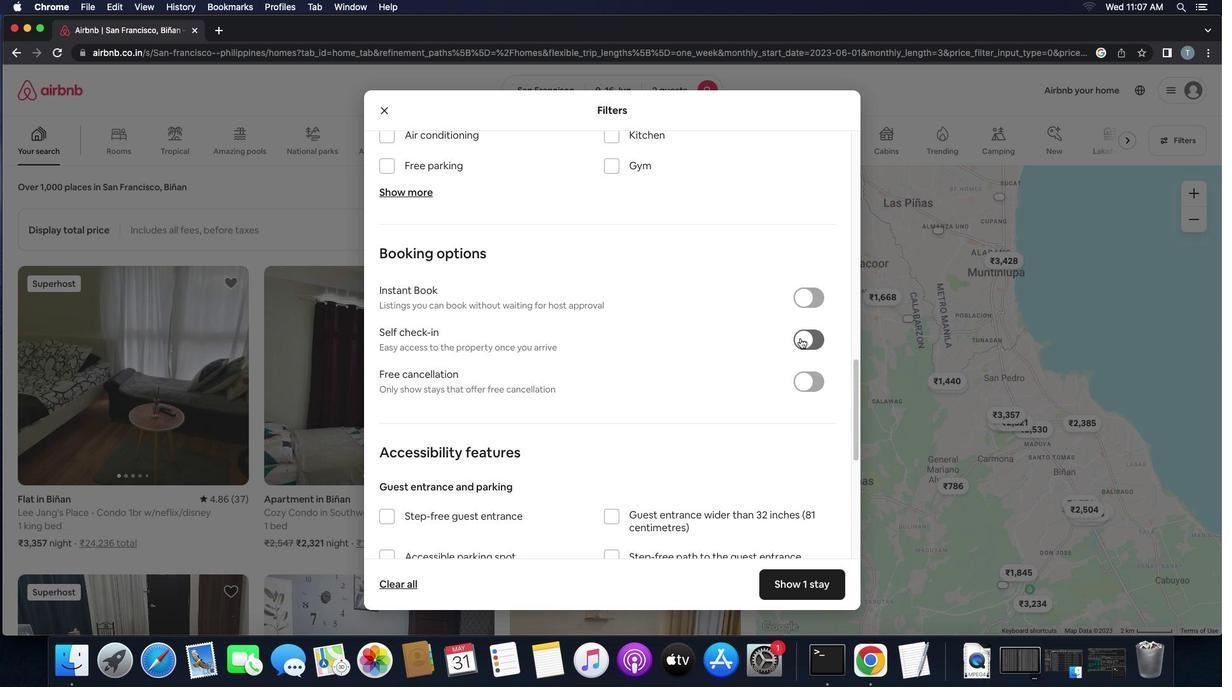 
Action: Mouse pressed left at (800, 337)
Screenshot: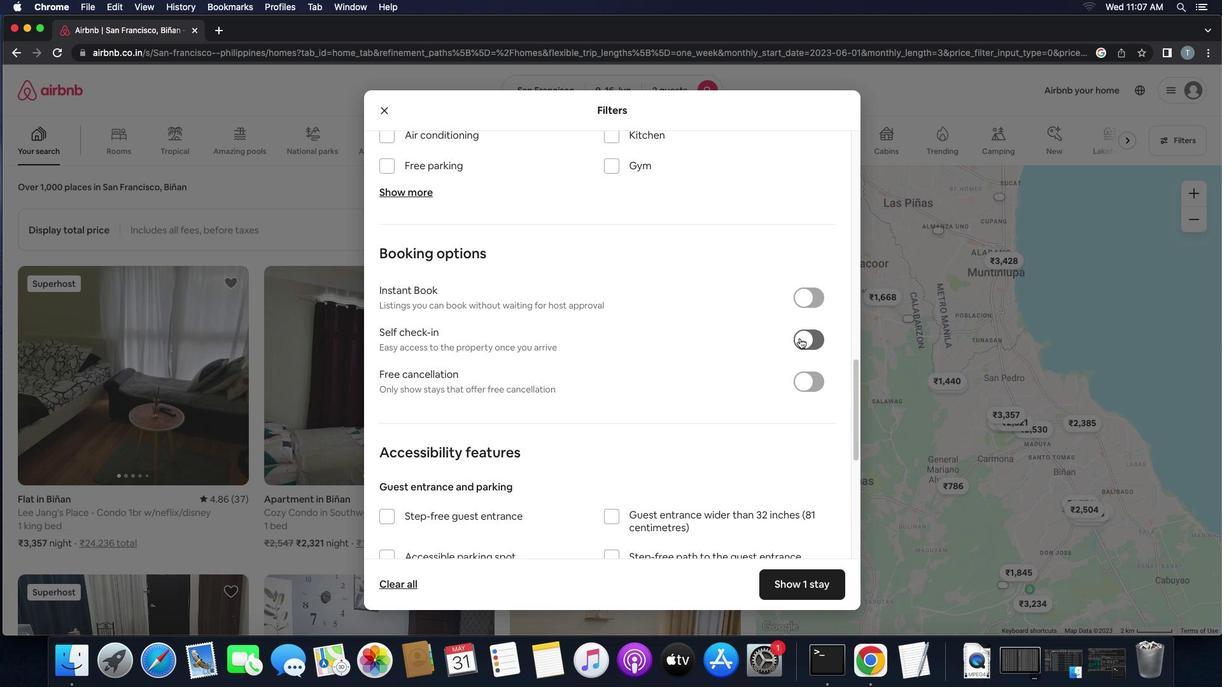 
Action: Mouse moved to (663, 360)
Screenshot: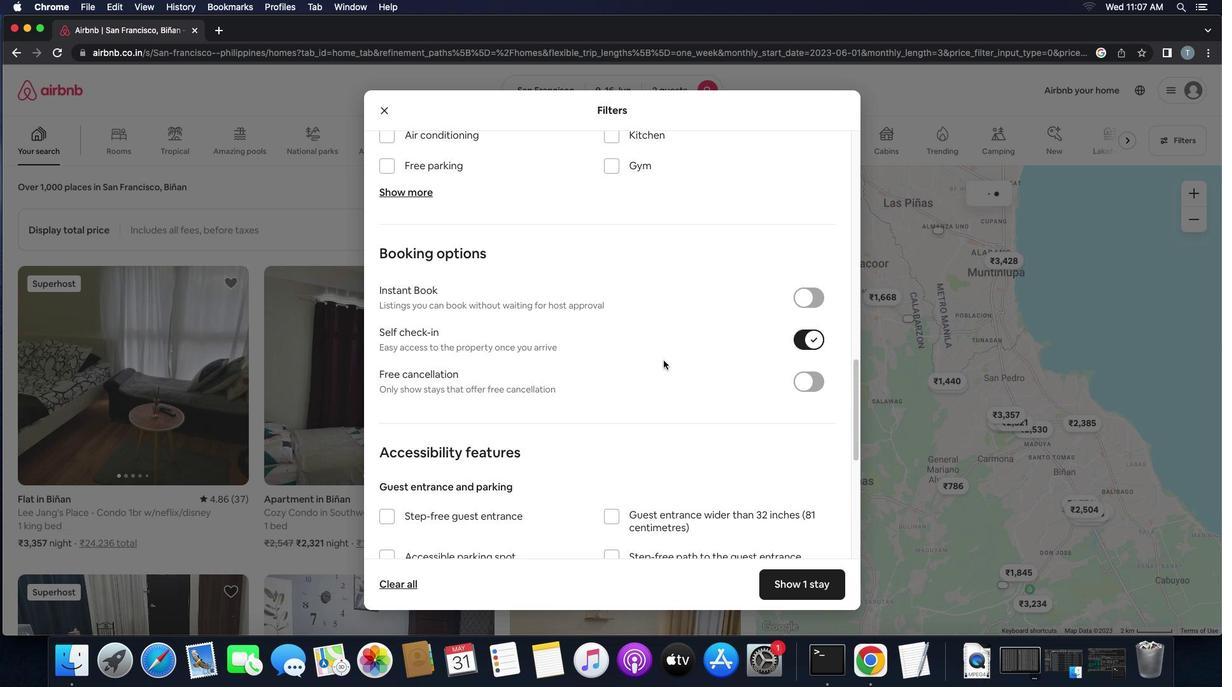 
Action: Mouse scrolled (663, 360) with delta (0, 0)
Screenshot: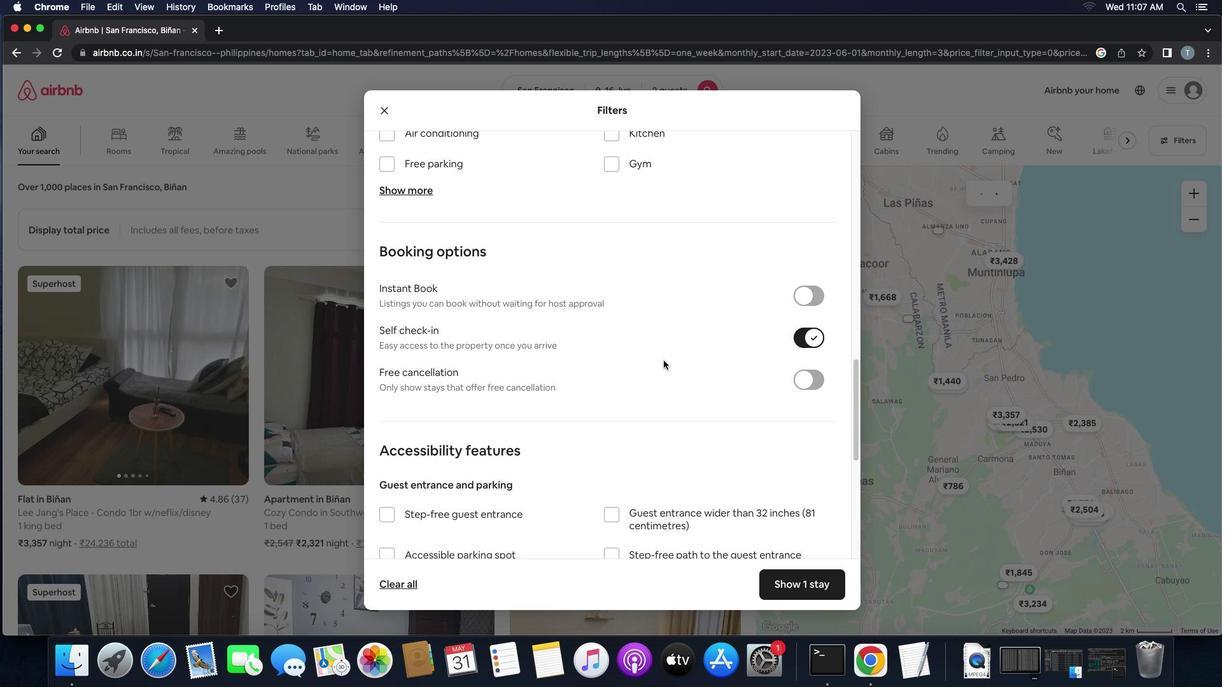 
Action: Mouse moved to (663, 360)
Screenshot: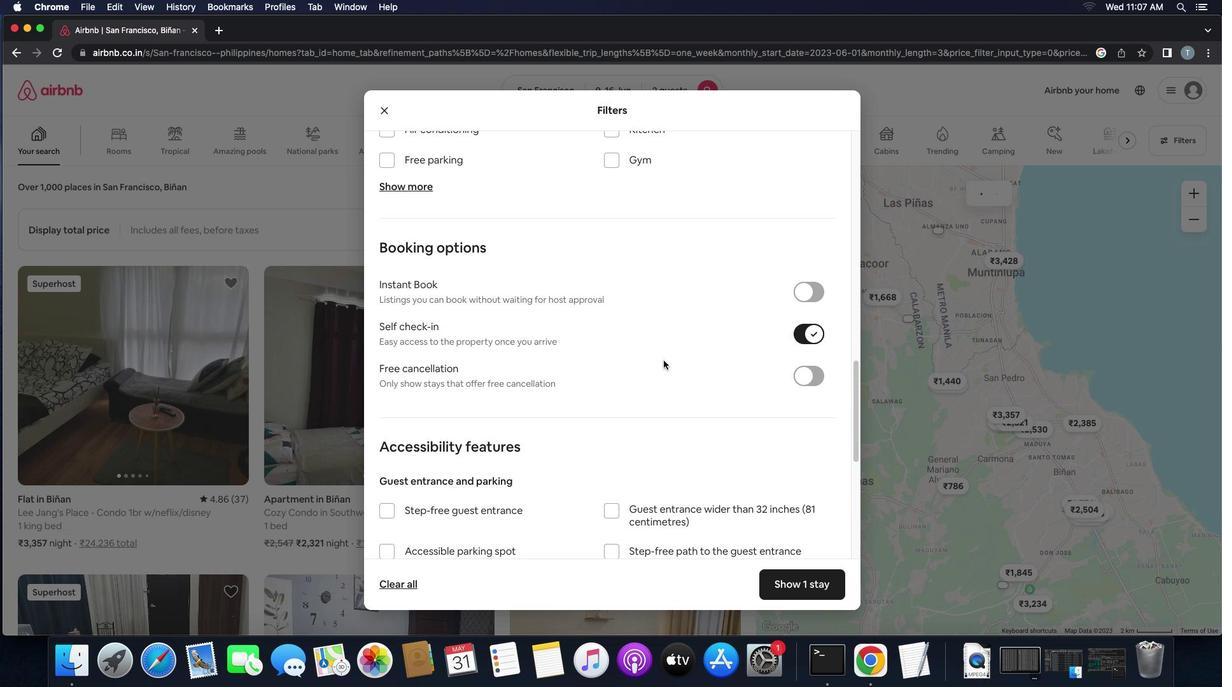 
Action: Mouse scrolled (663, 360) with delta (0, 0)
Screenshot: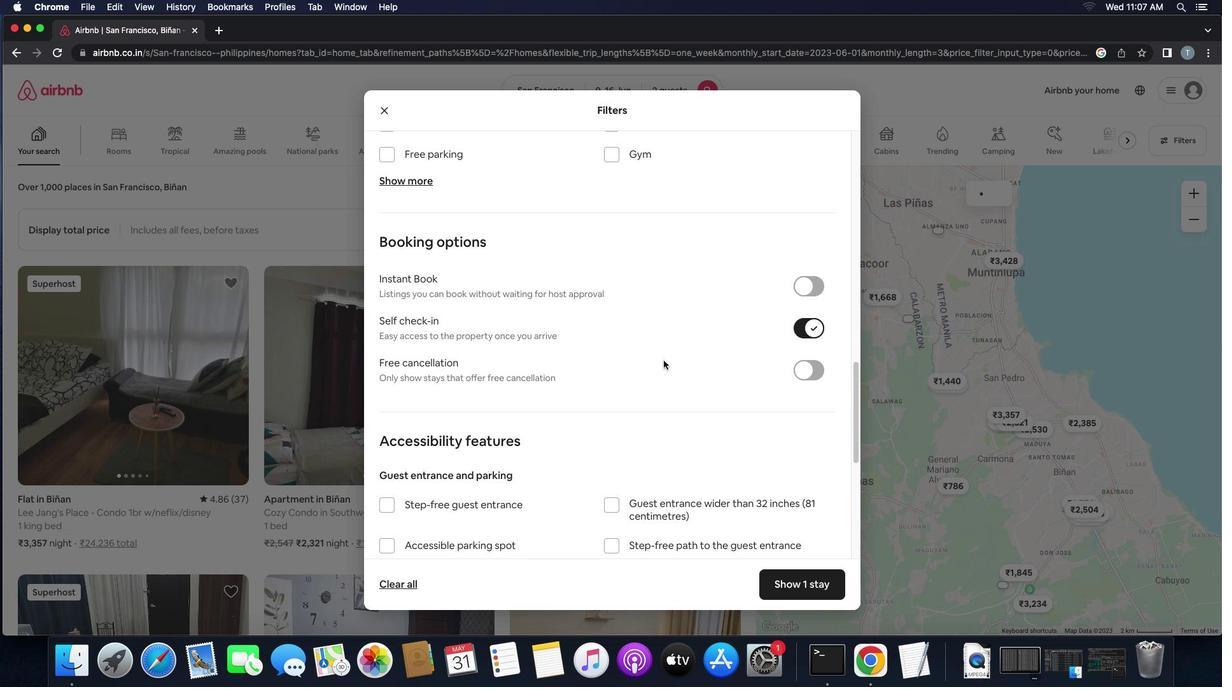 
Action: Mouse scrolled (663, 360) with delta (0, 0)
Screenshot: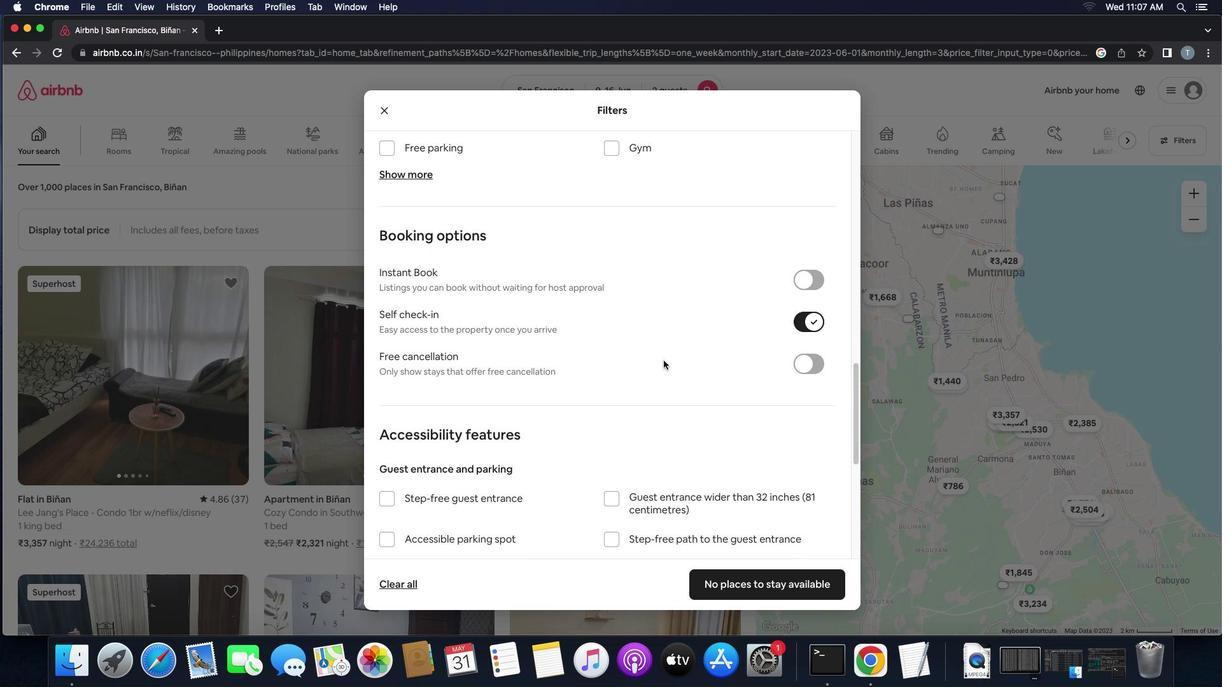 
Action: Mouse scrolled (663, 360) with delta (0, 0)
Screenshot: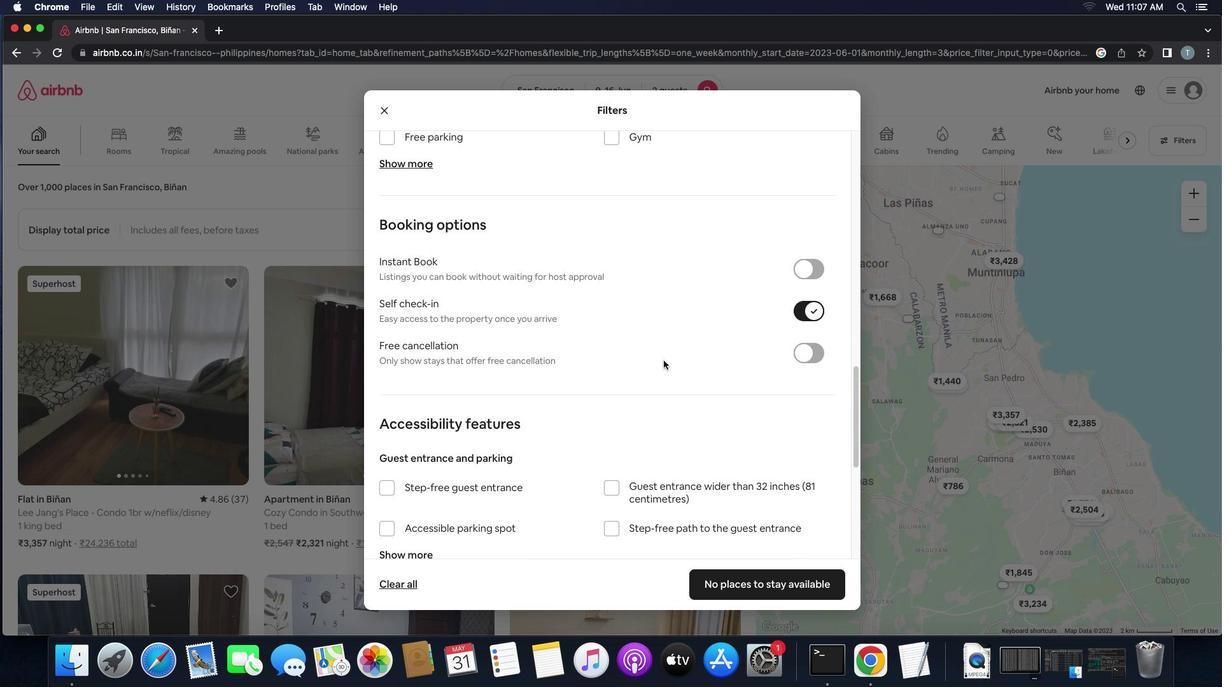 
Action: Mouse scrolled (663, 360) with delta (0, 0)
Screenshot: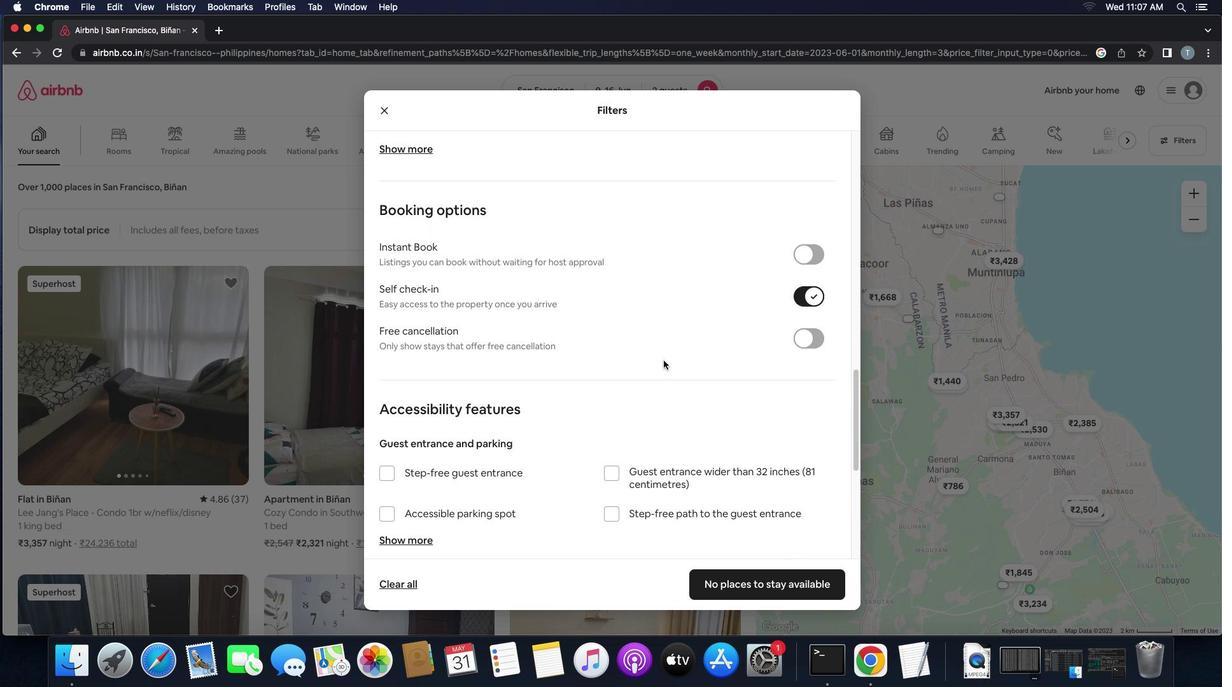
Action: Mouse scrolled (663, 360) with delta (0, 0)
Screenshot: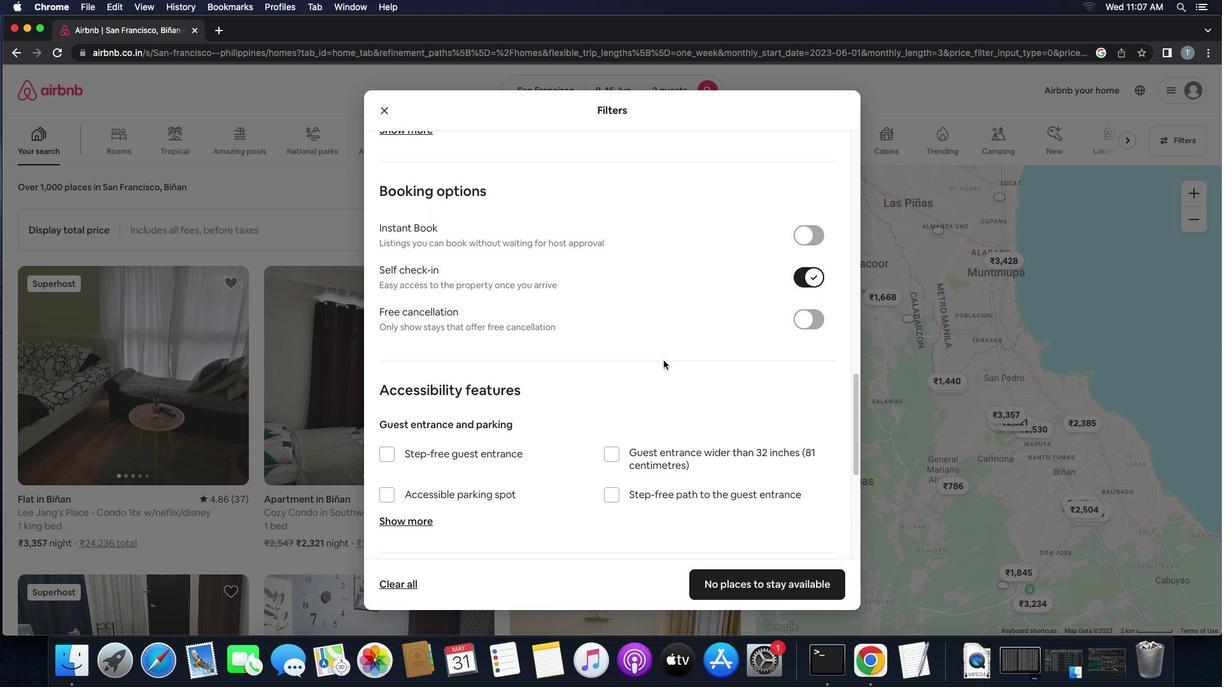 
Action: Mouse scrolled (663, 360) with delta (0, 0)
Screenshot: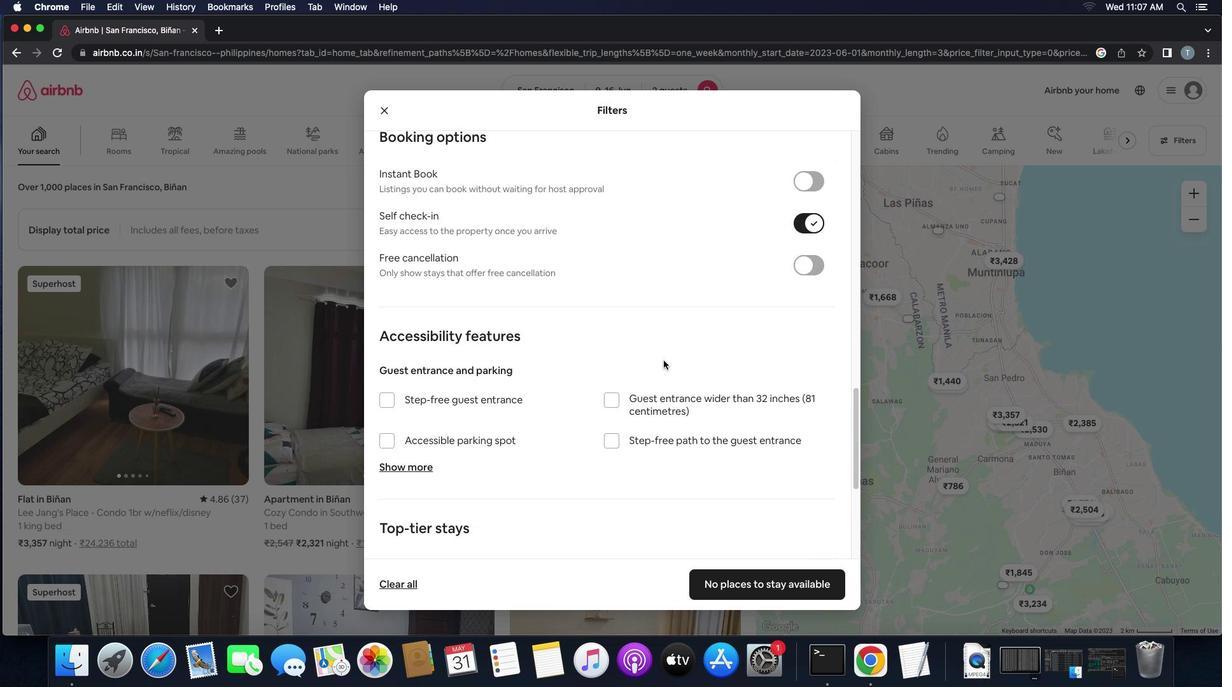 
Action: Mouse scrolled (663, 360) with delta (0, -1)
Screenshot: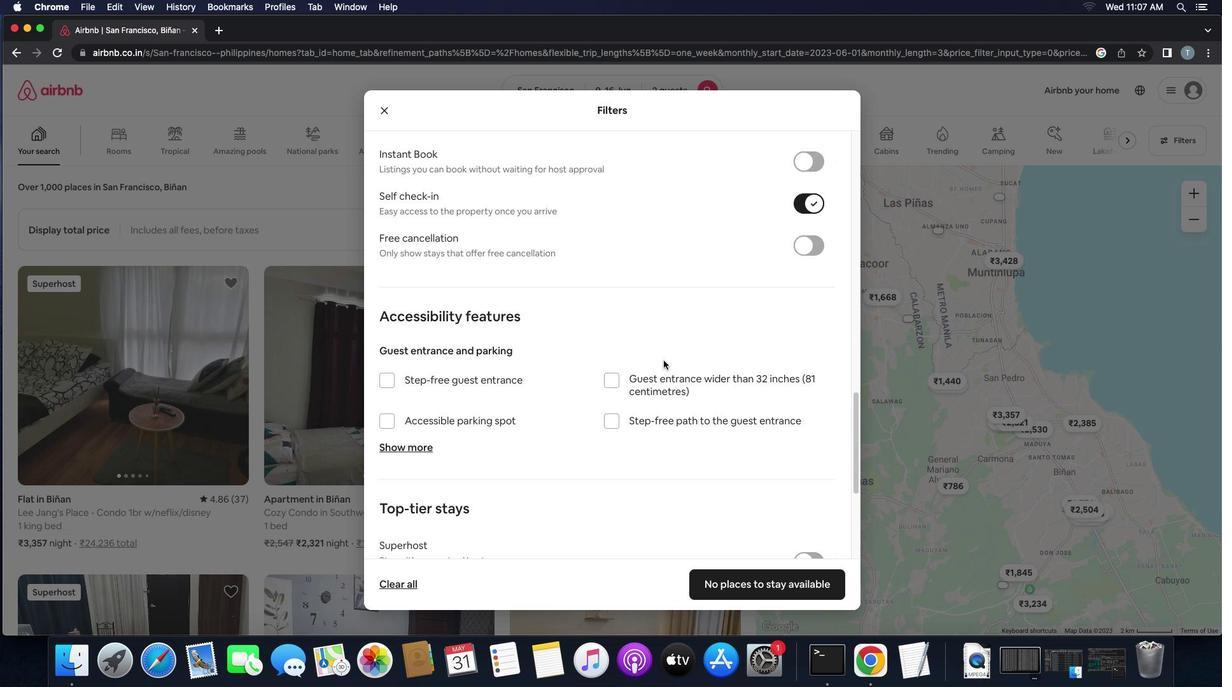 
Action: Mouse scrolled (663, 360) with delta (0, 0)
Screenshot: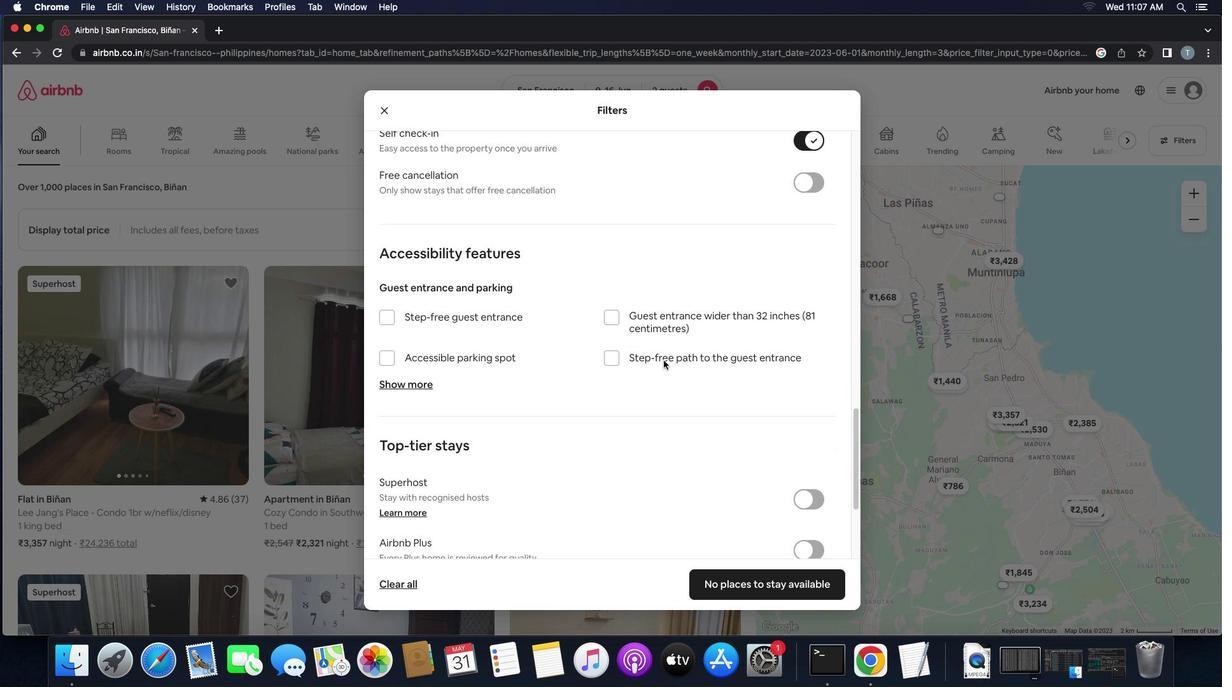 
Action: Mouse scrolled (663, 360) with delta (0, 0)
Screenshot: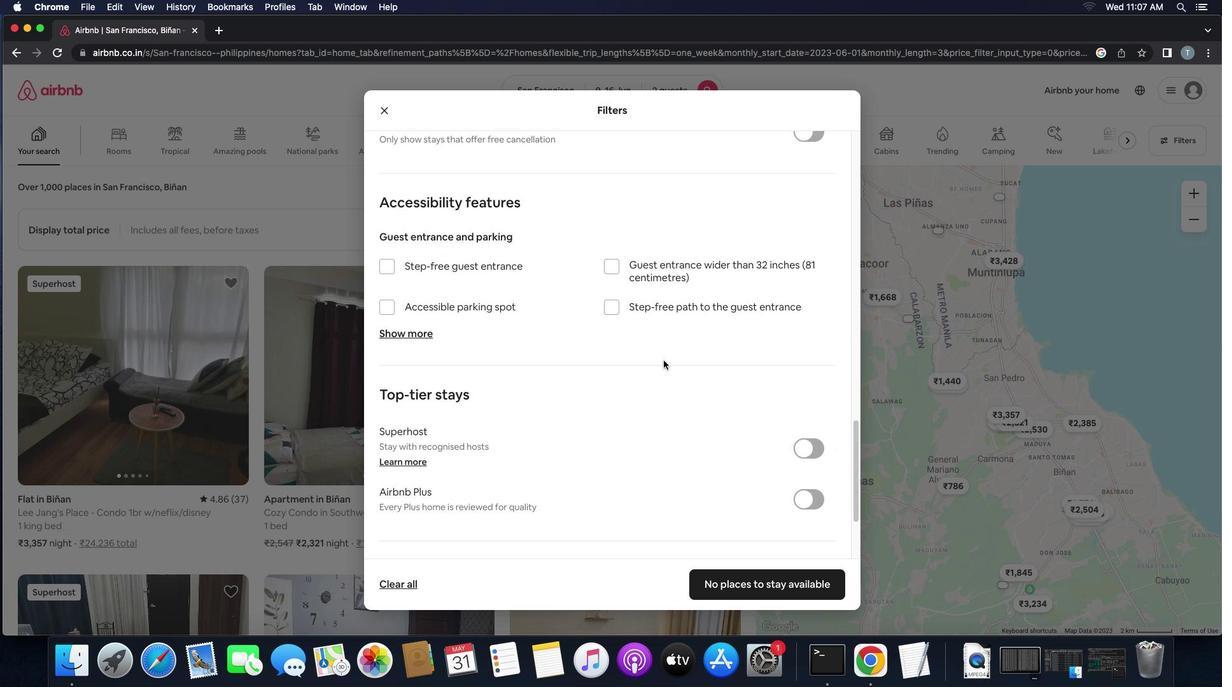 
Action: Mouse scrolled (663, 360) with delta (0, -1)
Screenshot: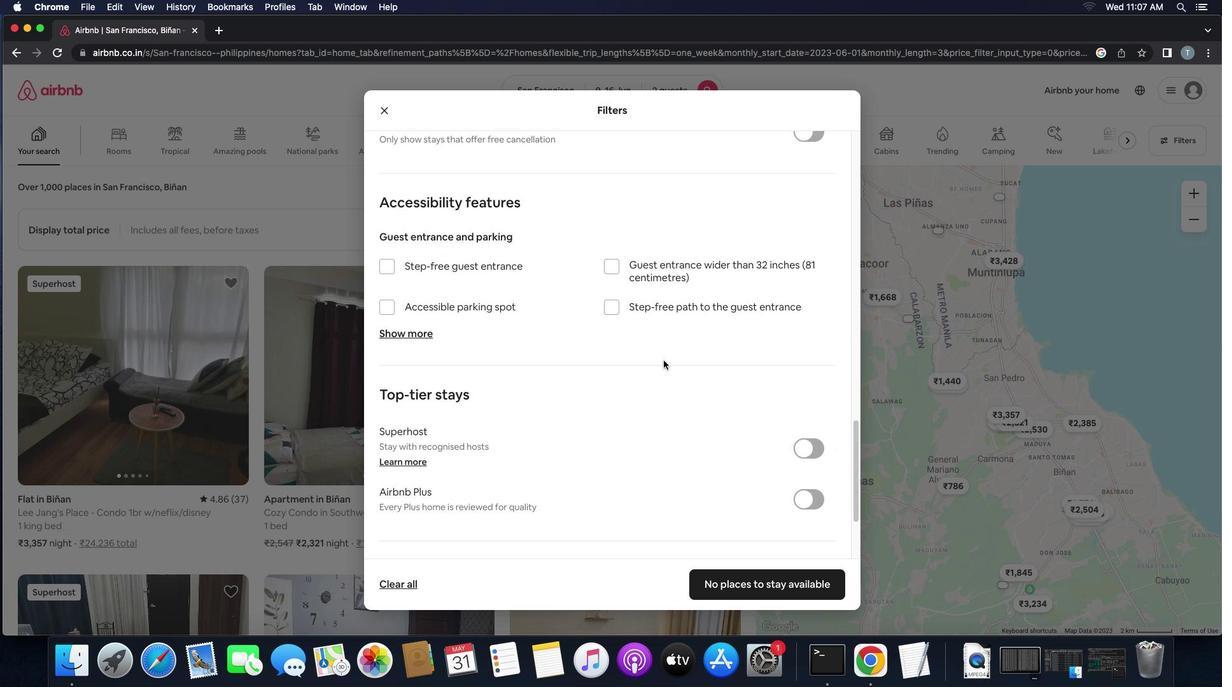 
Action: Mouse scrolled (663, 360) with delta (0, -2)
Screenshot: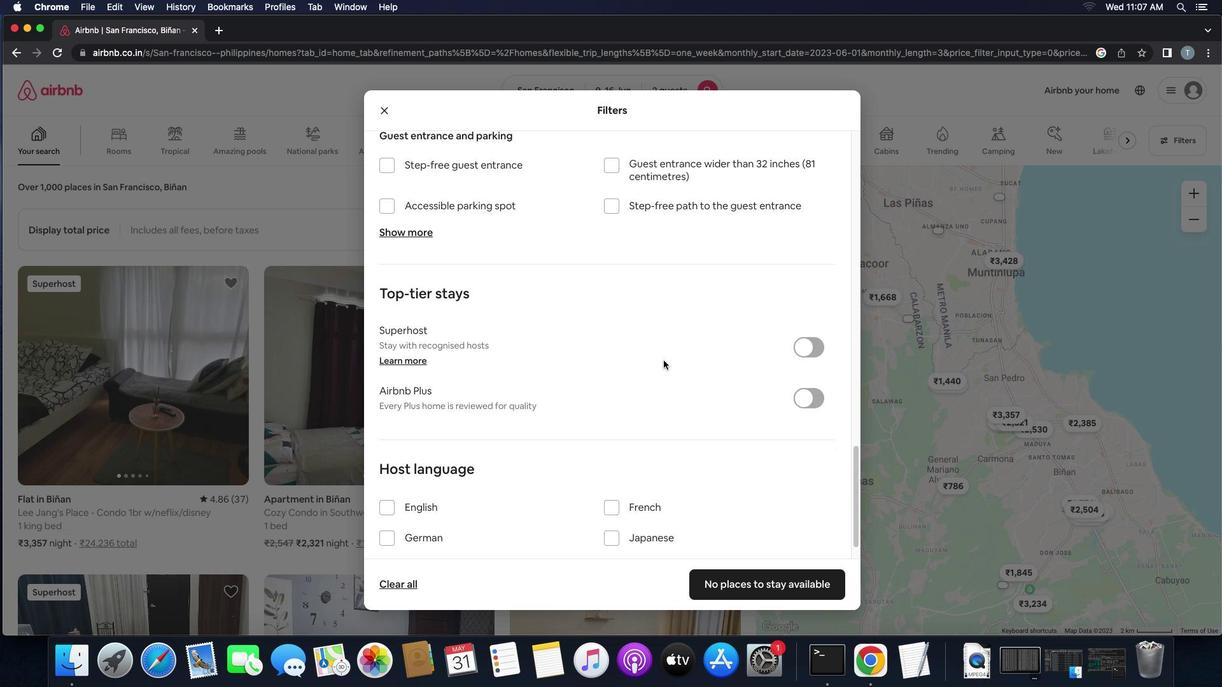 
Action: Mouse scrolled (663, 360) with delta (0, 0)
Screenshot: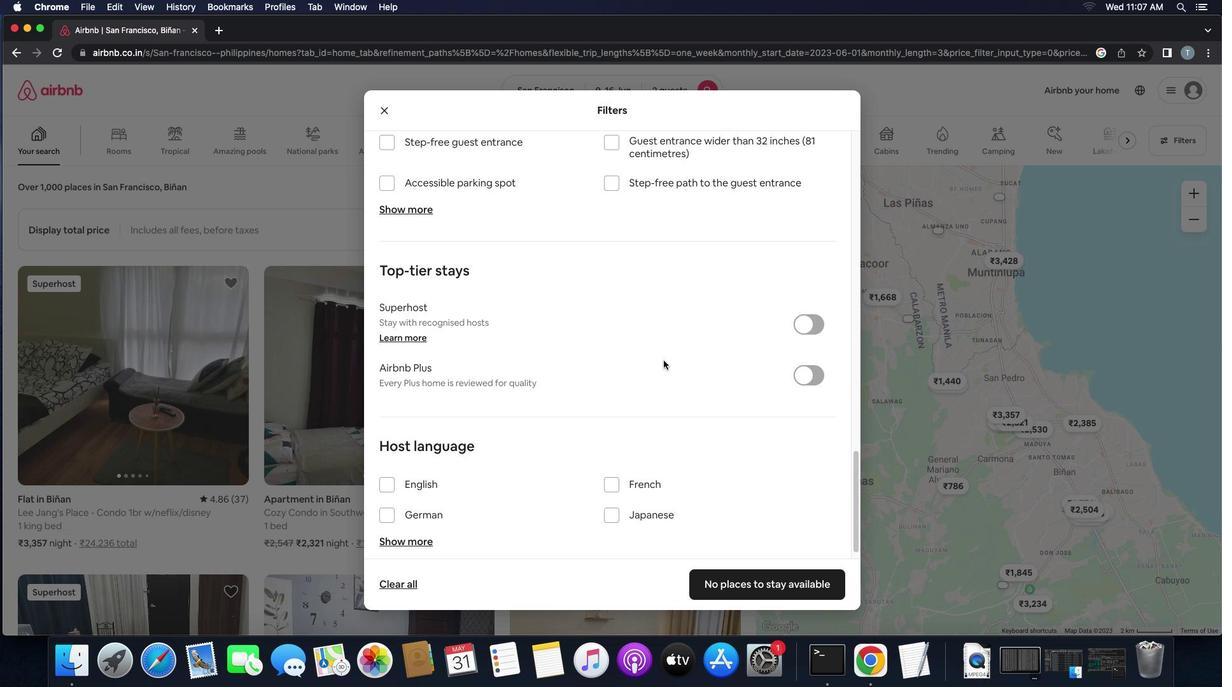 
Action: Mouse scrolled (663, 360) with delta (0, 0)
Screenshot: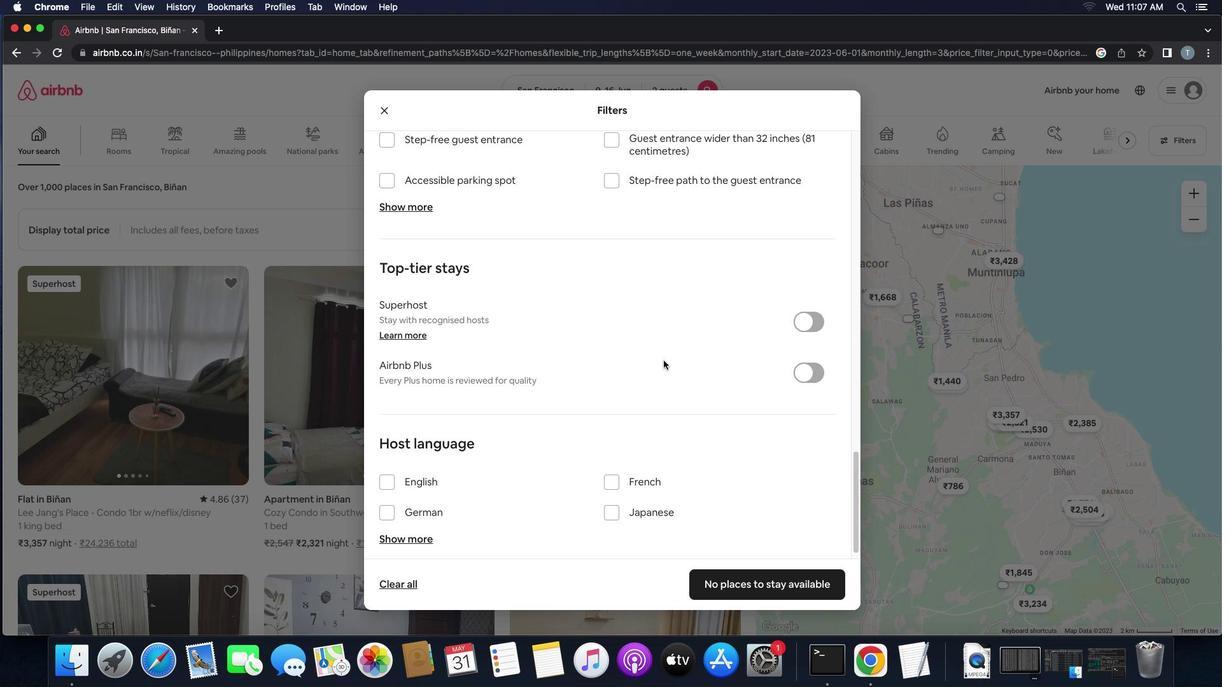 
Action: Mouse scrolled (663, 360) with delta (0, -1)
Screenshot: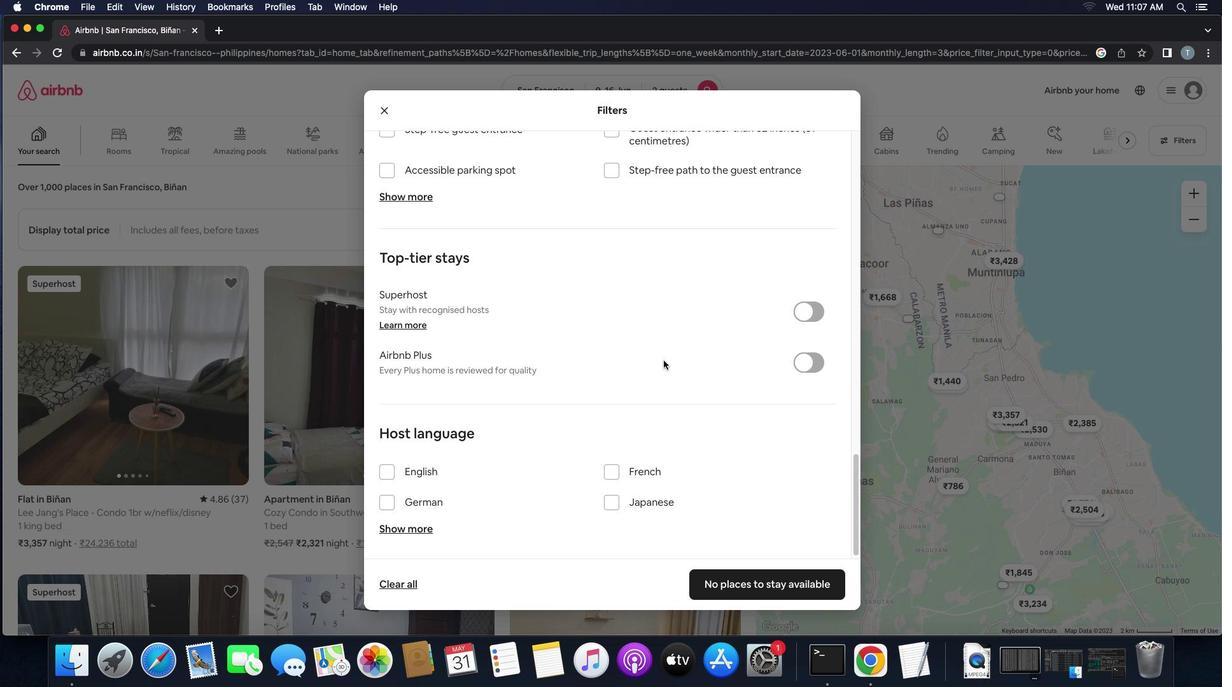 
Action: Mouse scrolled (663, 360) with delta (0, -1)
Screenshot: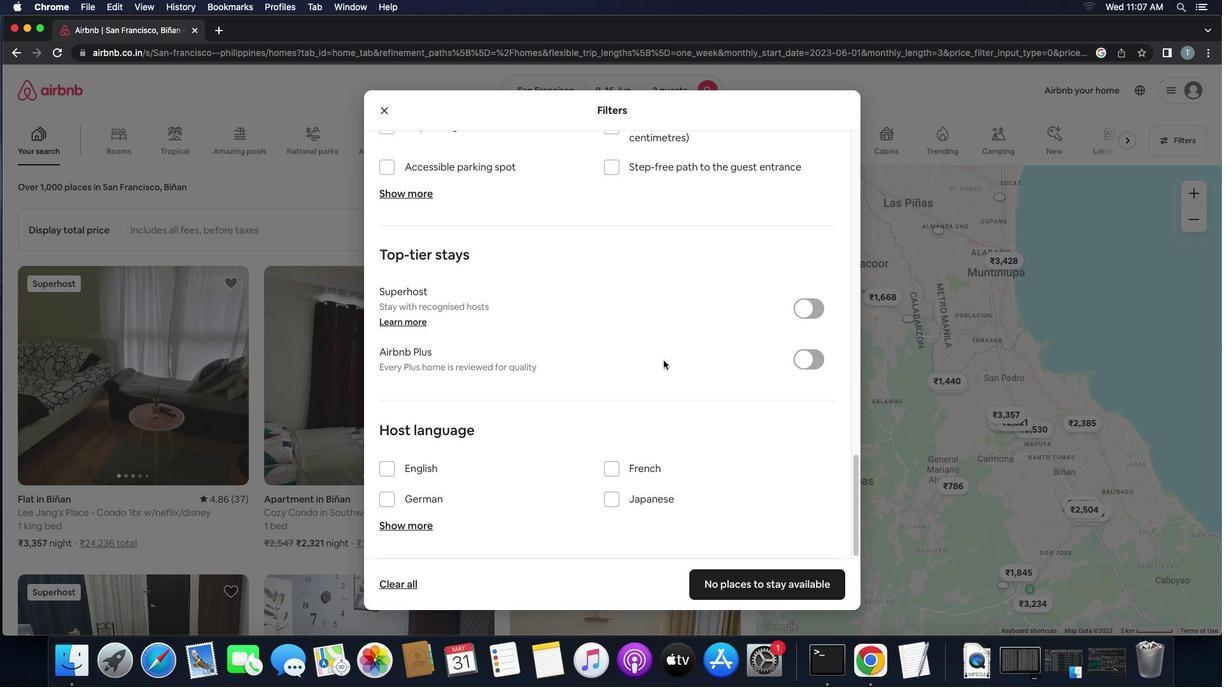
Action: Mouse scrolled (663, 360) with delta (0, 0)
Screenshot: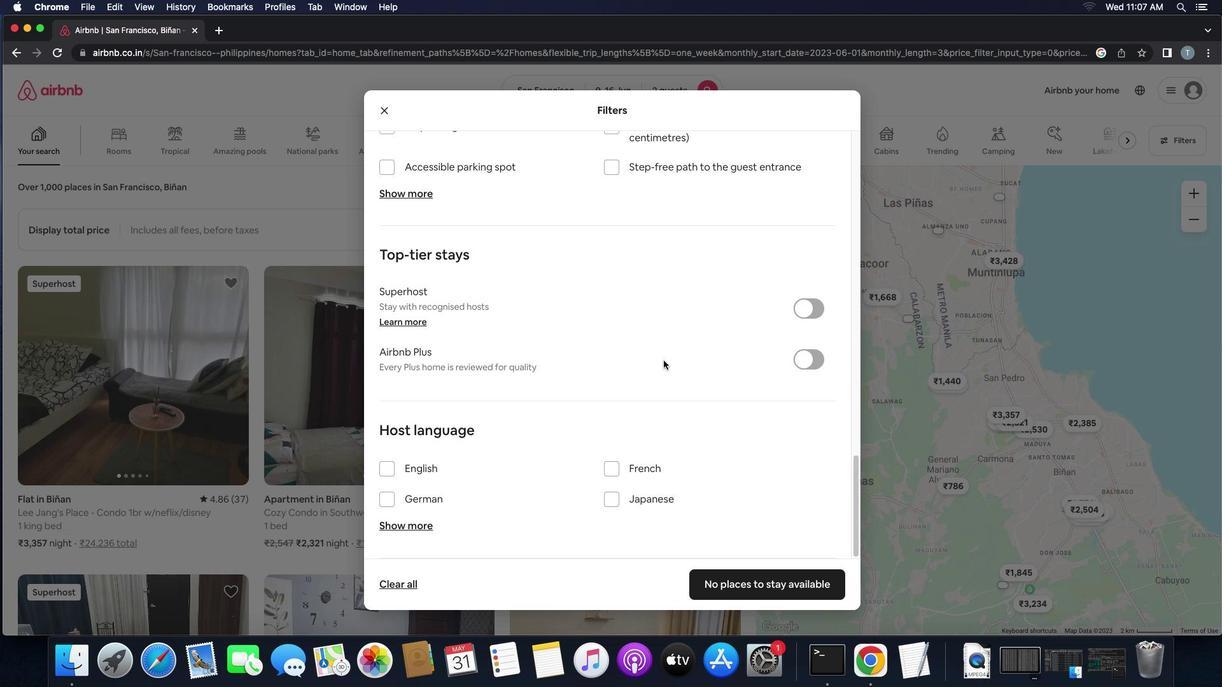 
Action: Mouse scrolled (663, 360) with delta (0, 0)
Screenshot: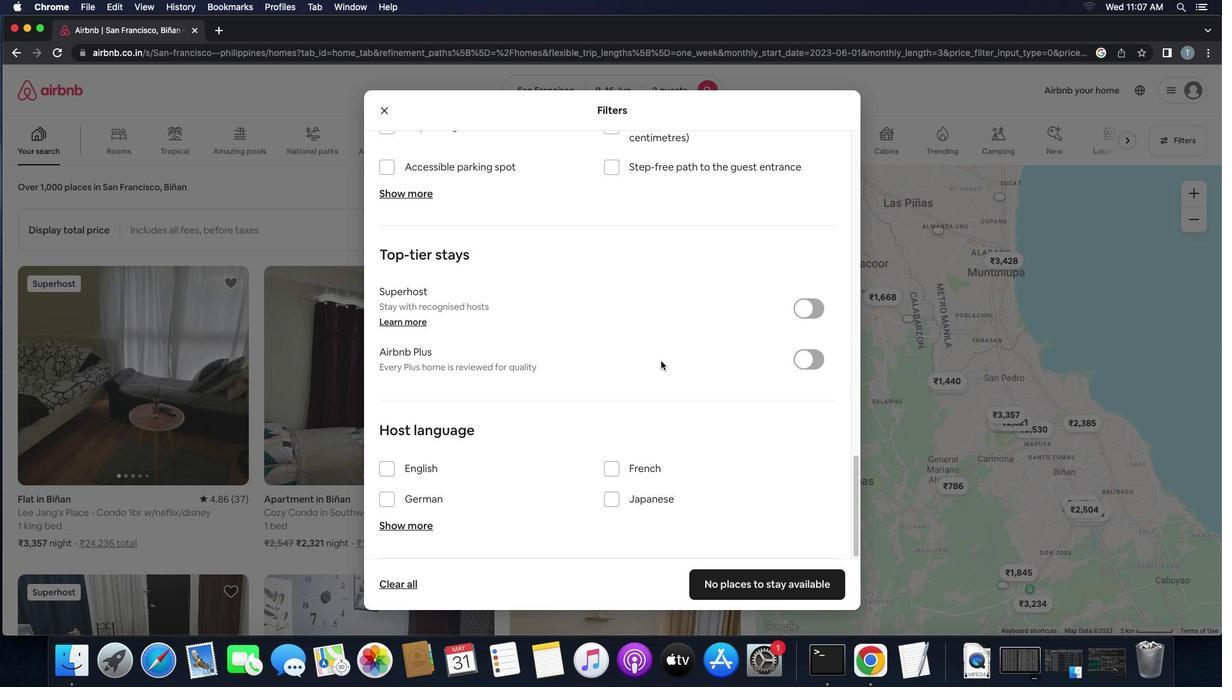 
Action: Mouse scrolled (663, 360) with delta (0, -1)
Screenshot: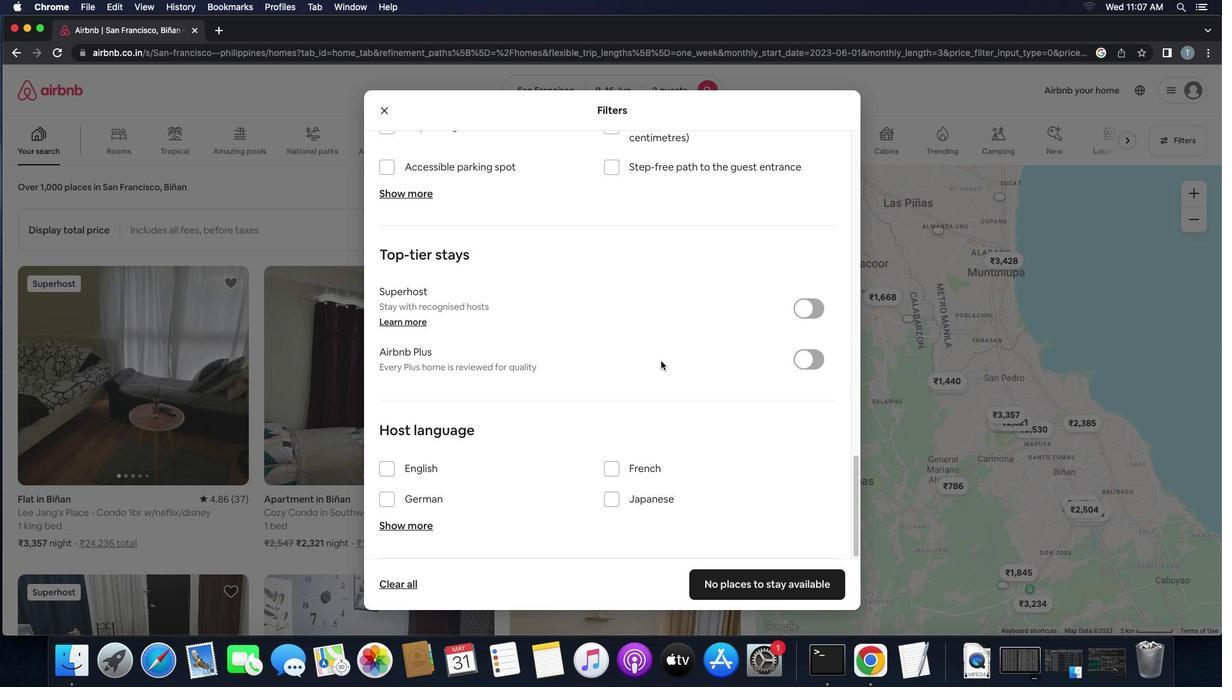 
Action: Mouse moved to (382, 467)
Screenshot: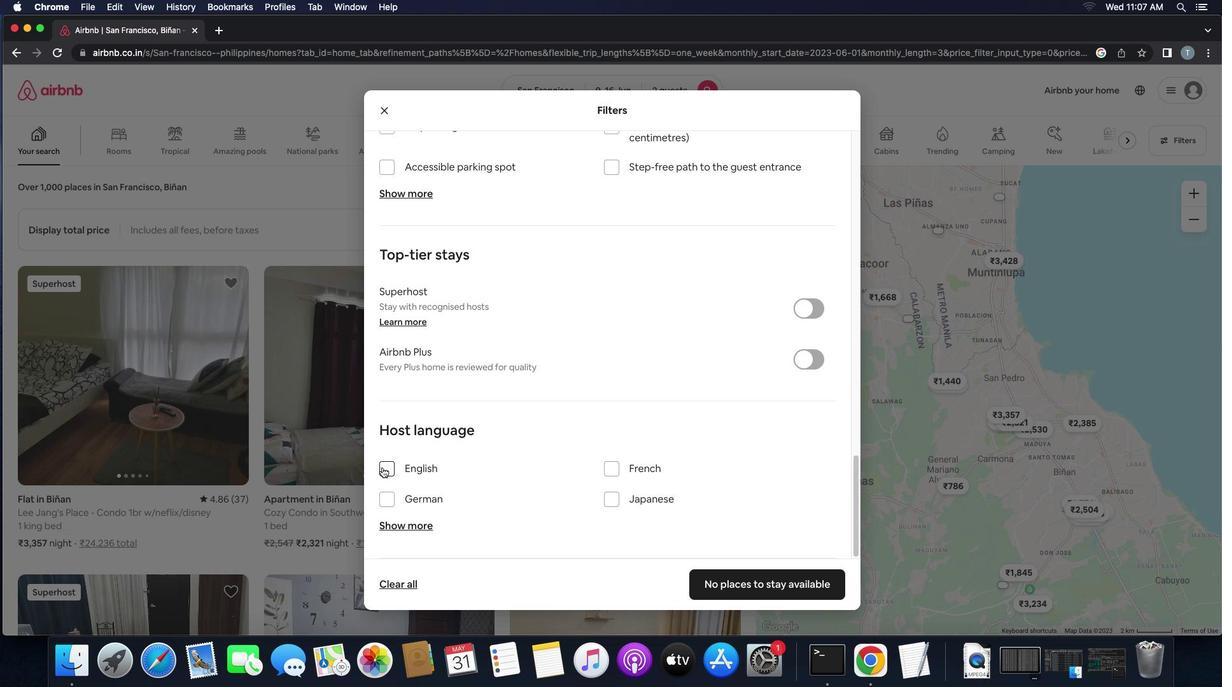 
Action: Mouse pressed left at (382, 467)
Screenshot: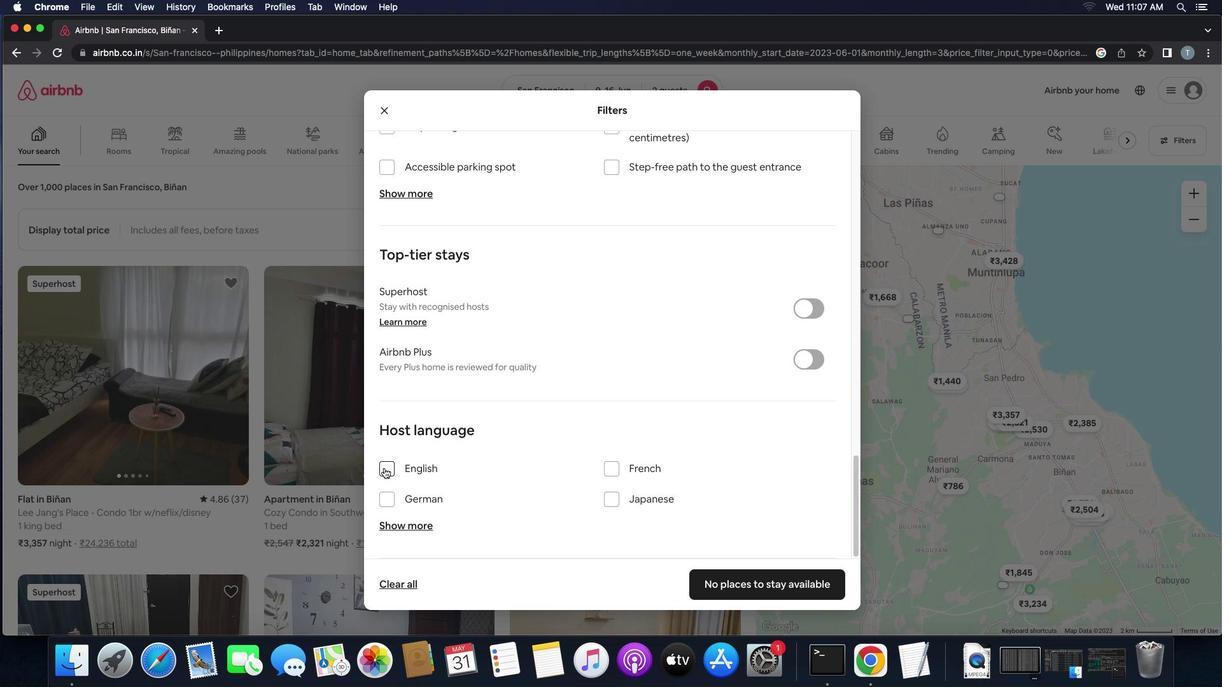 
Action: Mouse moved to (773, 585)
Screenshot: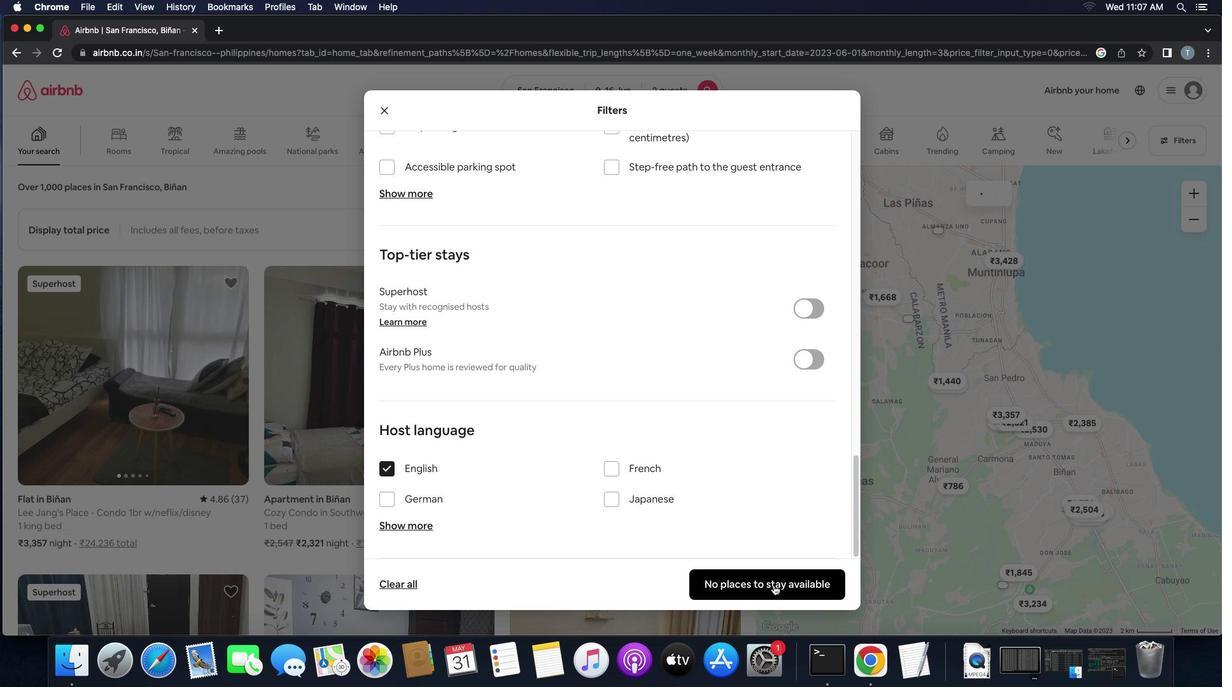 
Action: Mouse pressed left at (773, 585)
Screenshot: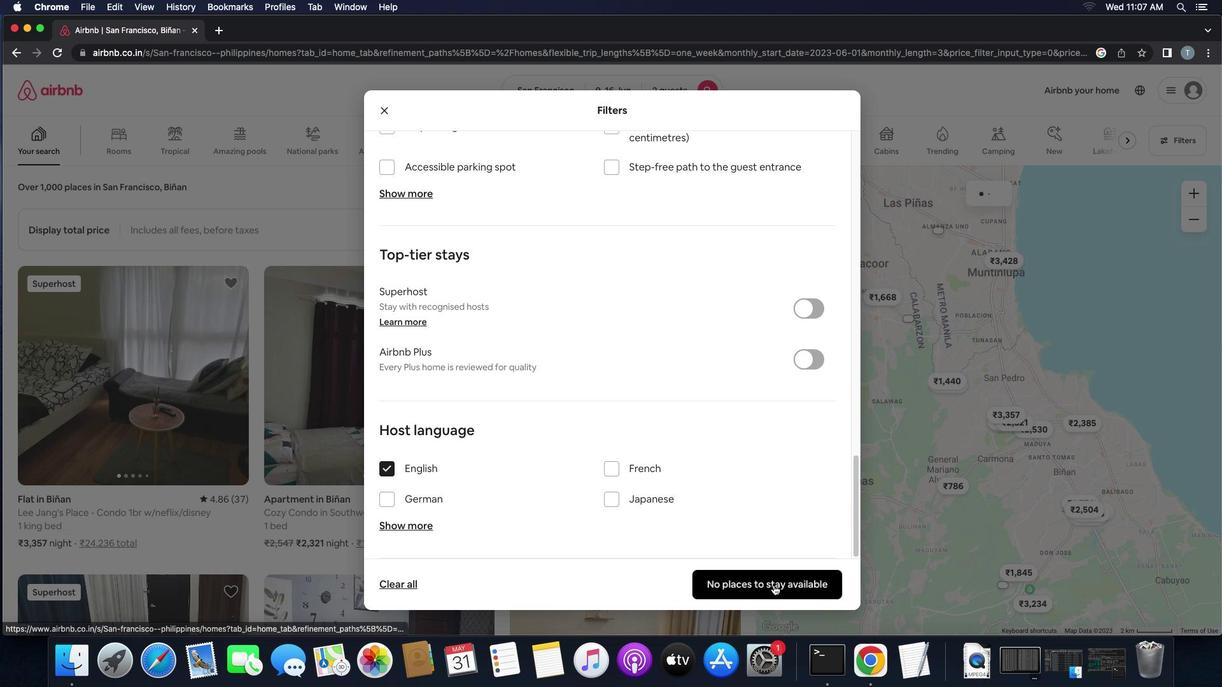 
Action: Mouse moved to (774, 585)
Screenshot: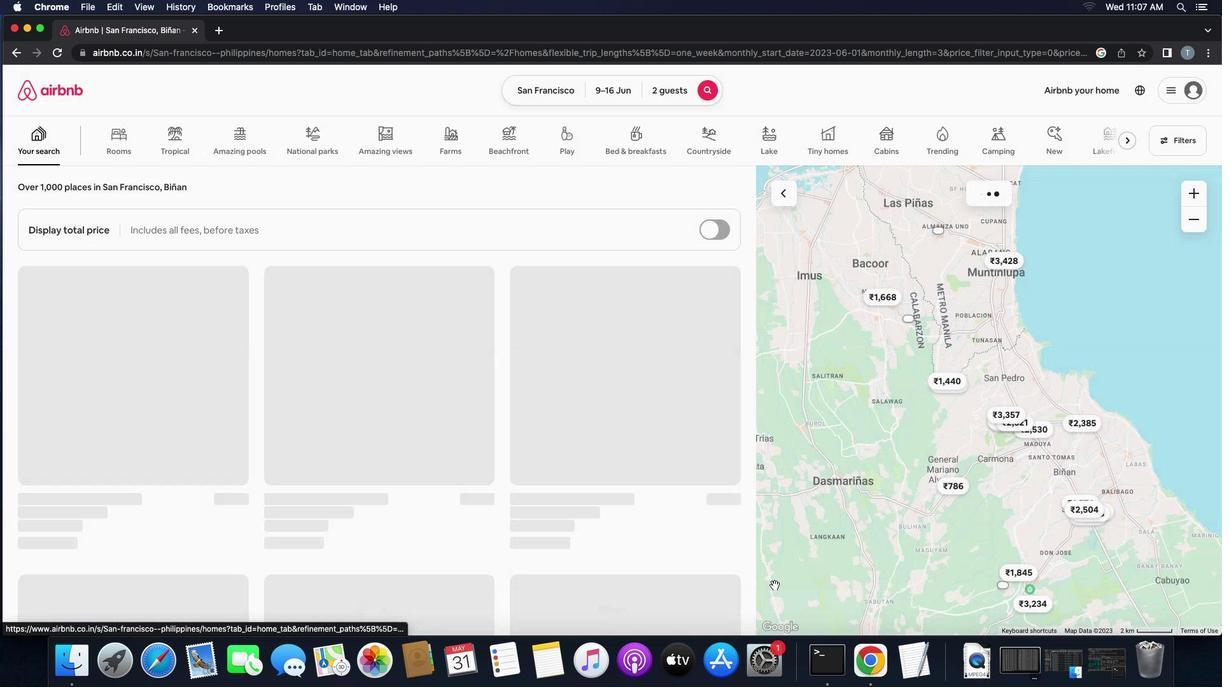 
